Task: Search for issues related to ferry features not being available in a mapping service and investigate potential solutions.
Action: Mouse moved to (300, 85)
Screenshot: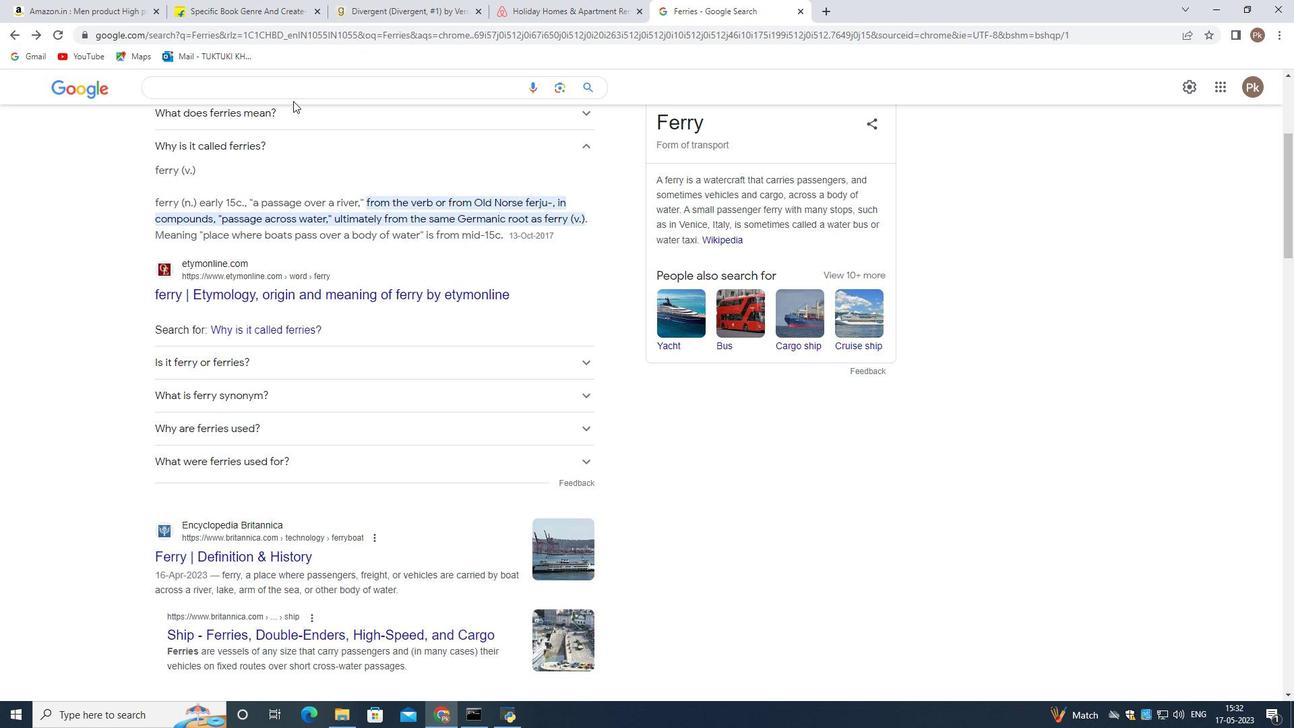 
Action: Mouse pressed left at (300, 85)
Screenshot: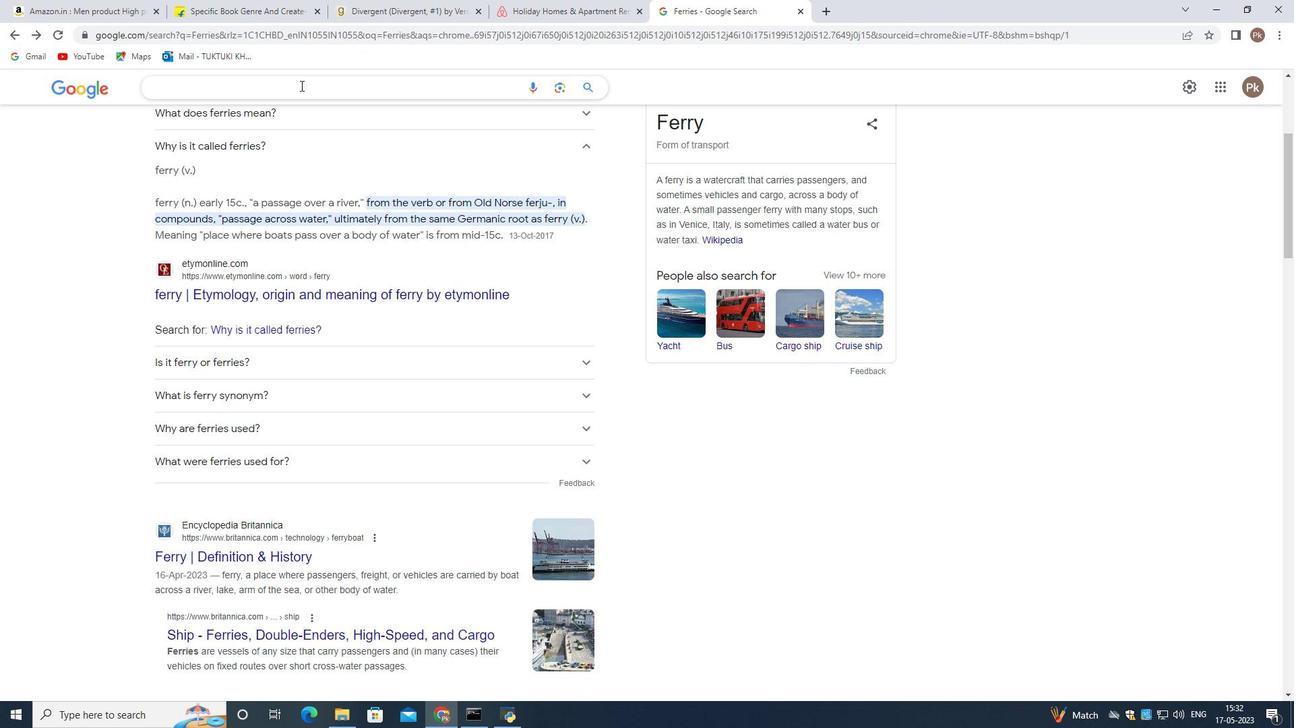 
Action: Mouse moved to (310, 87)
Screenshot: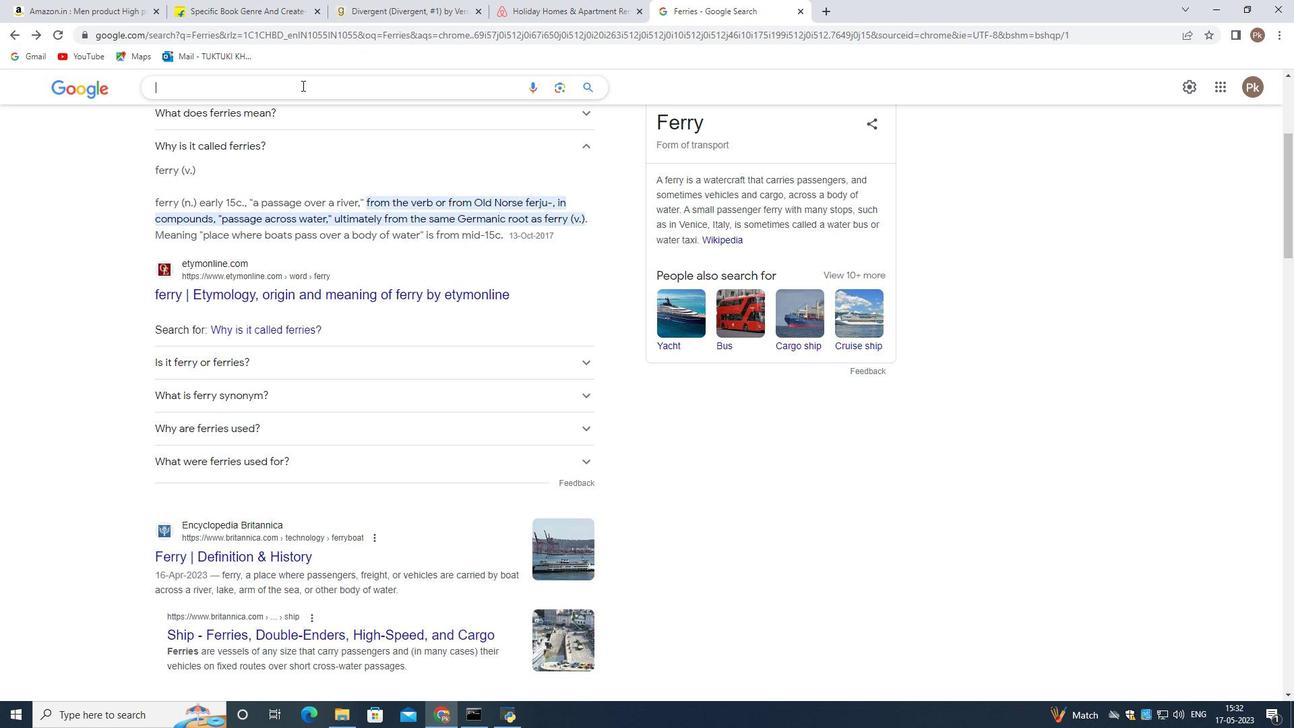 
Action: Key pressed <Key.shift>Whwn<Key.space>fe<Key.shift>R<Key.backspace>rries<Key.space>feature<Key.space>are<Key.space>not<Key.space>available<Key.enter>
Screenshot: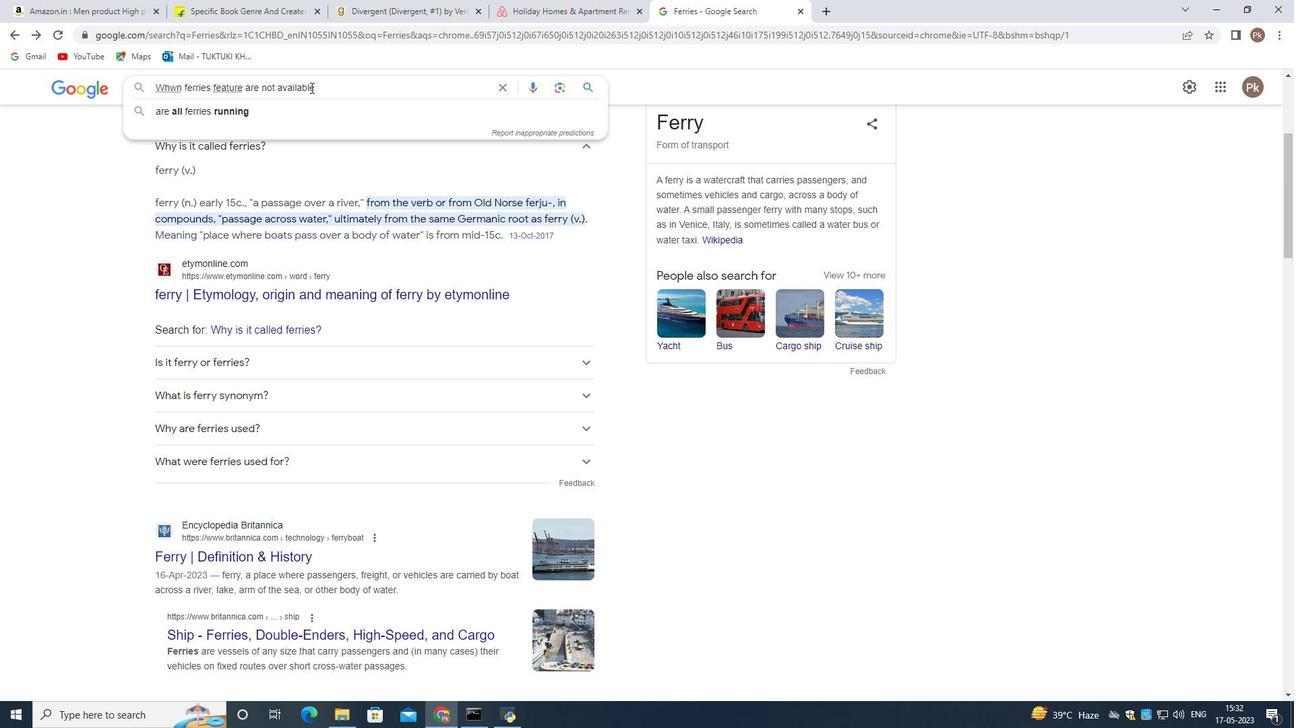 
Action: Mouse moved to (333, 355)
Screenshot: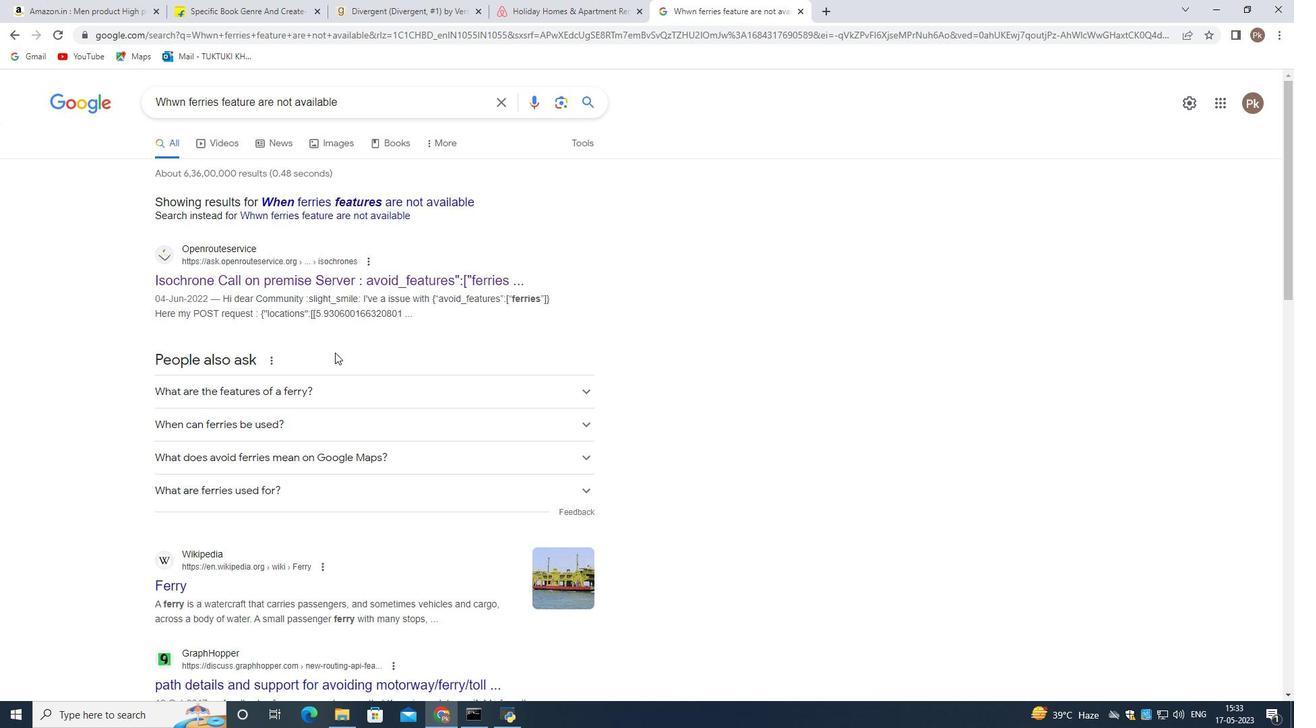 
Action: Mouse scrolled (333, 355) with delta (0, 0)
Screenshot: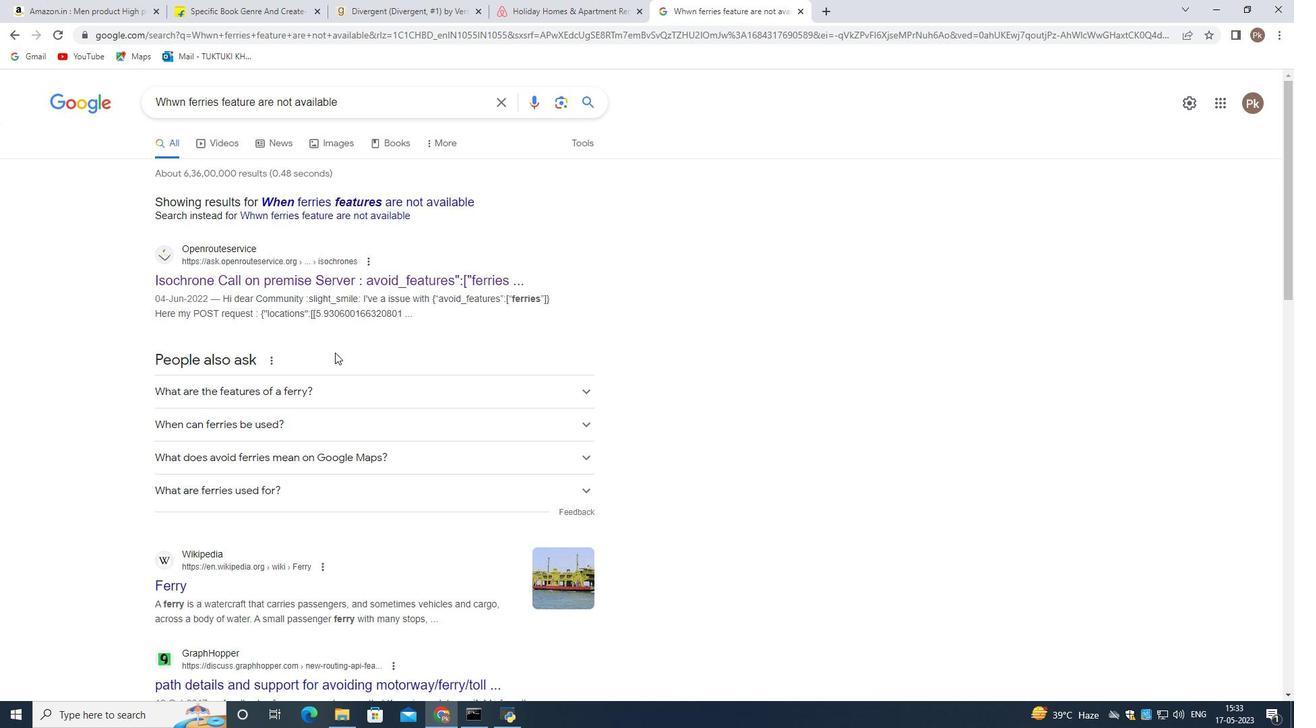 
Action: Mouse scrolled (333, 355) with delta (0, 0)
Screenshot: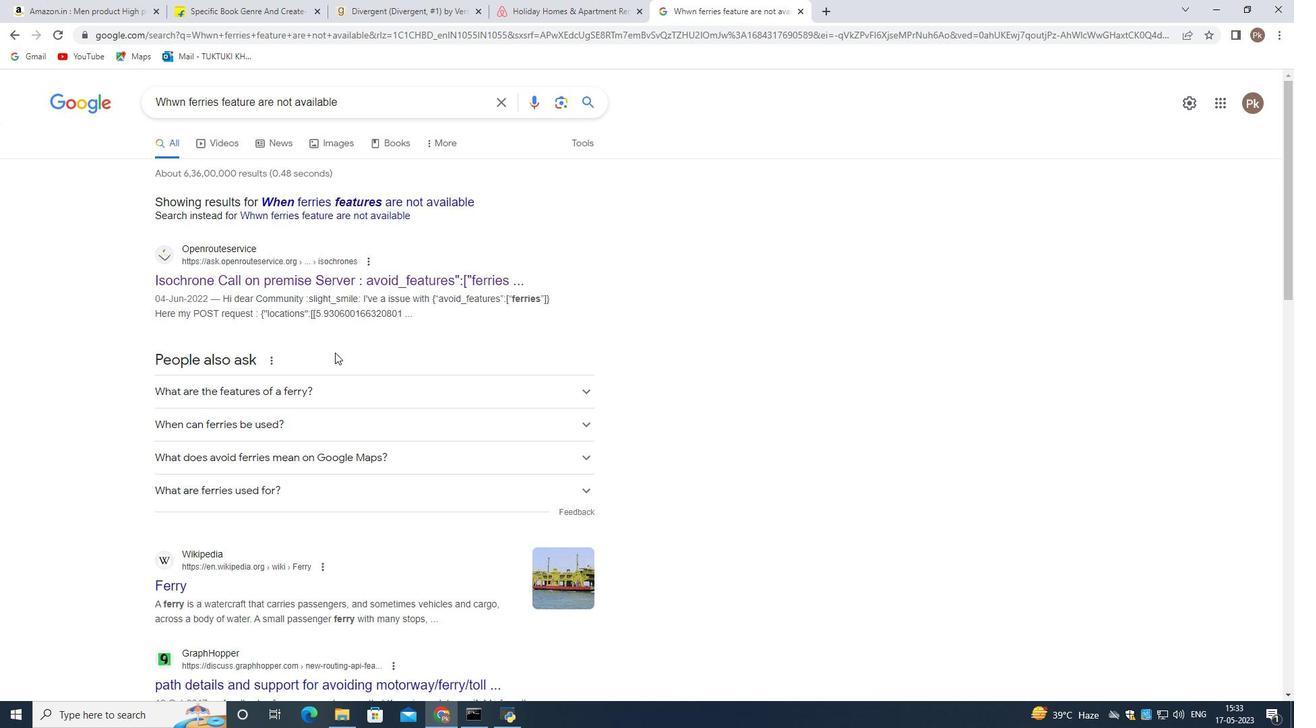 
Action: Mouse moved to (333, 357)
Screenshot: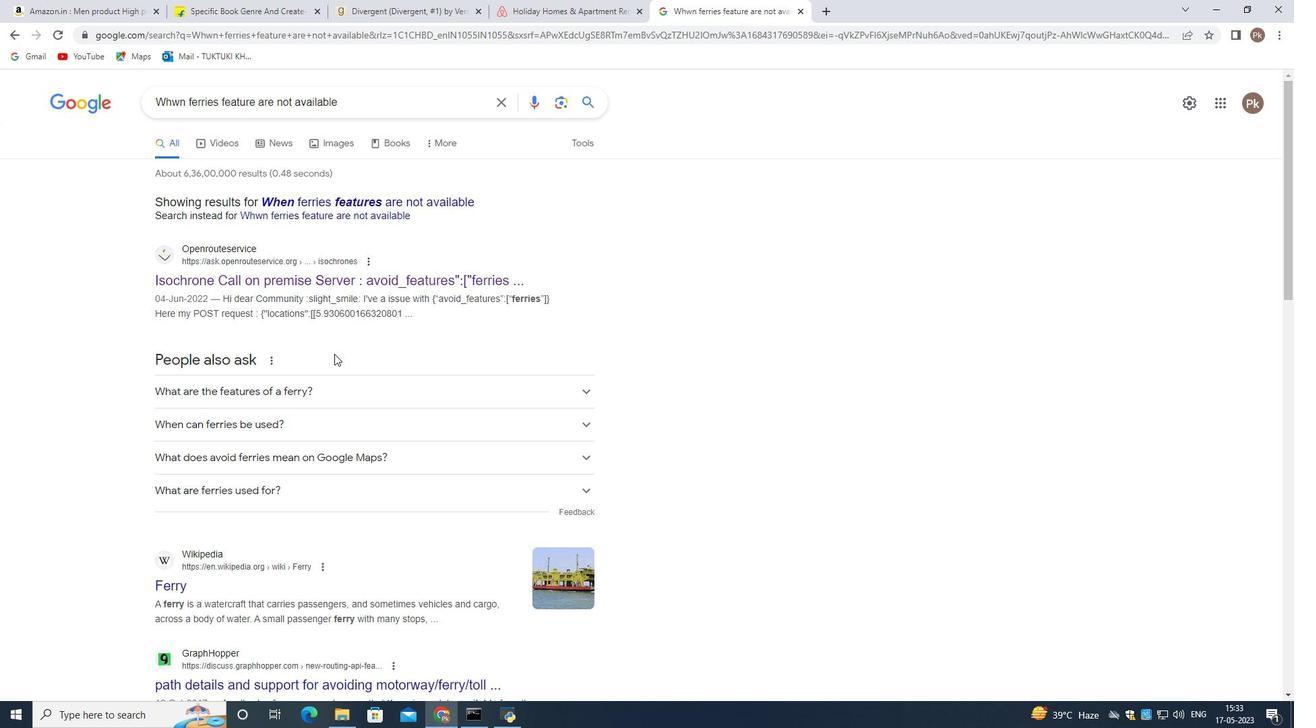 
Action: Mouse scrolled (333, 356) with delta (0, 0)
Screenshot: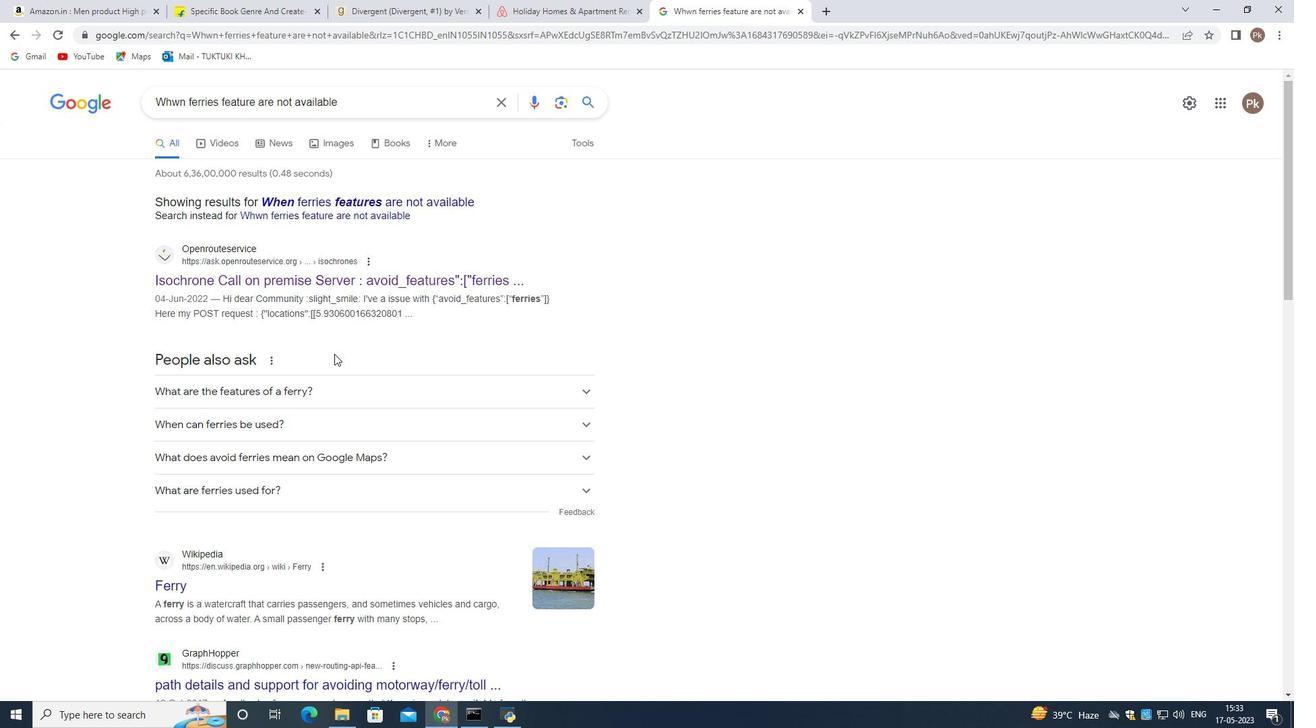 
Action: Mouse moved to (252, 443)
Screenshot: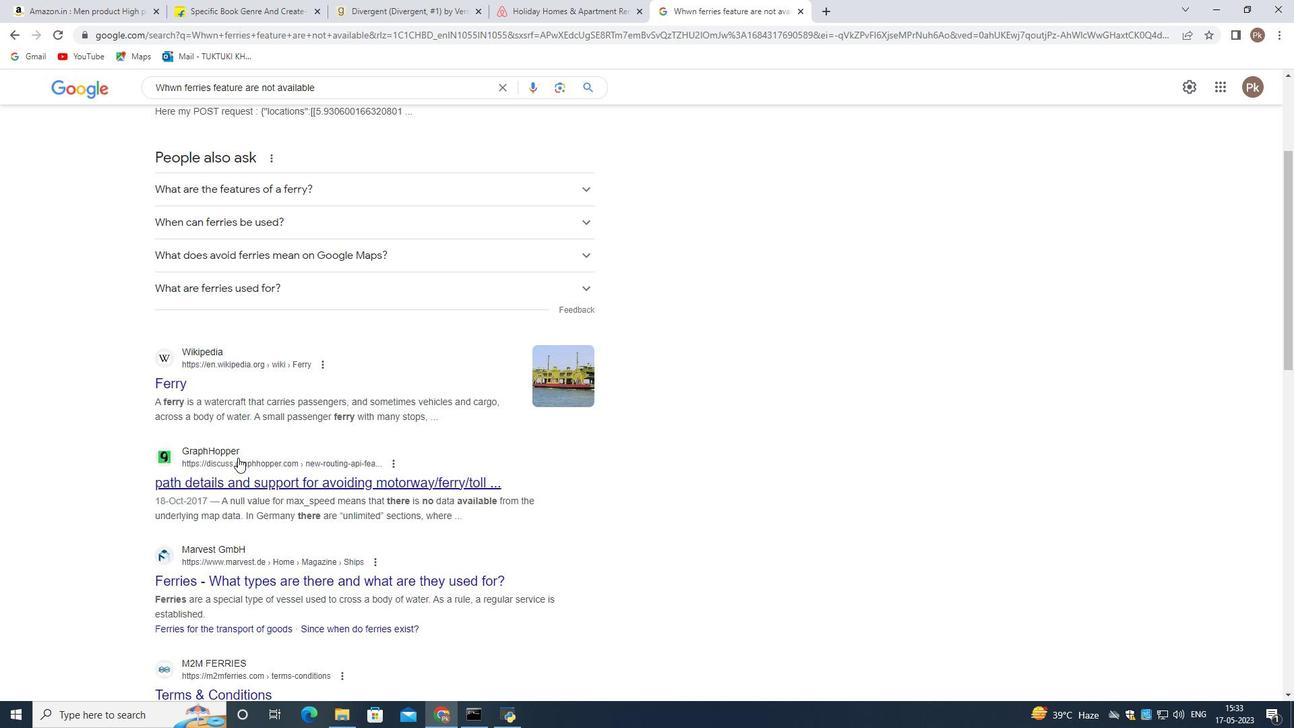 
Action: Mouse scrolled (252, 444) with delta (0, 0)
Screenshot: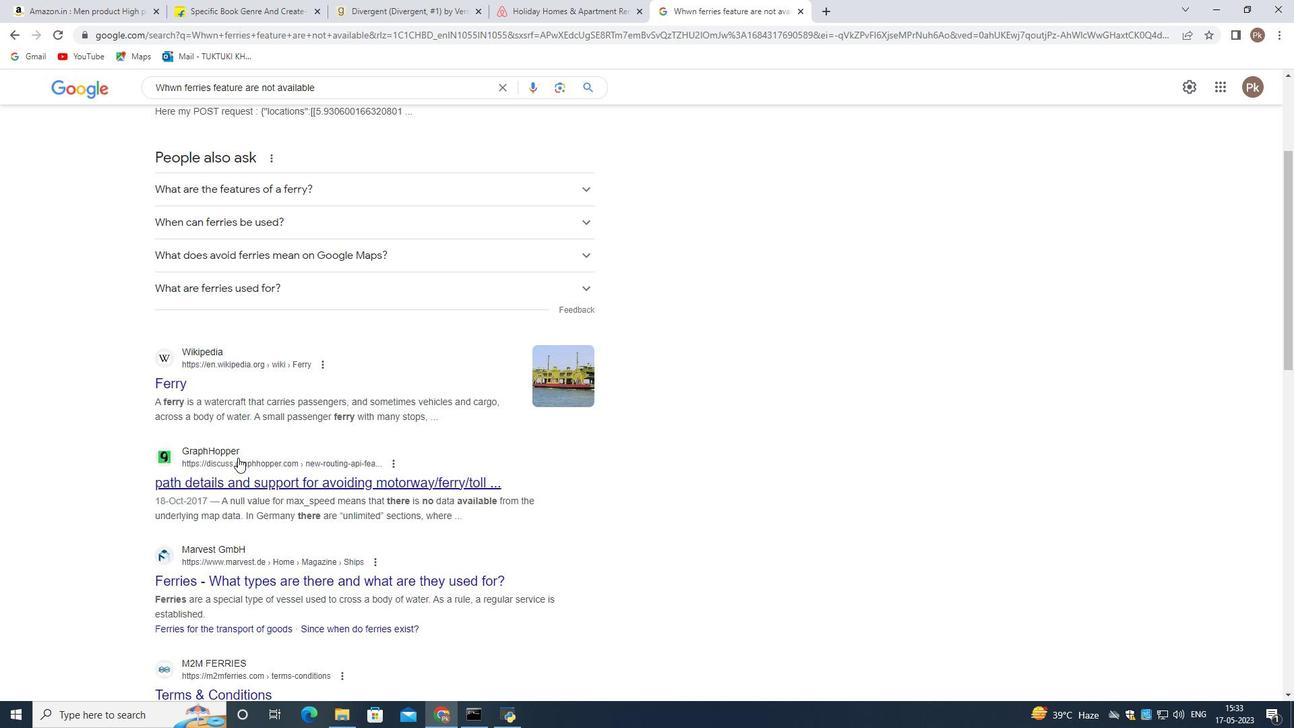 
Action: Mouse moved to (252, 442)
Screenshot: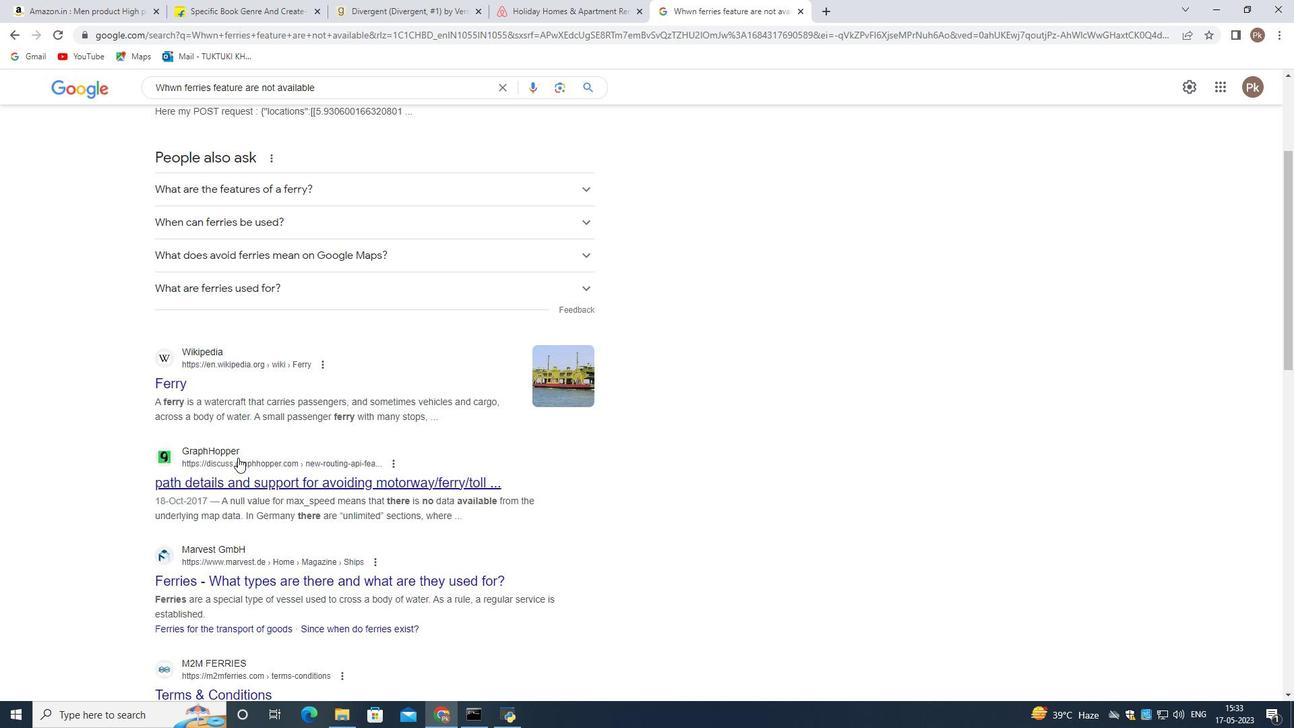 
Action: Mouse scrolled (252, 443) with delta (0, 0)
Screenshot: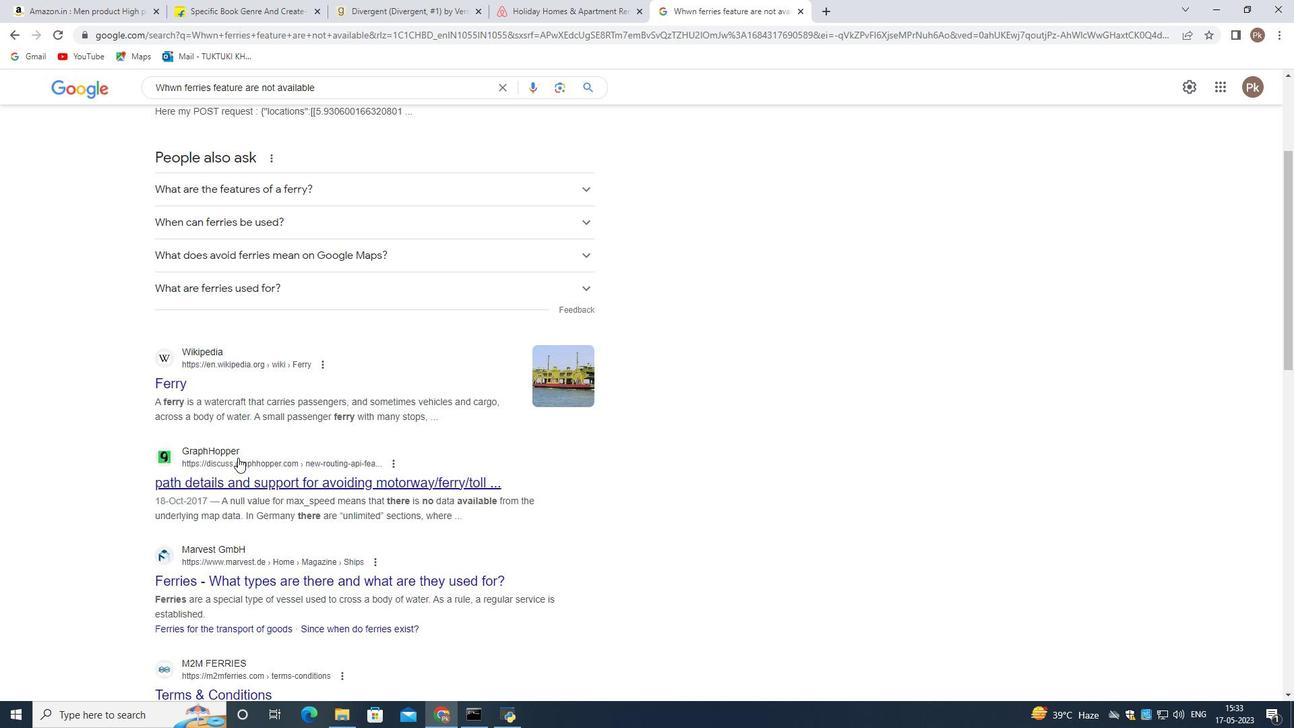 
Action: Mouse moved to (252, 442)
Screenshot: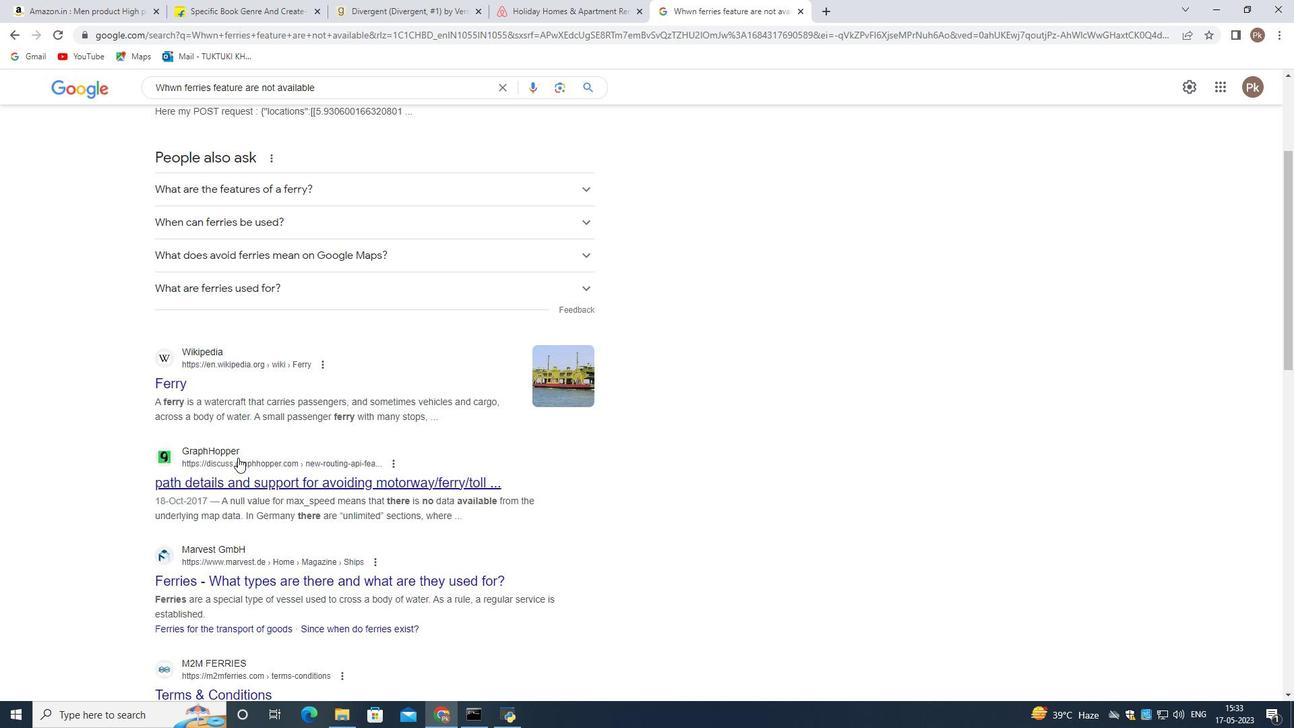 
Action: Mouse scrolled (252, 443) with delta (0, 0)
Screenshot: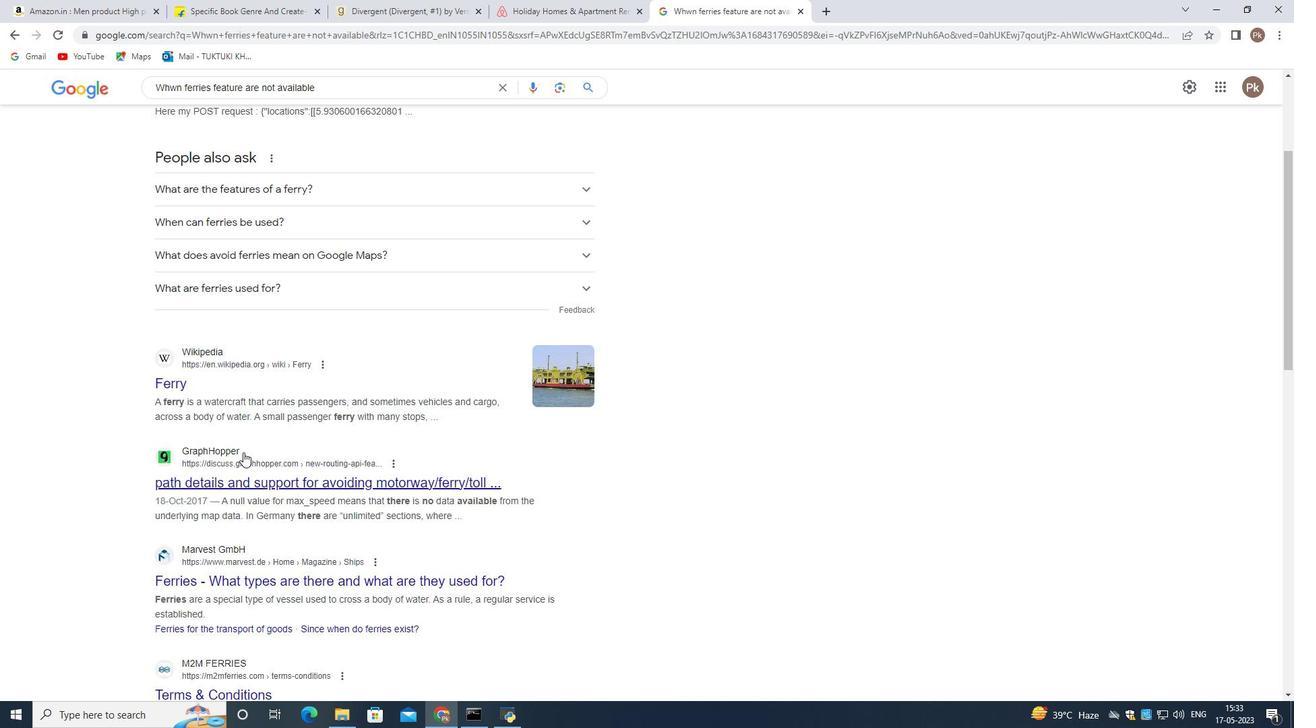 
Action: Mouse moved to (253, 442)
Screenshot: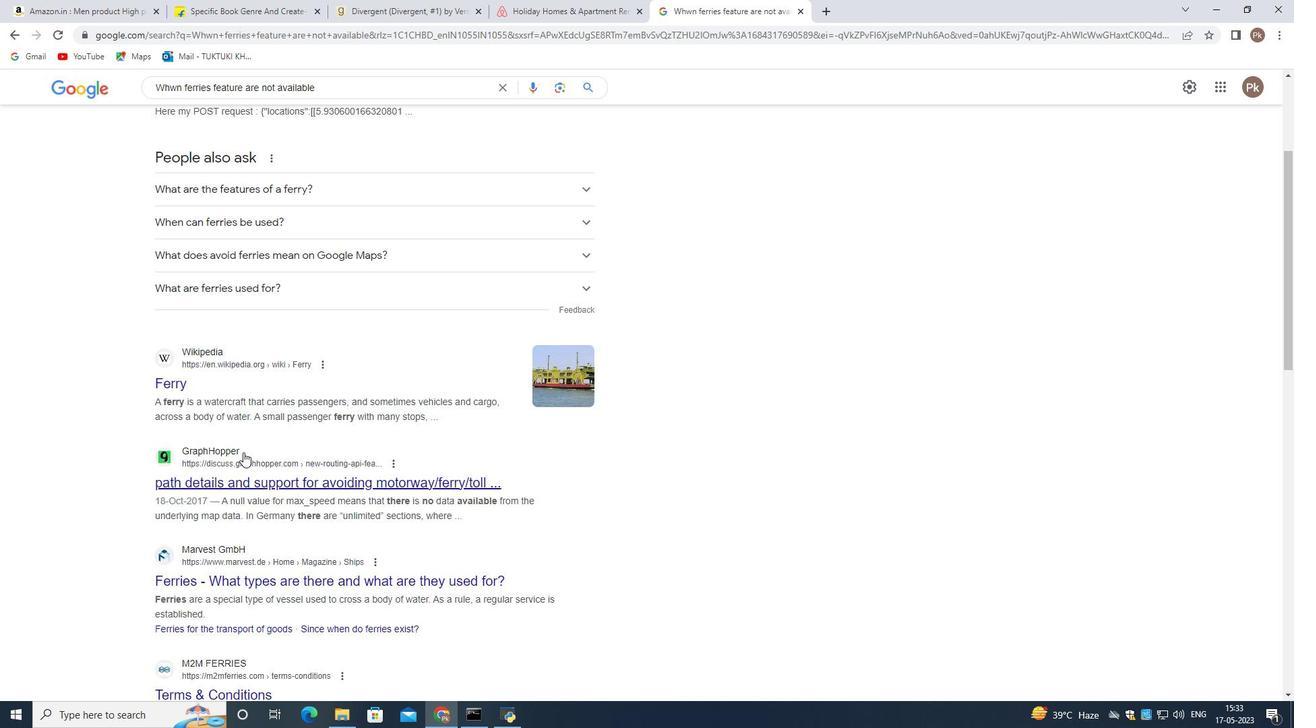 
Action: Mouse scrolled (253, 442) with delta (0, 0)
Screenshot: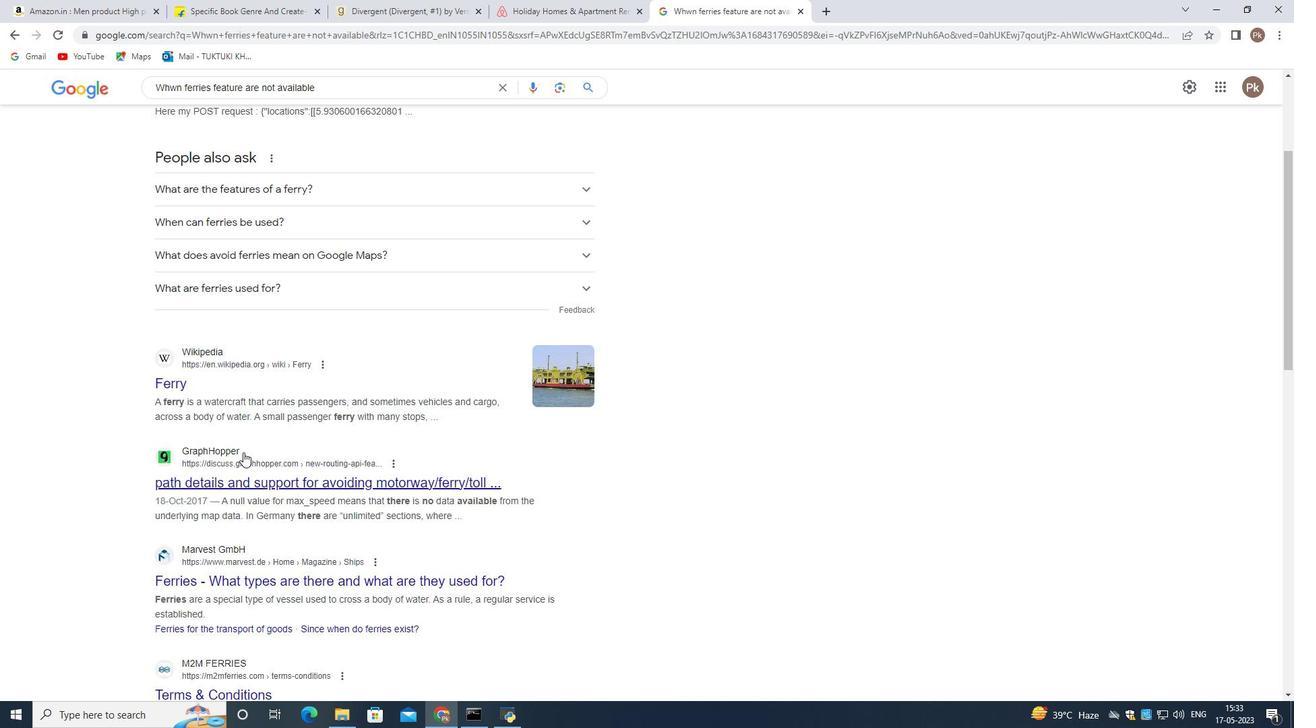 
Action: Mouse moved to (238, 279)
Screenshot: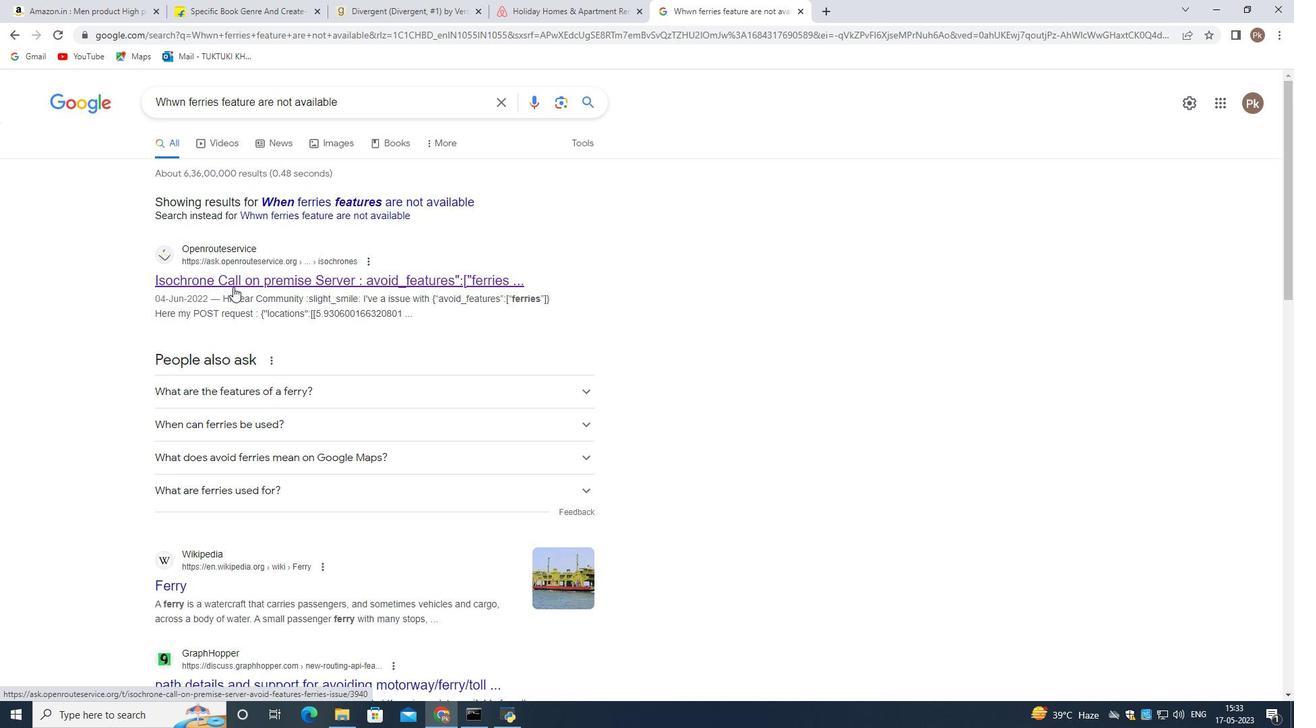 
Action: Mouse pressed left at (238, 279)
Screenshot: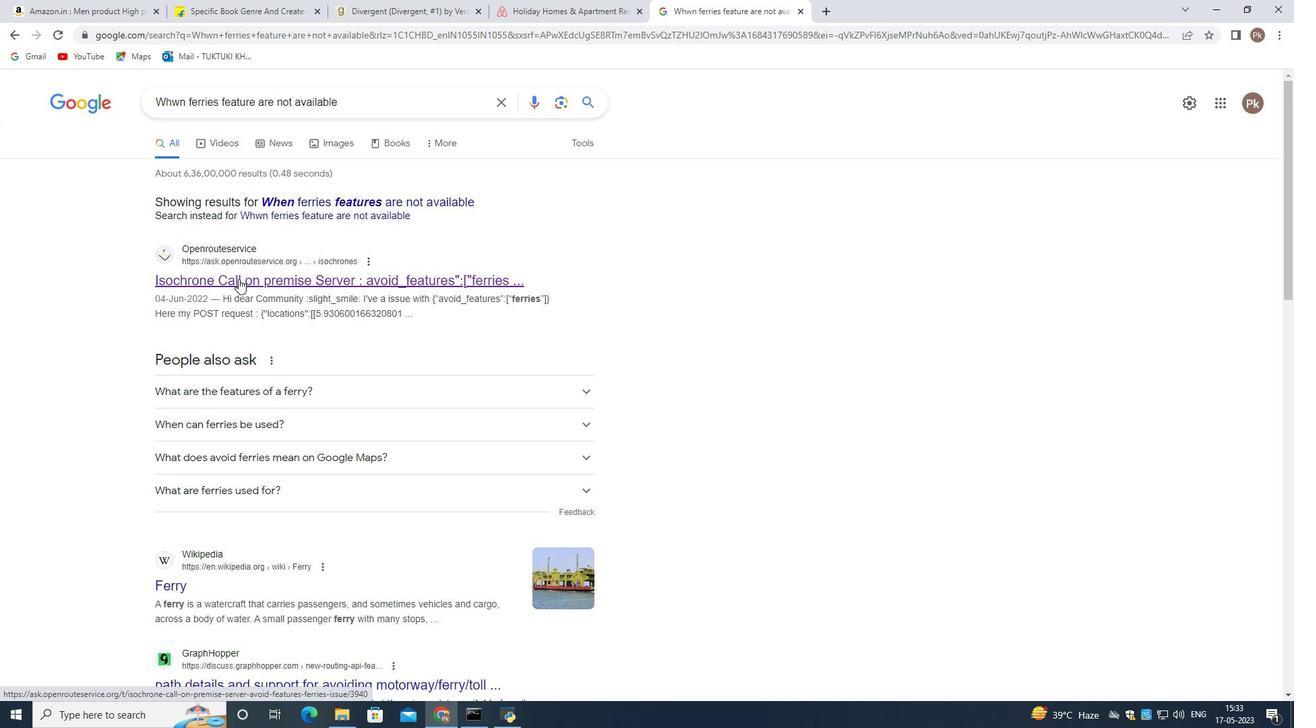 
Action: Mouse moved to (653, 278)
Screenshot: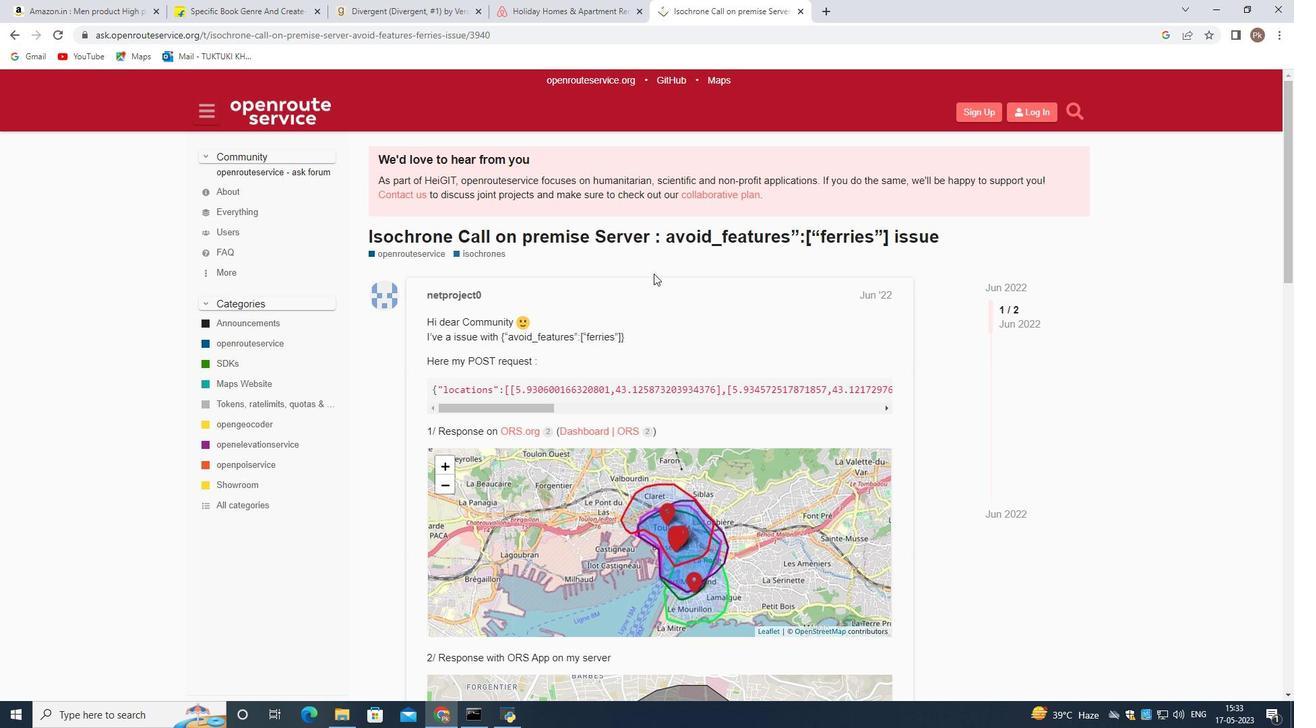 
Action: Mouse scrolled (653, 277) with delta (0, 0)
Screenshot: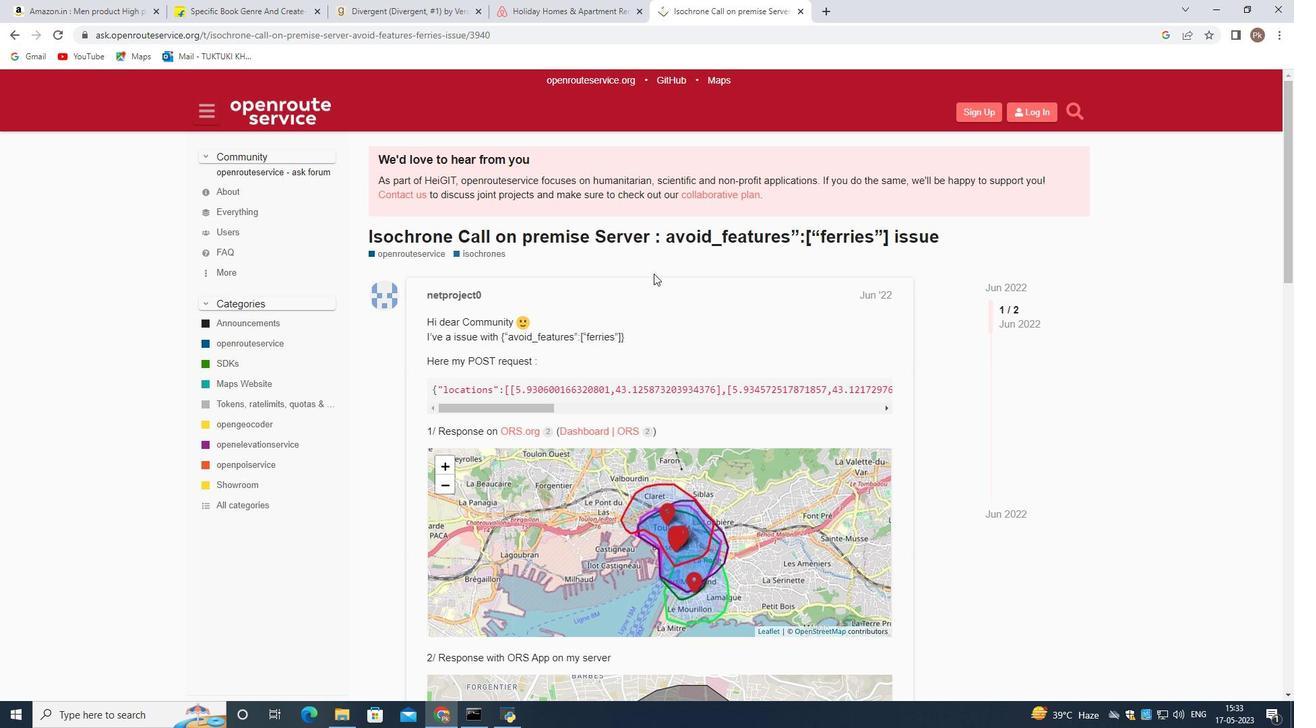 
Action: Mouse moved to (647, 298)
Screenshot: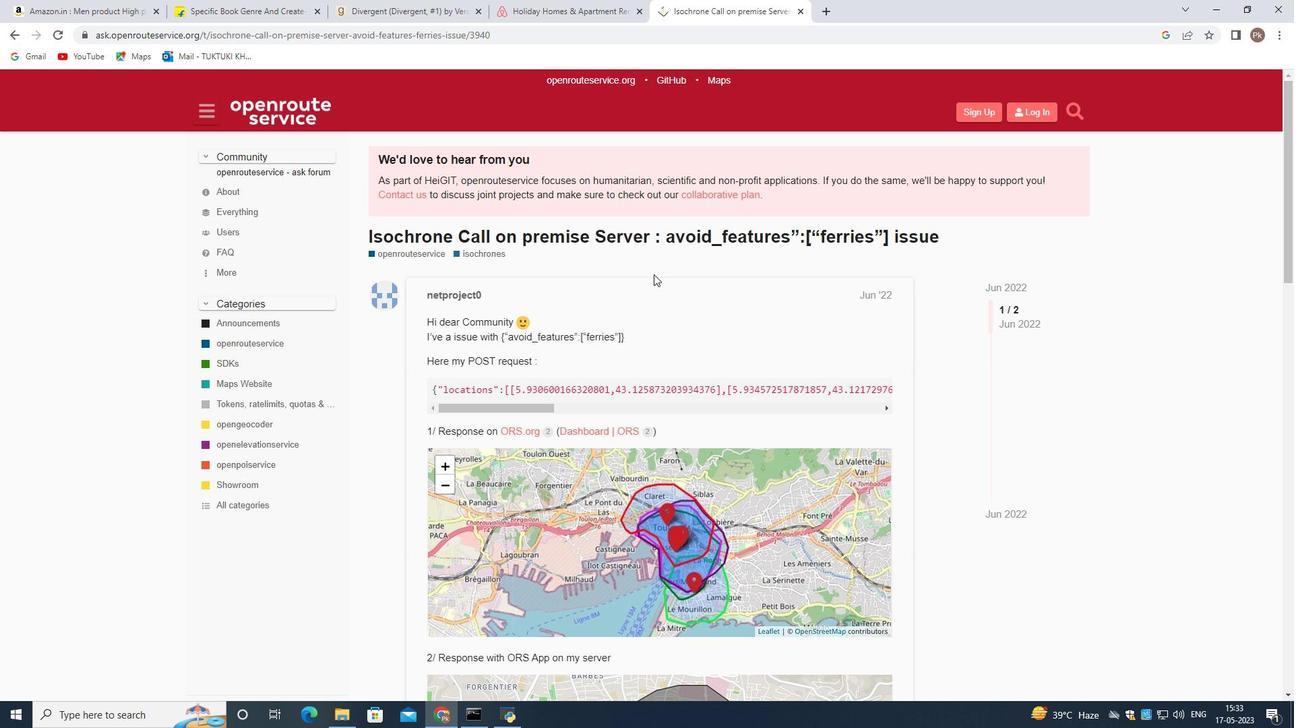 
Action: Mouse scrolled (647, 297) with delta (0, 0)
Screenshot: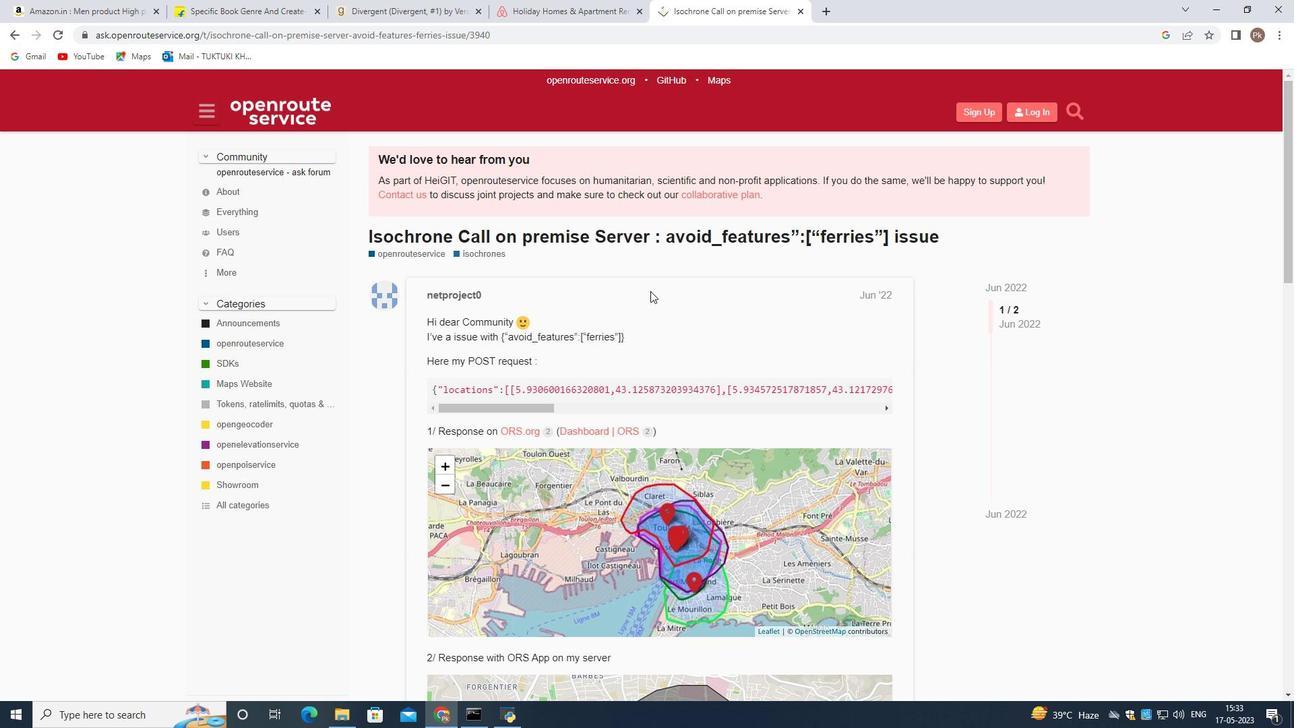 
Action: Mouse moved to (602, 376)
Screenshot: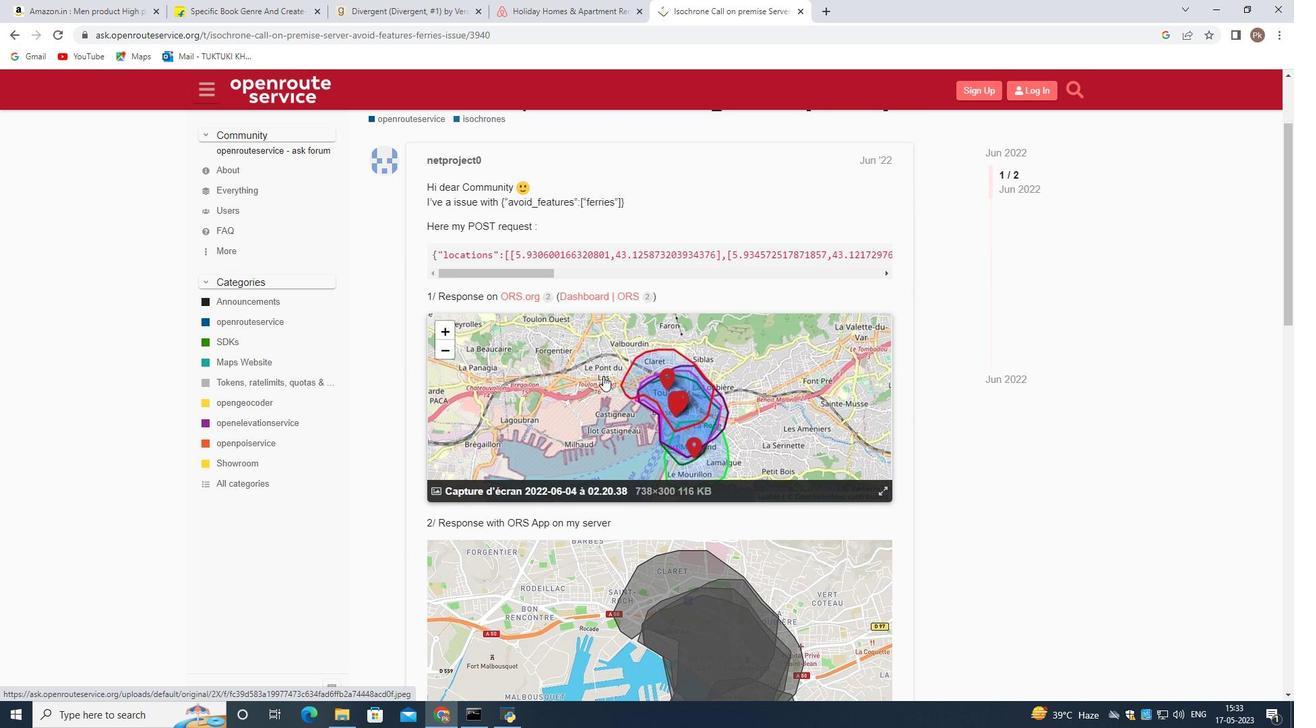 
Action: Mouse pressed left at (602, 376)
Screenshot: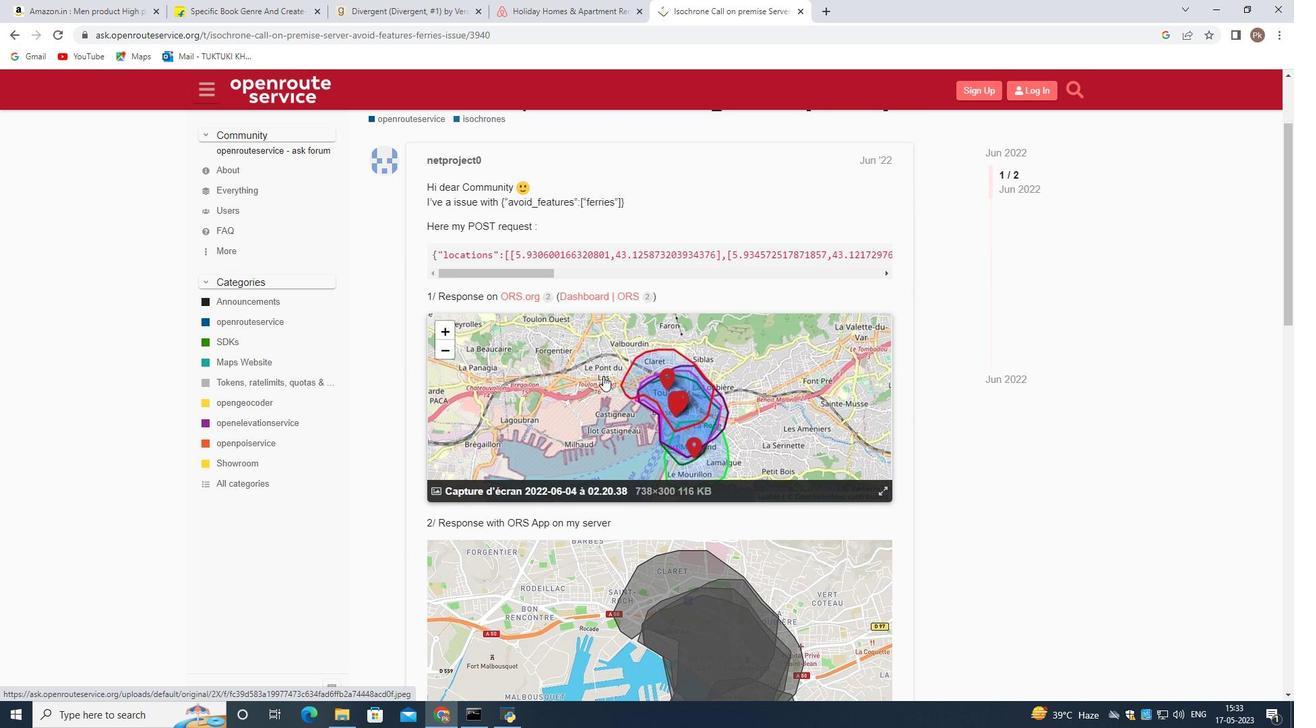 
Action: Mouse moved to (593, 372)
Screenshot: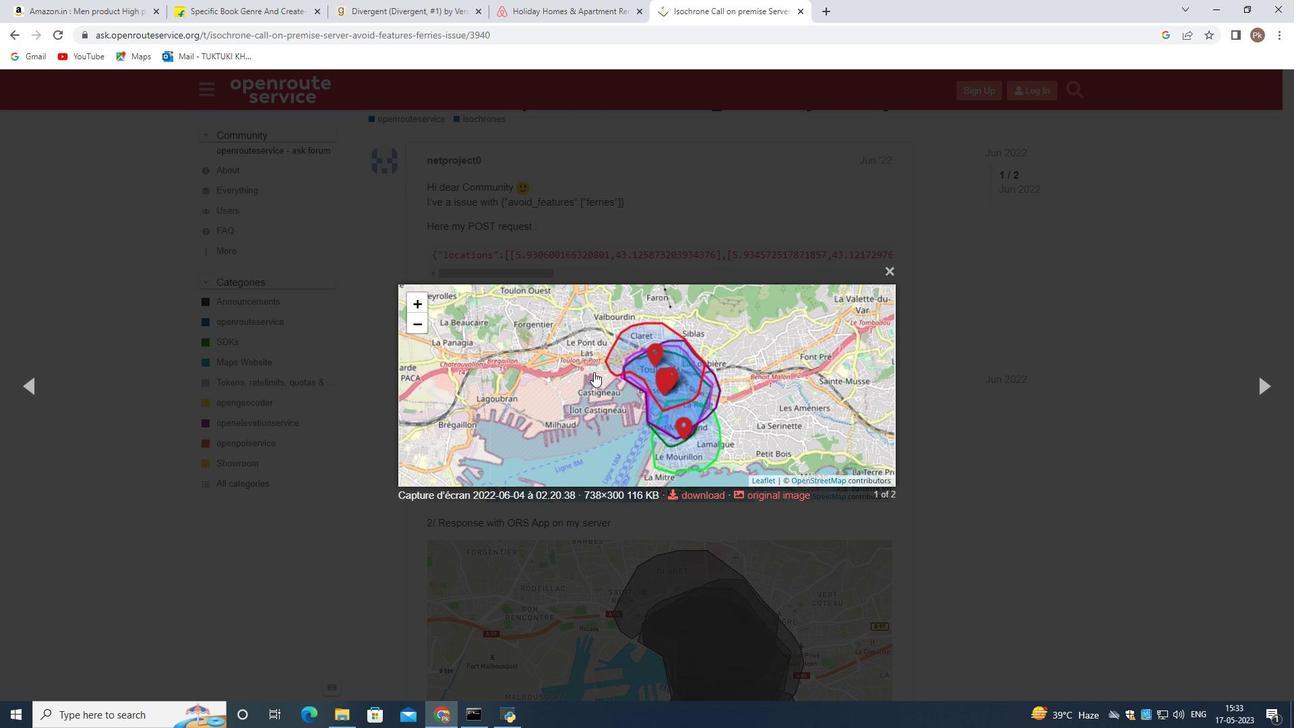 
Action: Mouse pressed left at (593, 372)
Screenshot: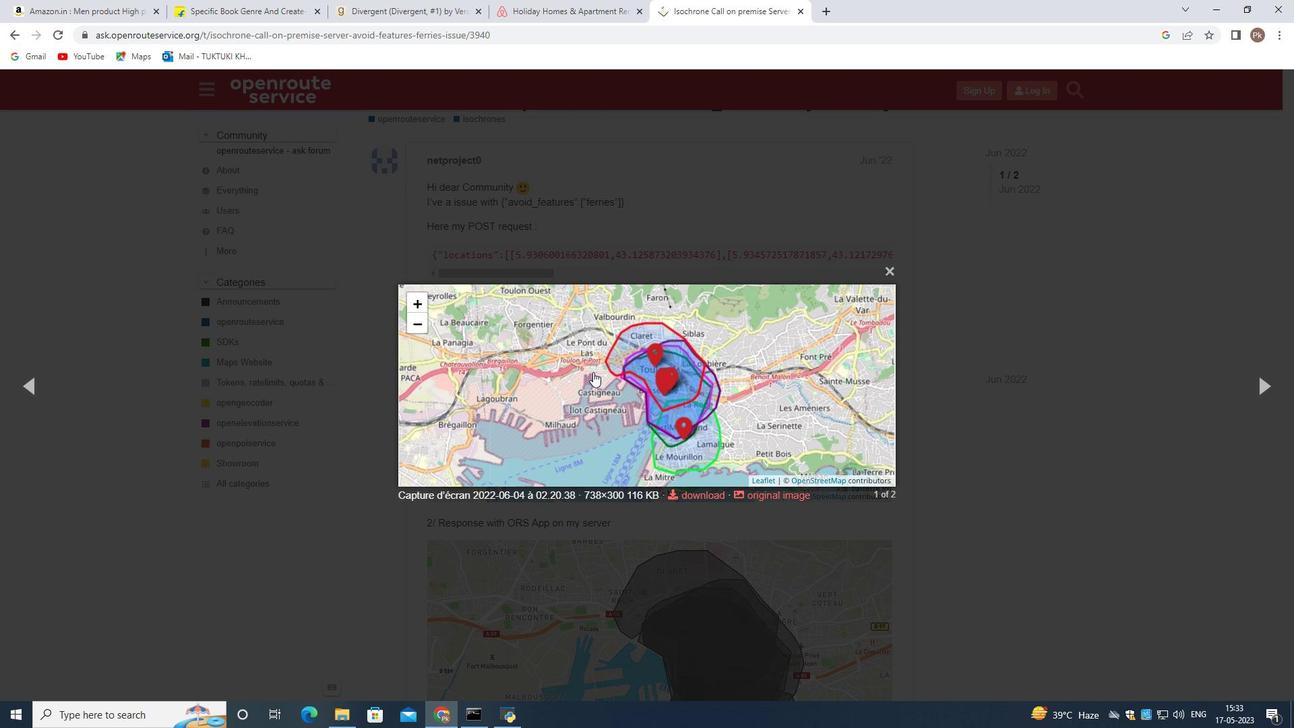 
Action: Mouse moved to (1020, 338)
Screenshot: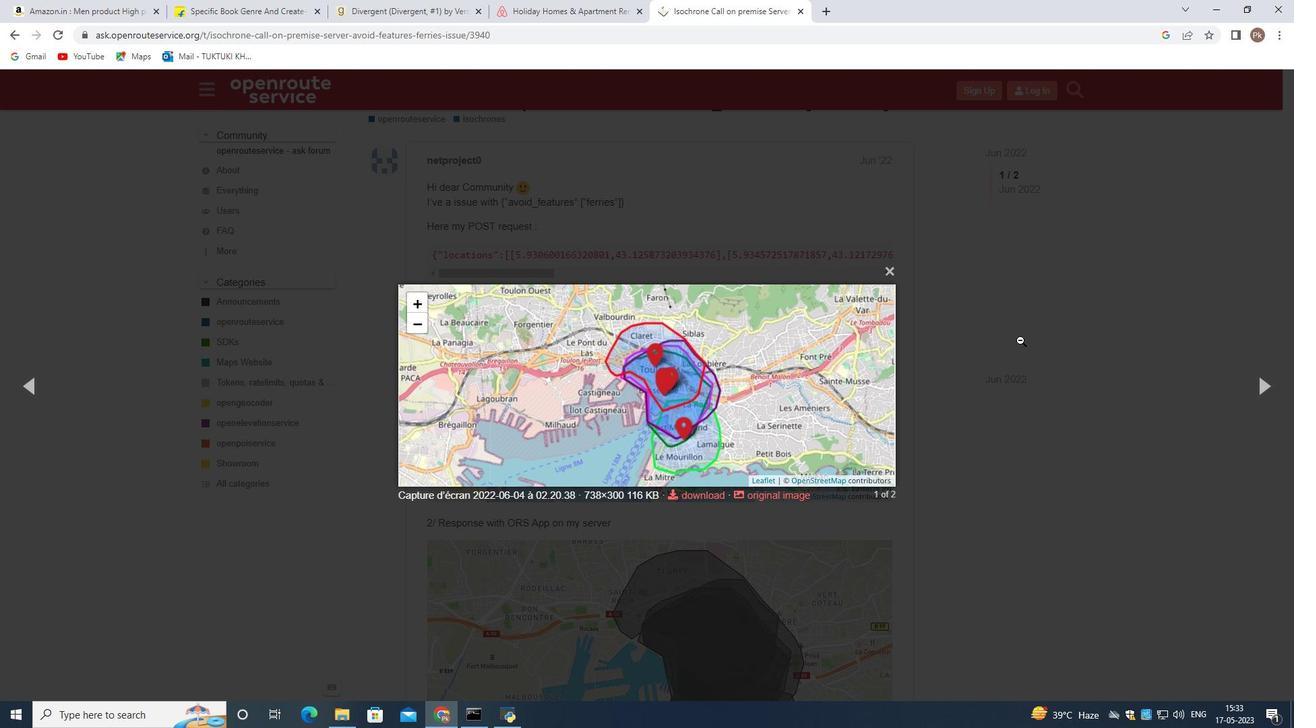 
Action: Mouse pressed left at (1020, 338)
Screenshot: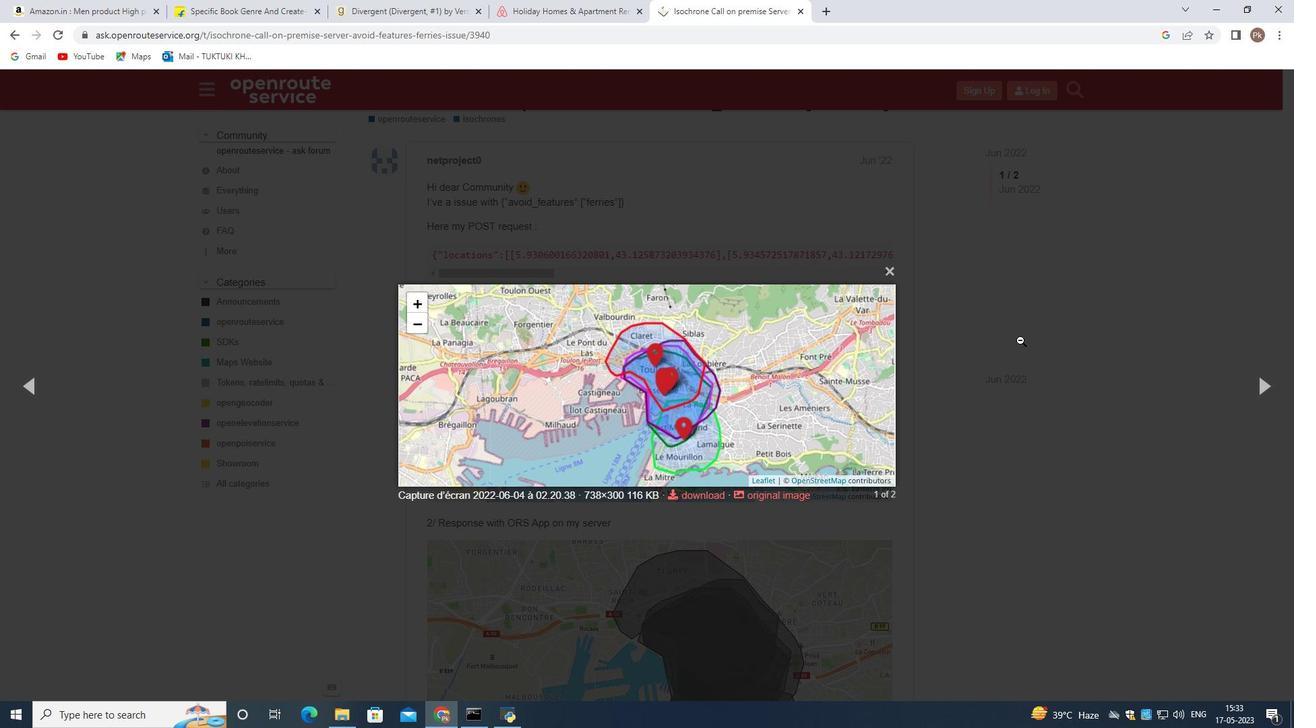 
Action: Mouse moved to (582, 471)
Screenshot: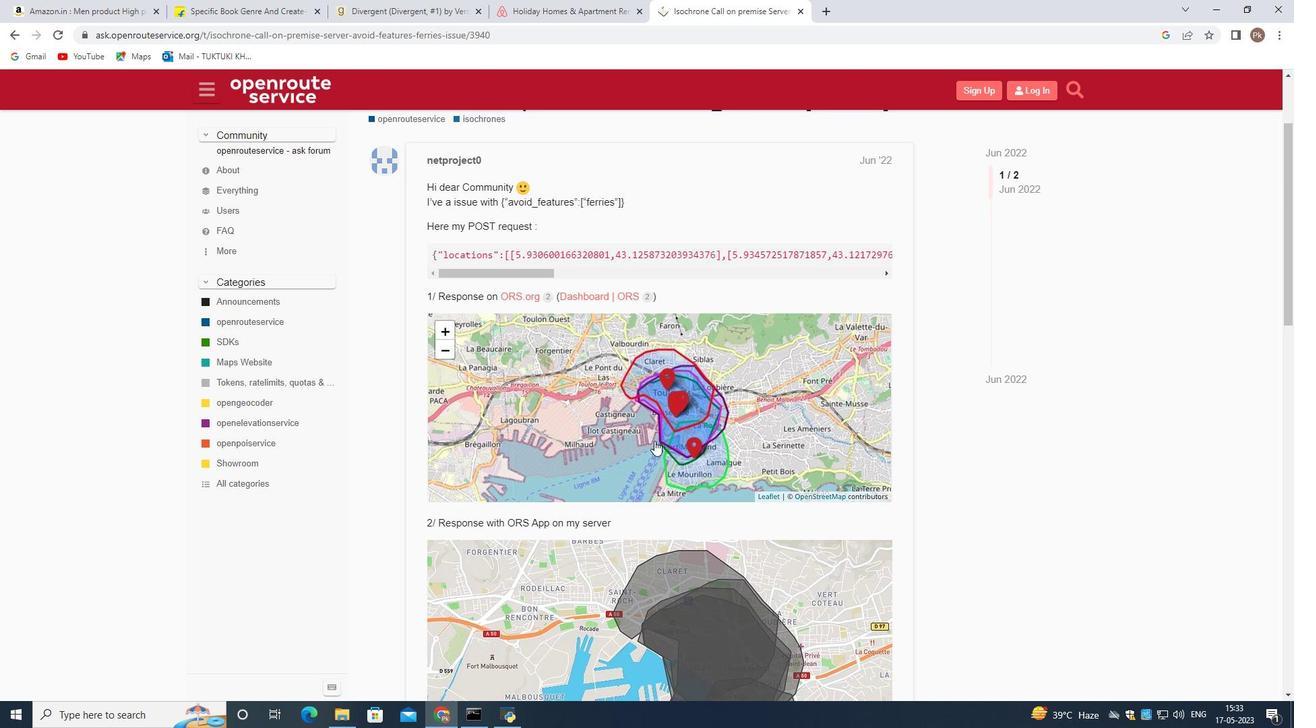 
Action: Mouse scrolled (582, 470) with delta (0, 0)
Screenshot: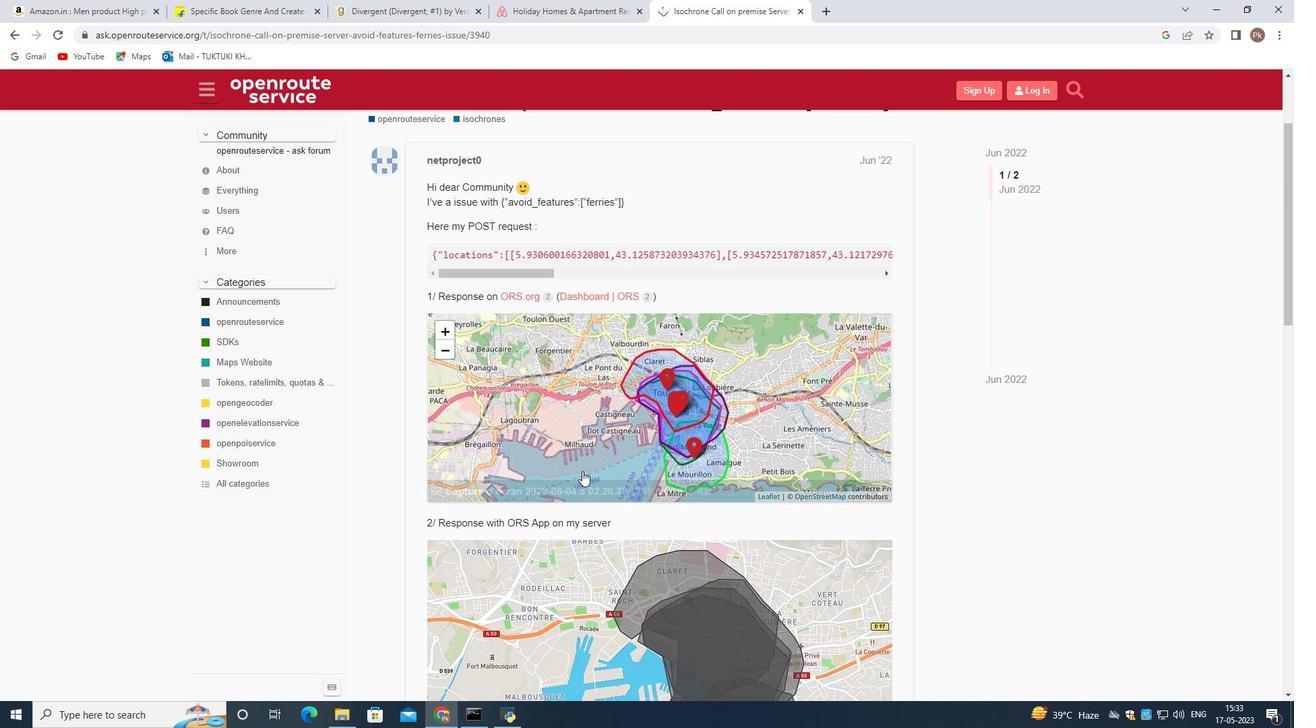 
Action: Mouse scrolled (582, 470) with delta (0, 0)
Screenshot: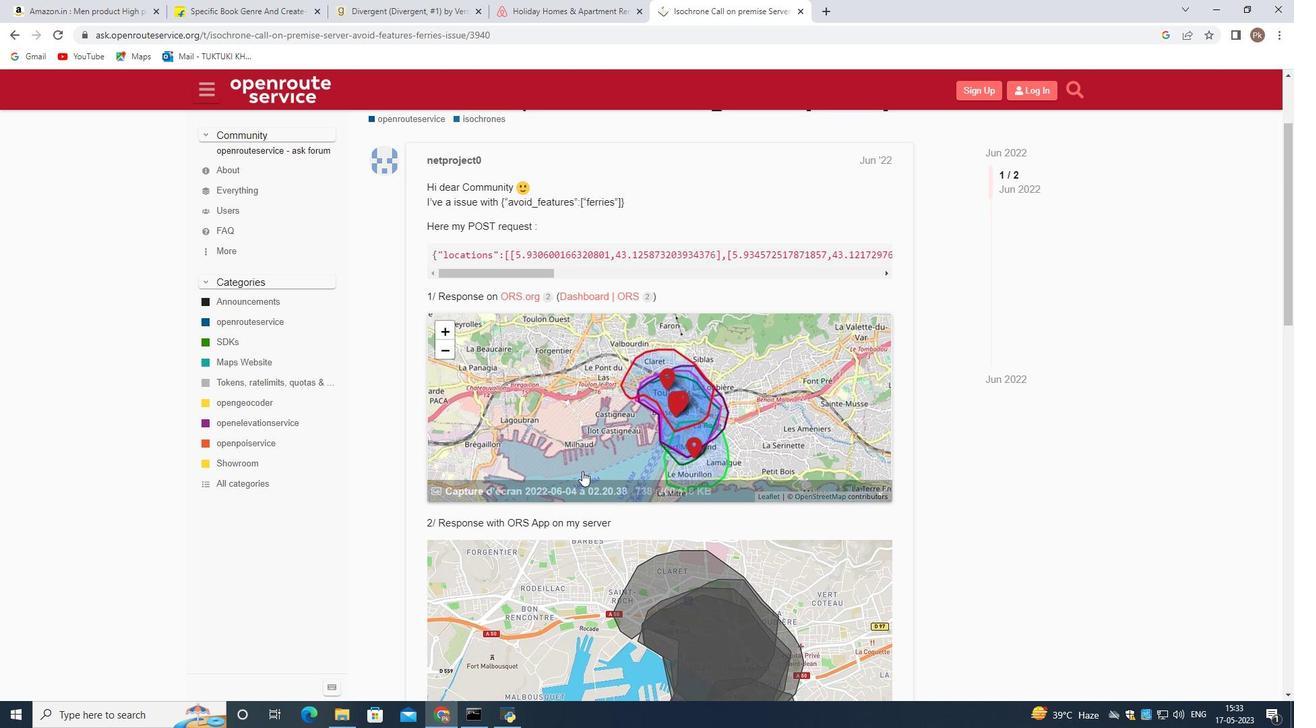 
Action: Mouse scrolled (582, 470) with delta (0, 0)
Screenshot: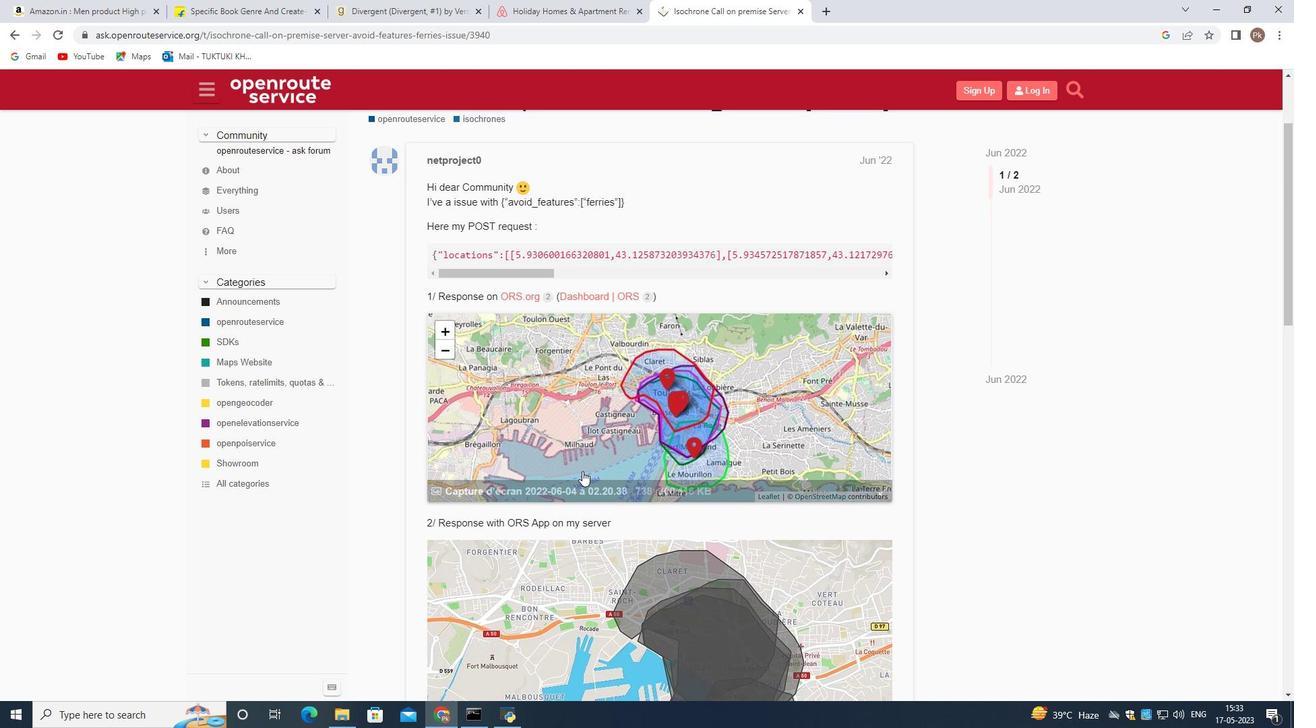 
Action: Mouse scrolled (582, 470) with delta (0, 0)
Screenshot: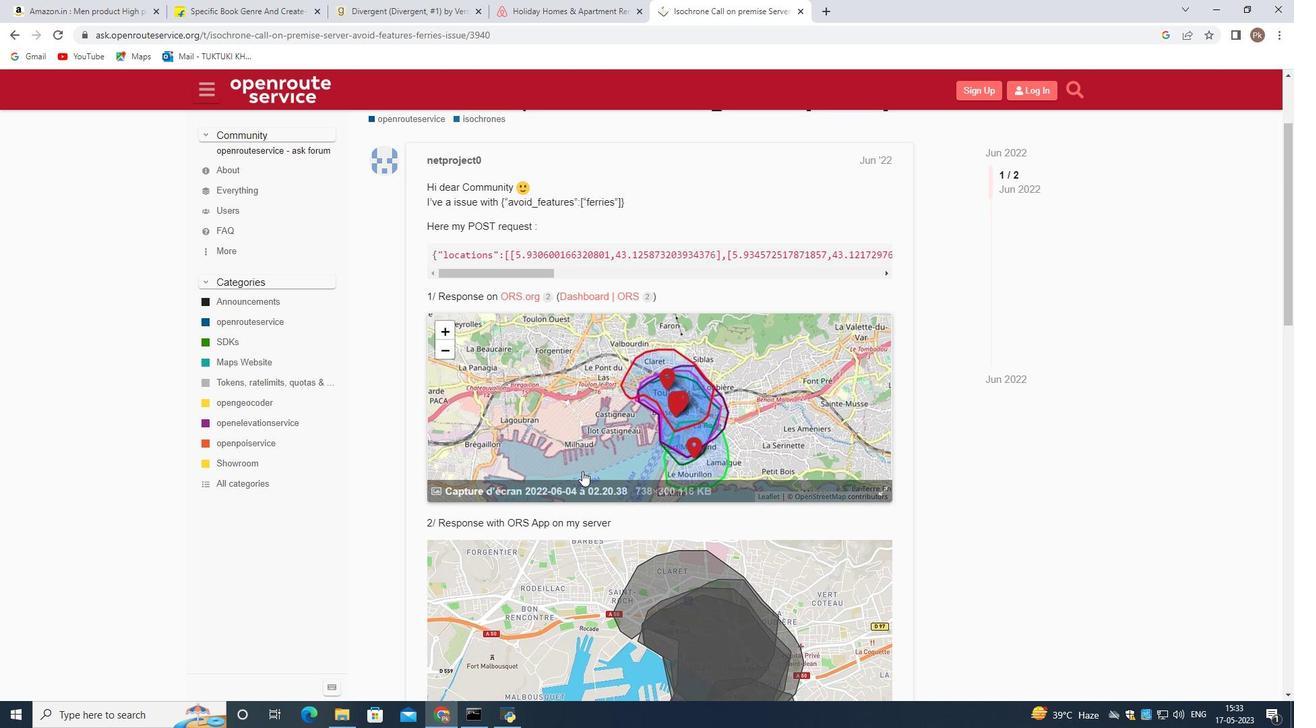 
Action: Mouse scrolled (582, 470) with delta (0, 0)
Screenshot: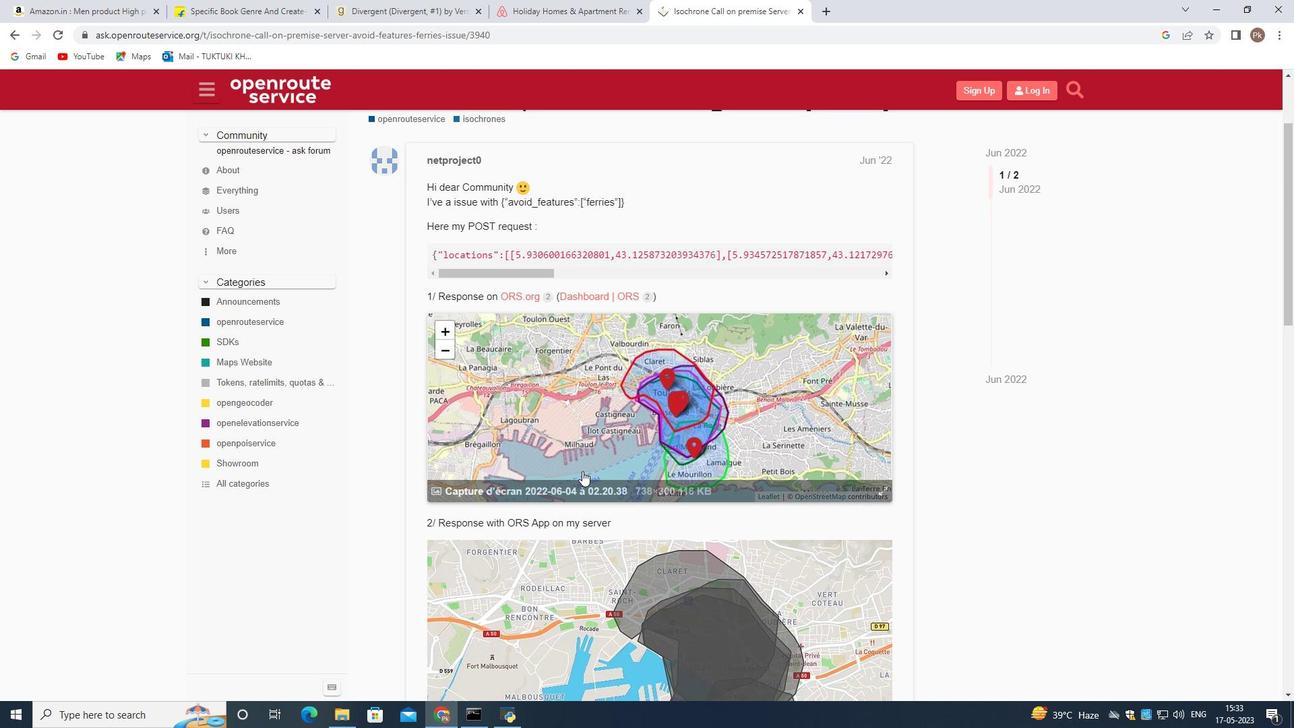 
Action: Mouse moved to (554, 364)
Screenshot: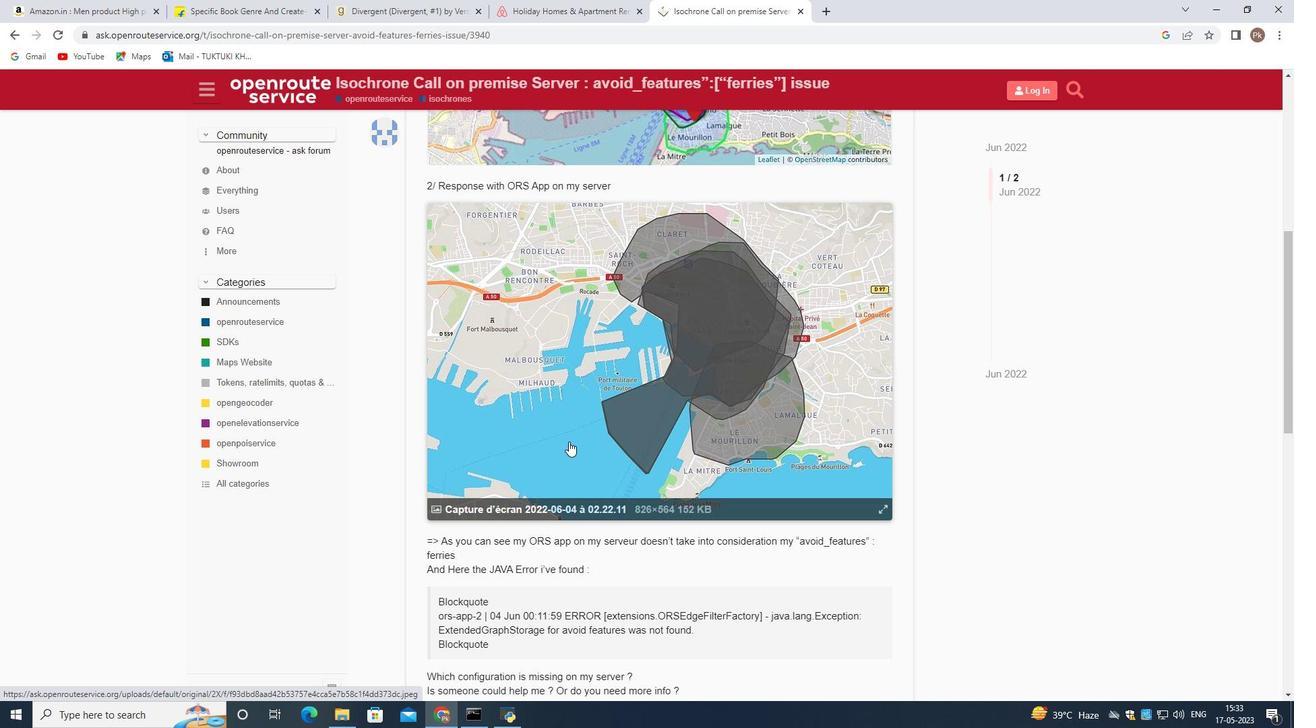 
Action: Mouse pressed left at (554, 364)
Screenshot: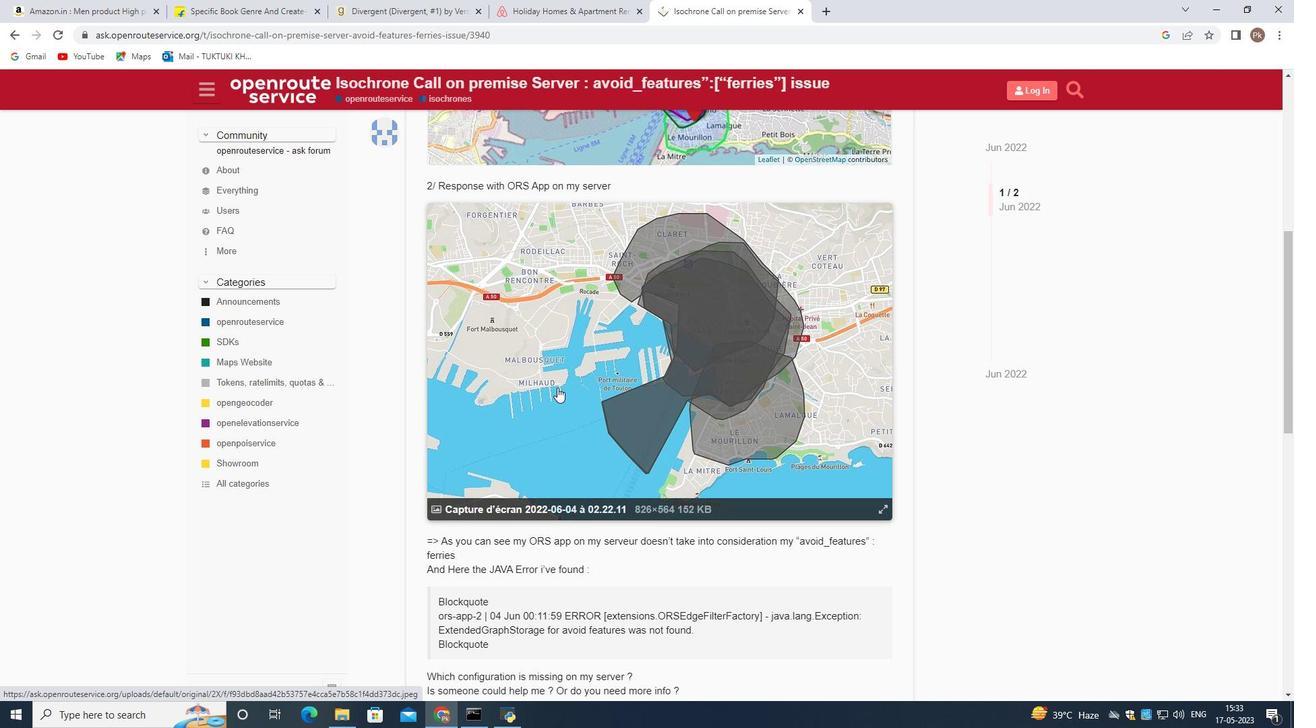 
Action: Mouse moved to (969, 380)
Screenshot: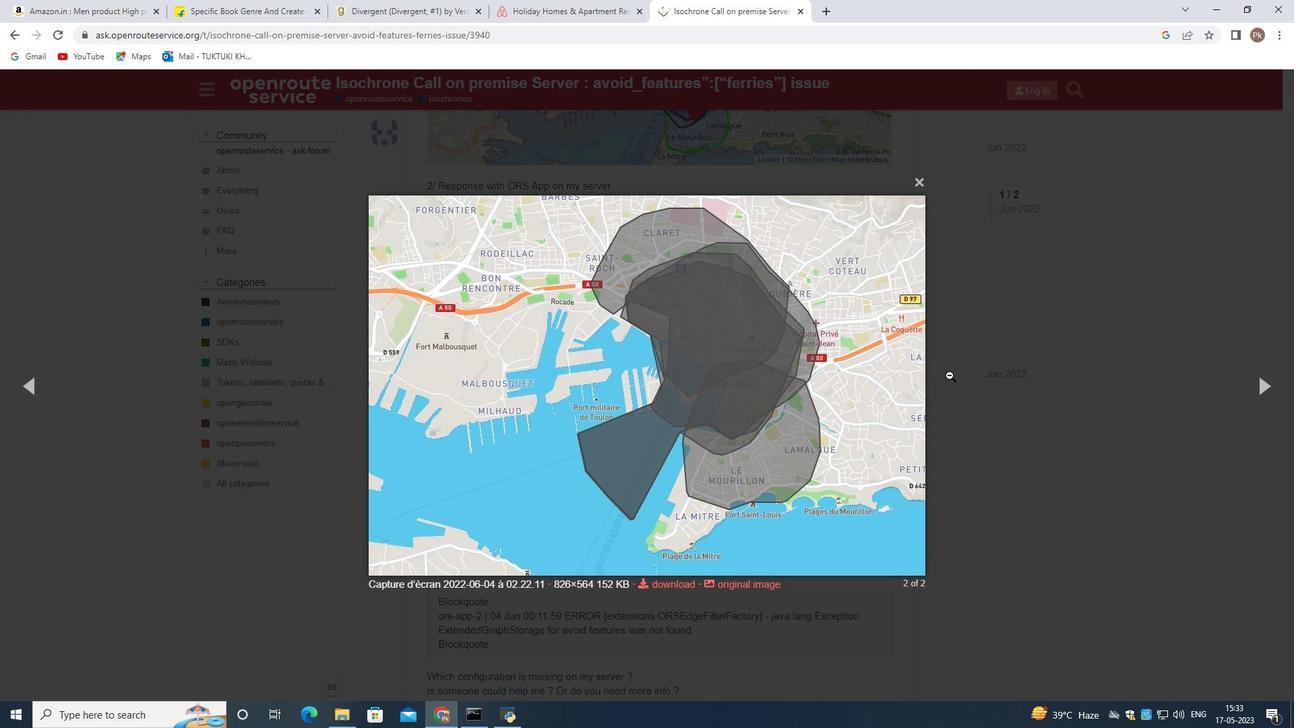 
Action: Mouse pressed left at (969, 380)
Screenshot: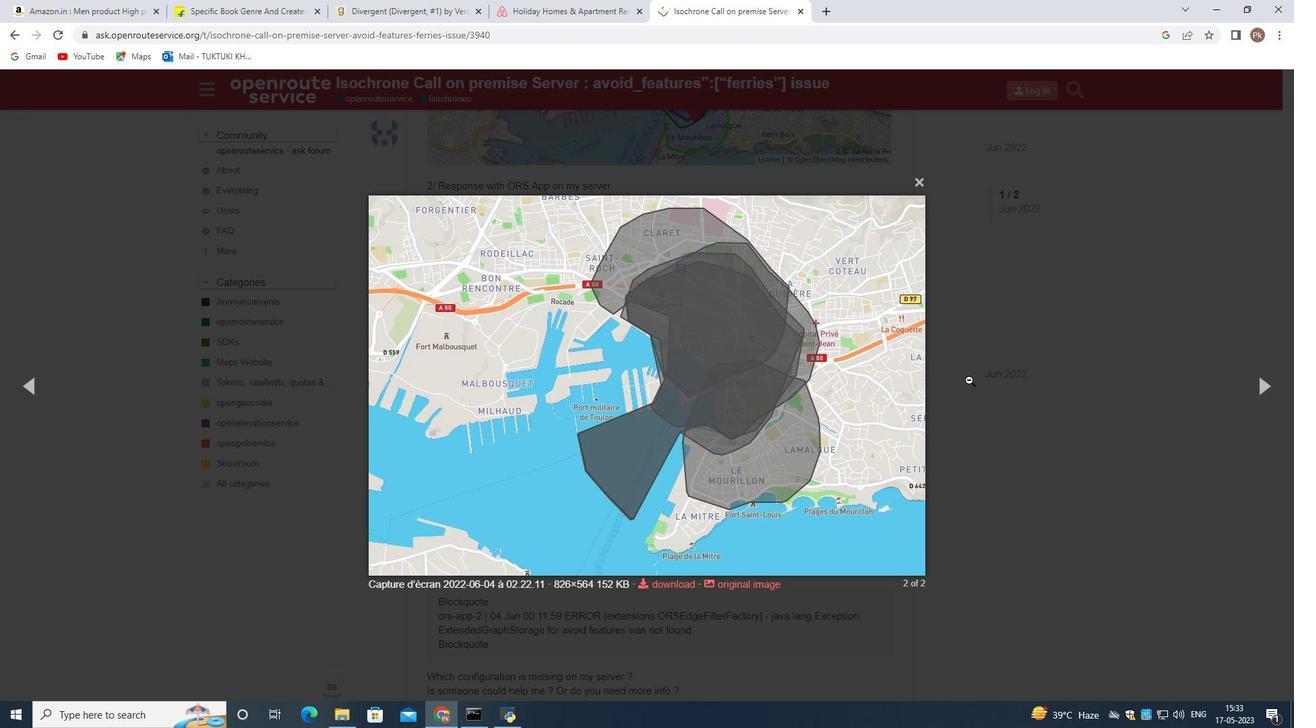 
Action: Mouse moved to (595, 537)
Screenshot: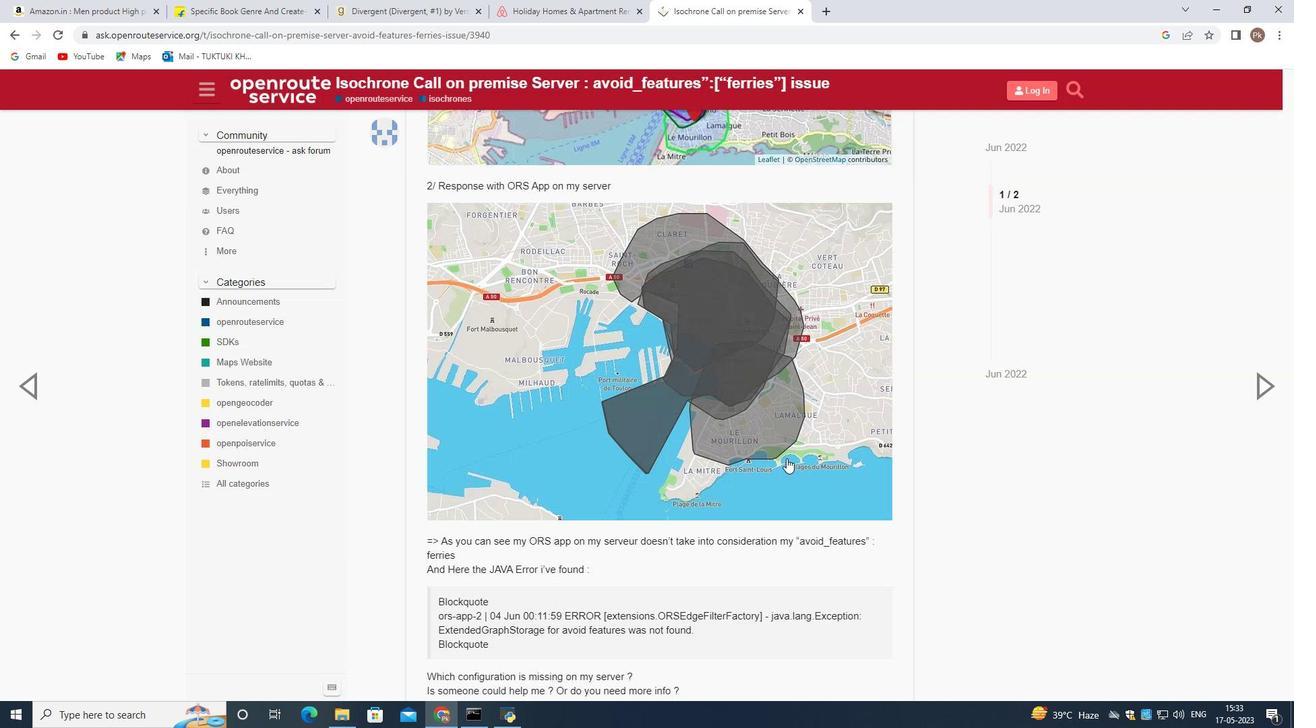 
Action: Mouse scrolled (595, 536) with delta (0, 0)
Screenshot: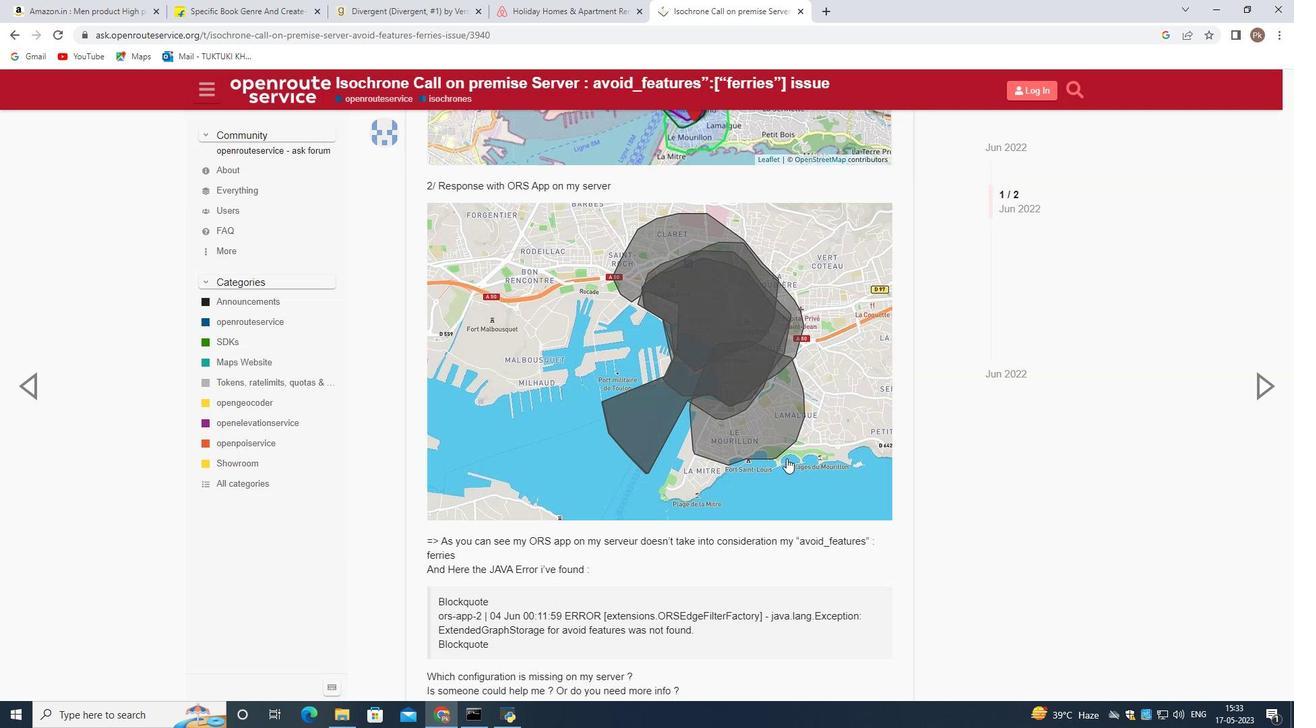 
Action: Mouse scrolled (595, 536) with delta (0, 0)
Screenshot: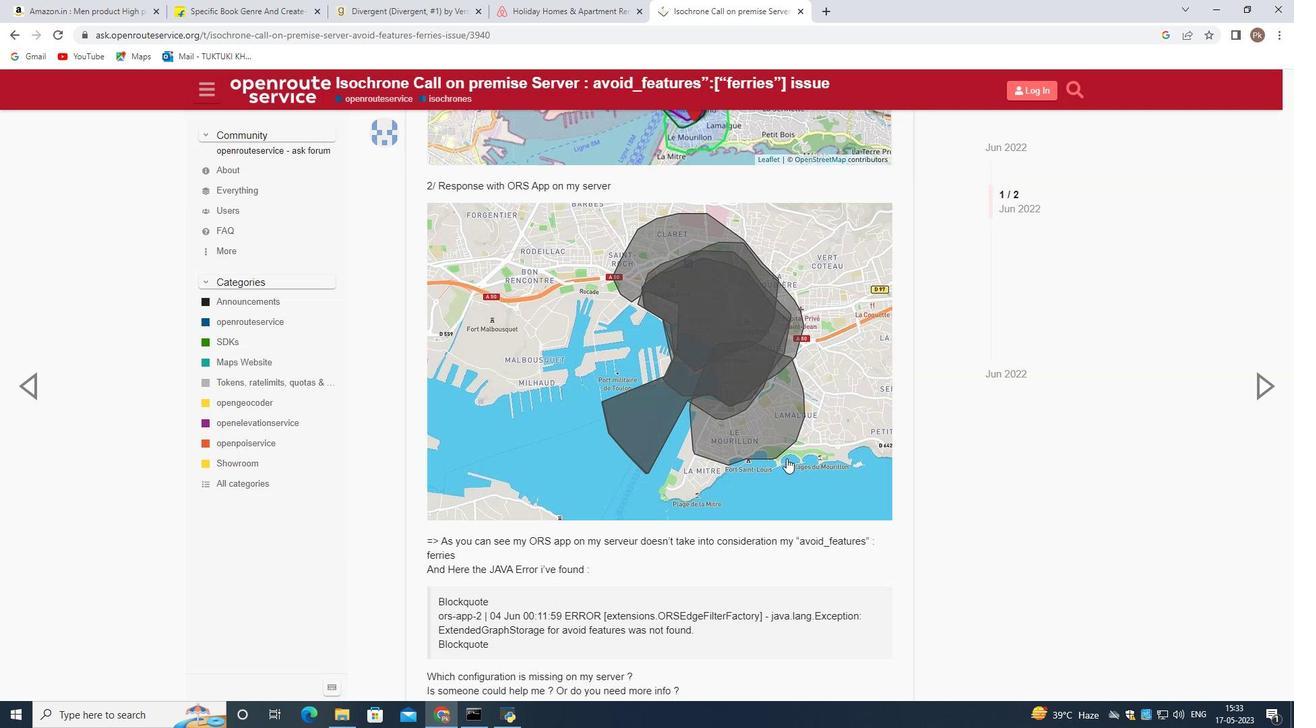 
Action: Mouse scrolled (595, 536) with delta (0, 0)
Screenshot: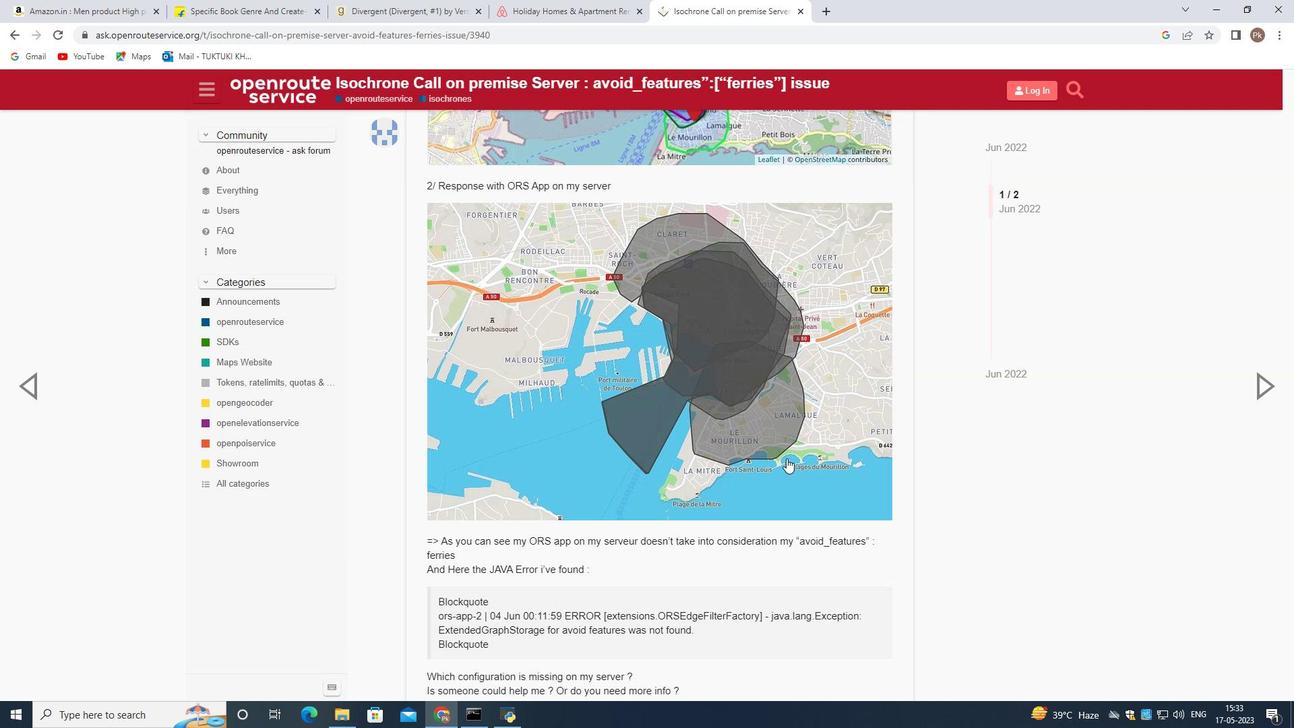 
Action: Mouse moved to (594, 537)
Screenshot: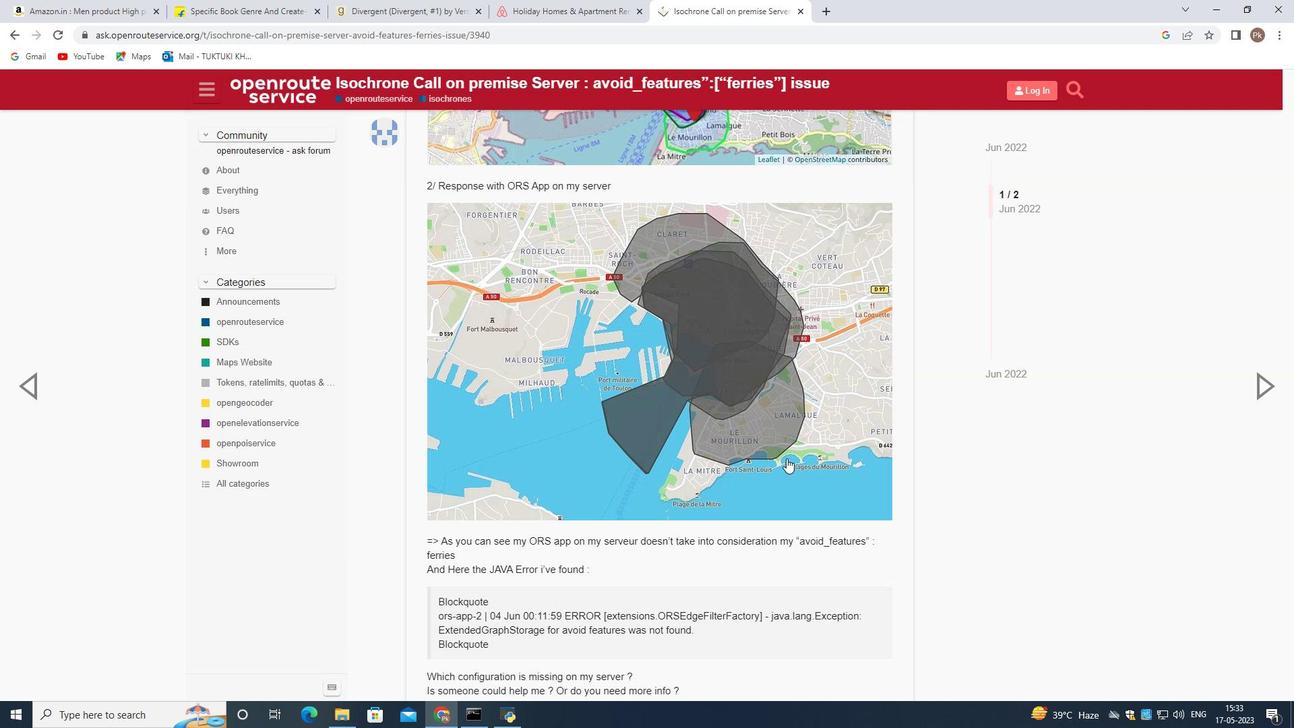 
Action: Mouse scrolled (594, 536) with delta (0, 0)
Screenshot: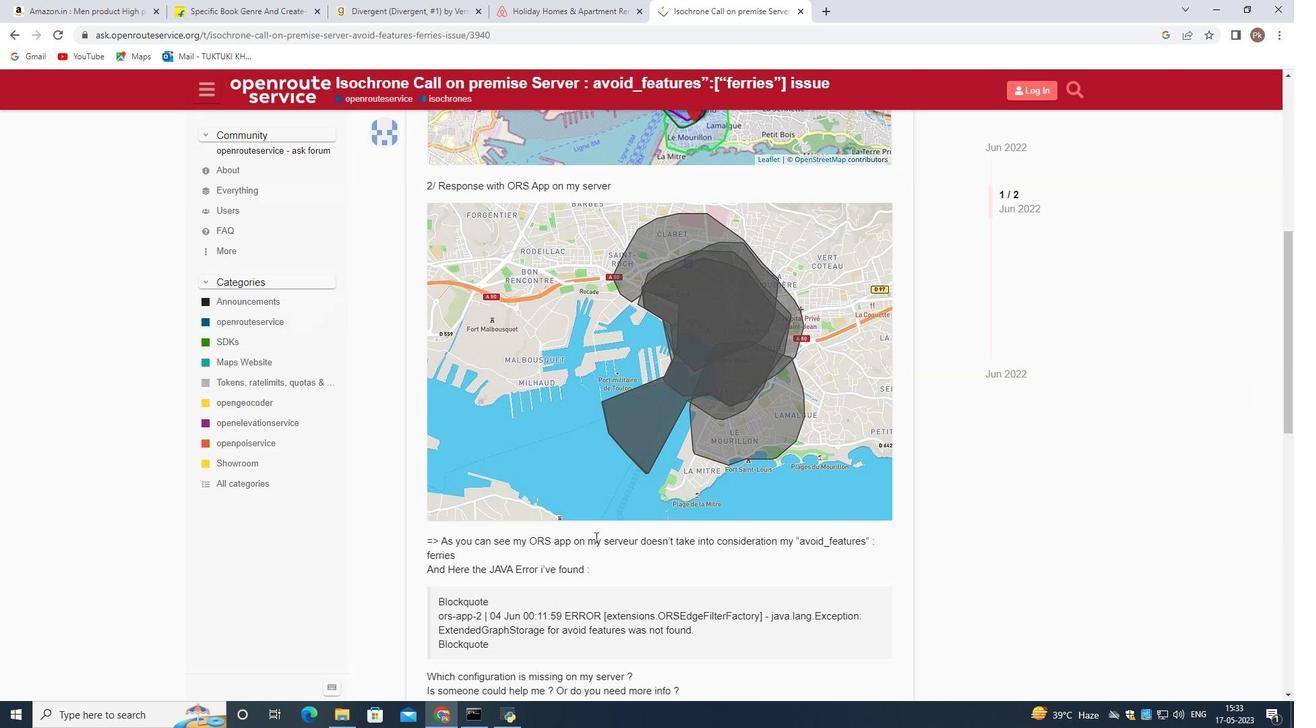
Action: Mouse scrolled (594, 536) with delta (0, 0)
Screenshot: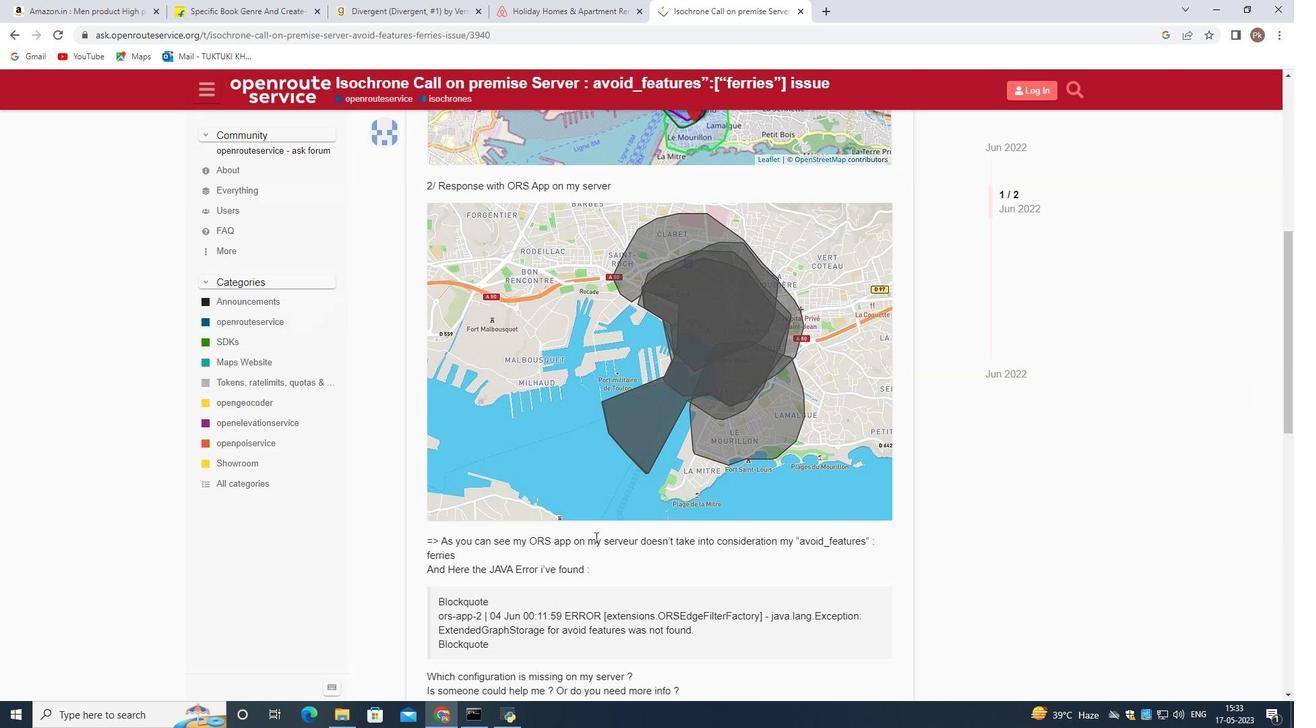 
Action: Mouse moved to (615, 510)
Screenshot: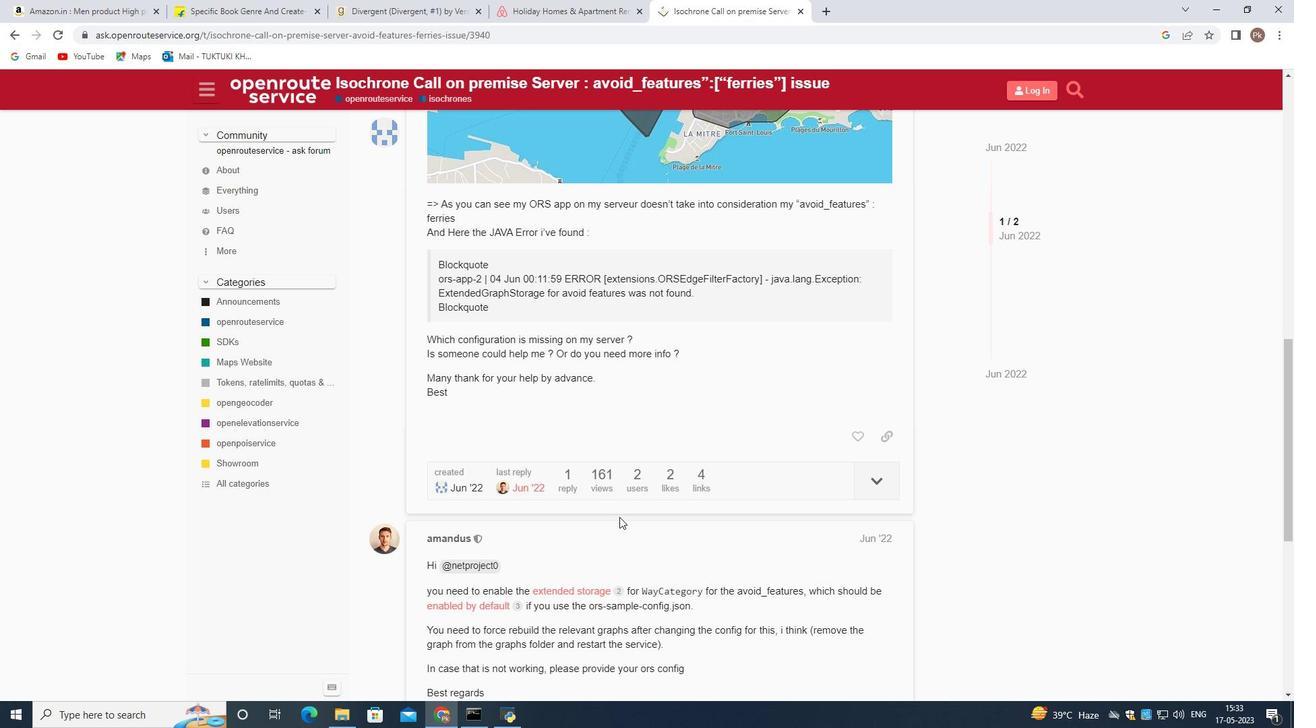 
Action: Mouse scrolled (615, 509) with delta (0, 0)
Screenshot: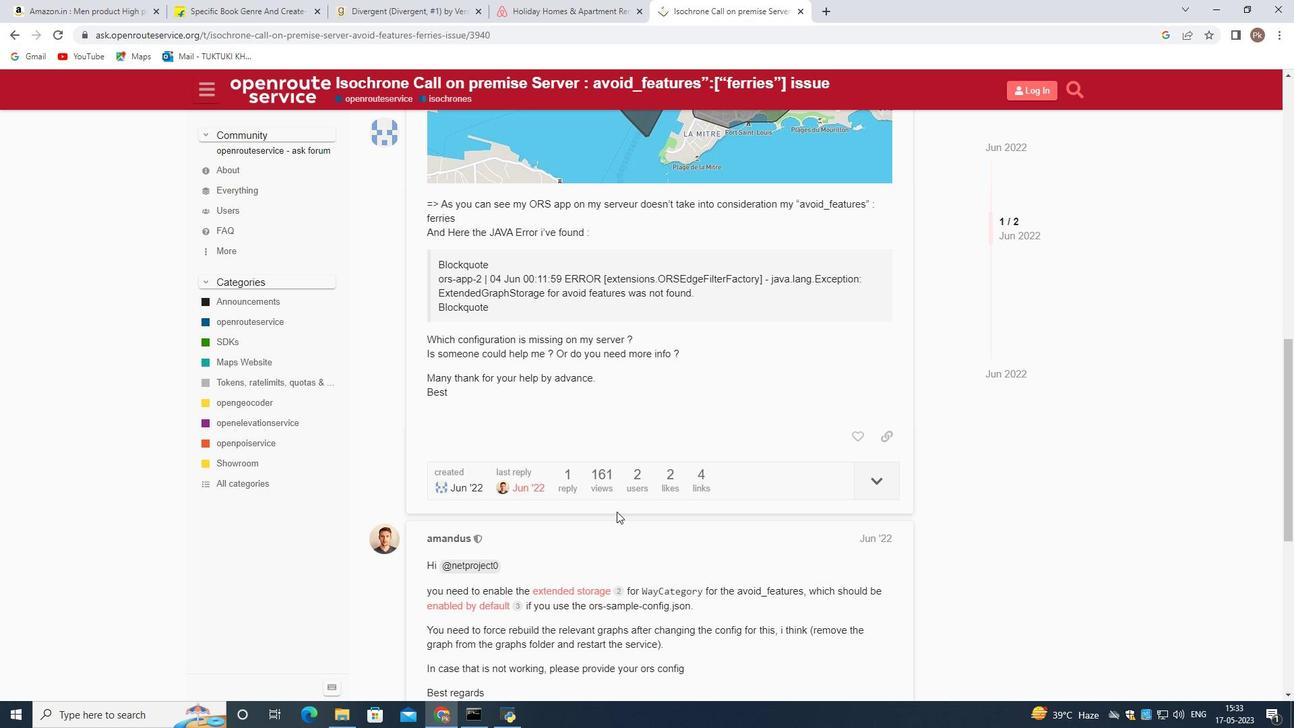 
Action: Mouse scrolled (615, 509) with delta (0, 0)
Screenshot: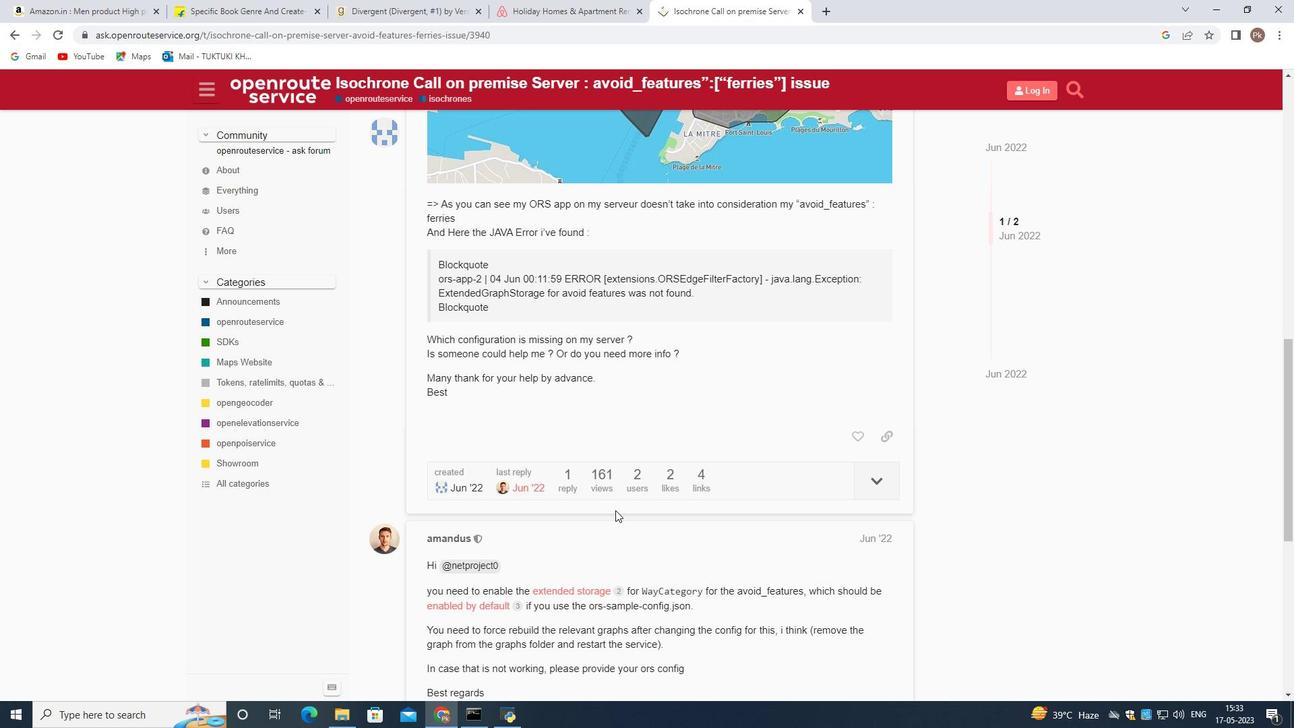 
Action: Mouse moved to (614, 510)
Screenshot: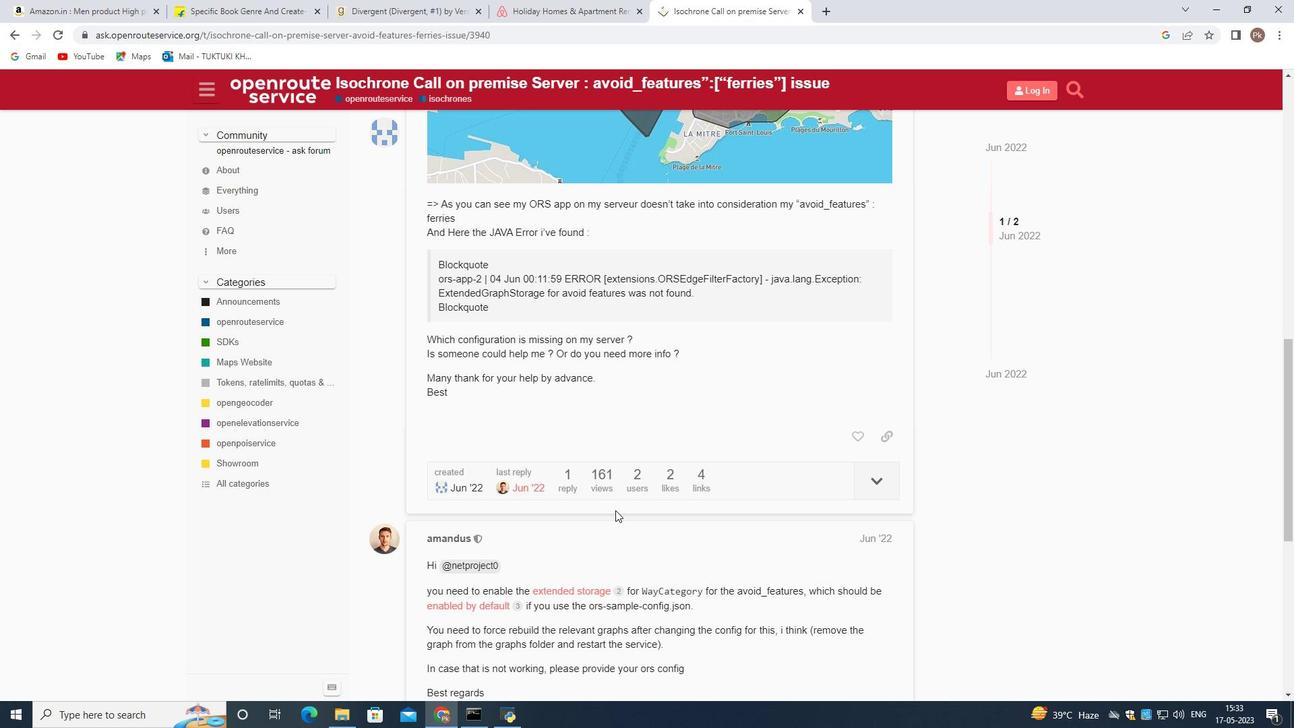 
Action: Mouse scrolled (614, 509) with delta (0, 0)
Screenshot: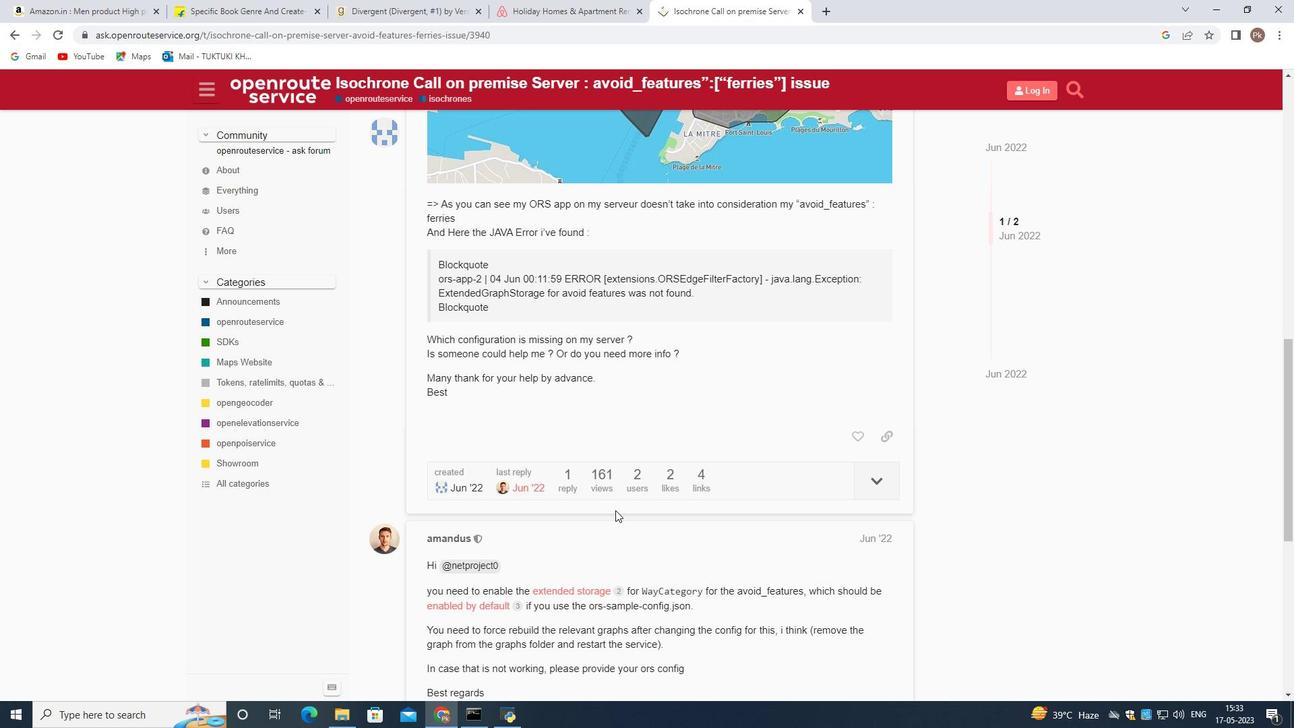 
Action: Mouse moved to (608, 511)
Screenshot: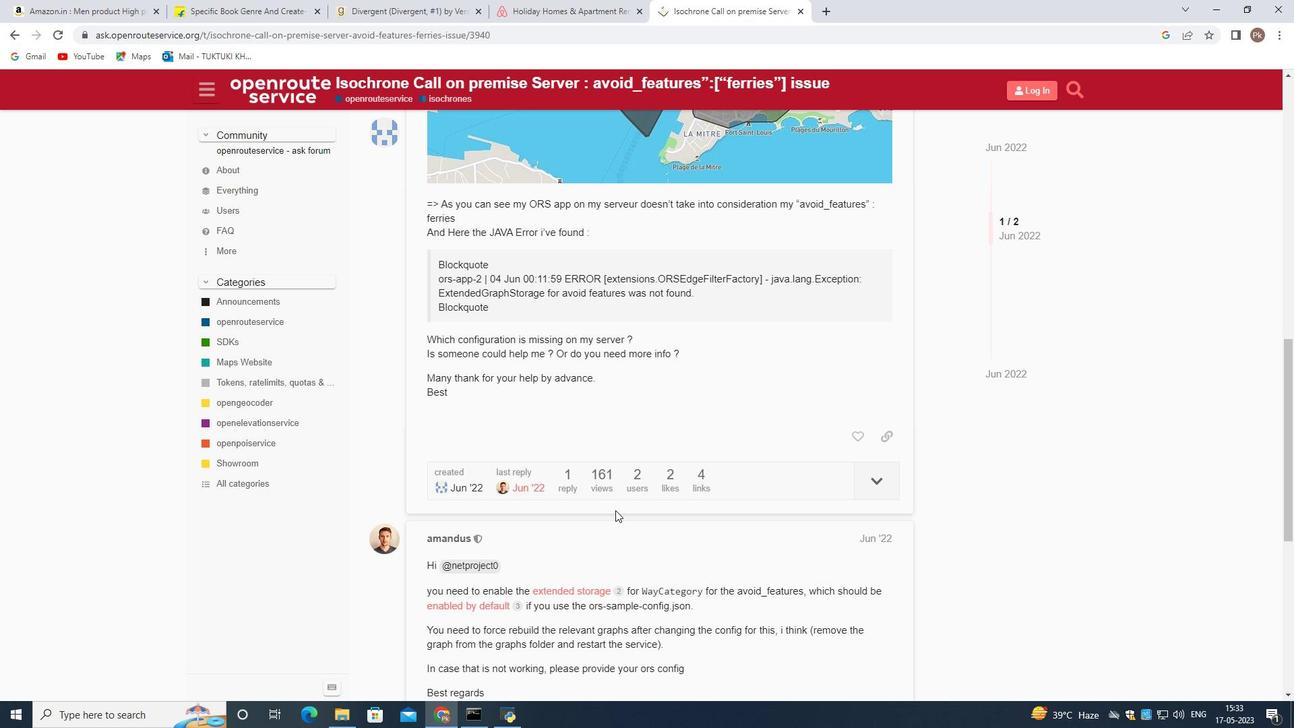 
Action: Mouse scrolled (610, 509) with delta (0, 0)
Screenshot: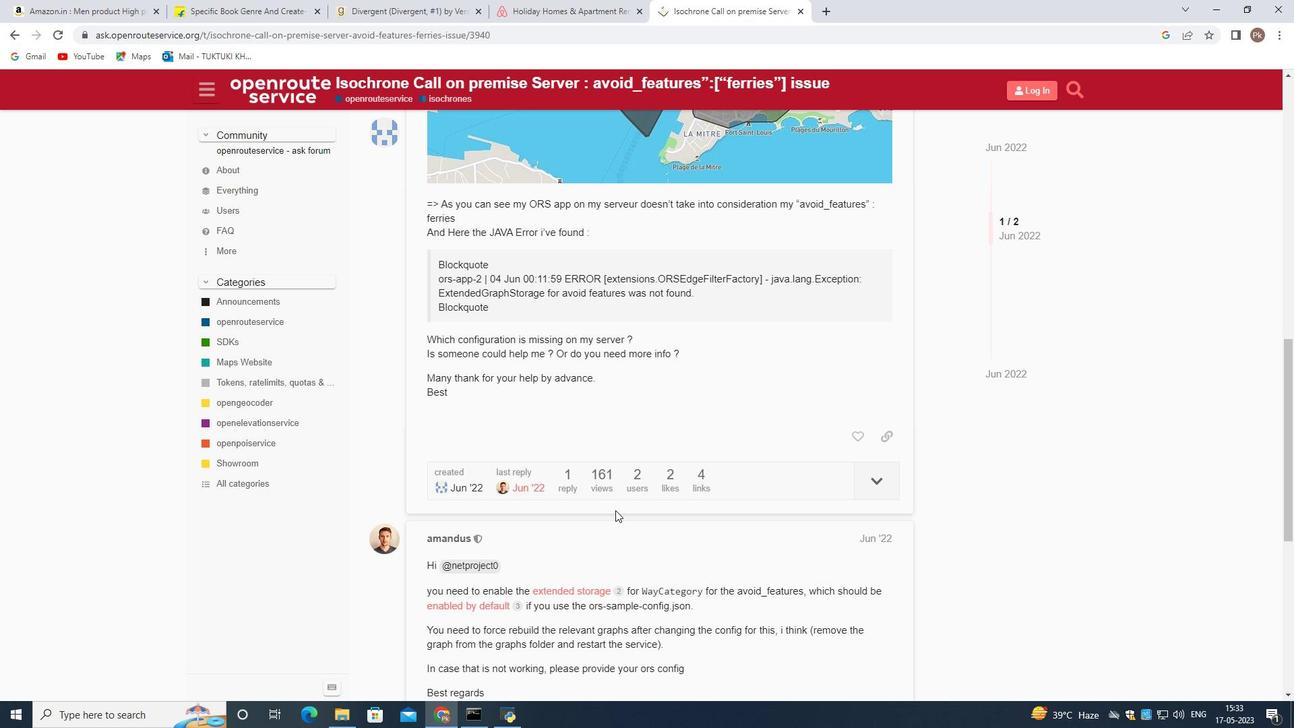 
Action: Mouse moved to (604, 511)
Screenshot: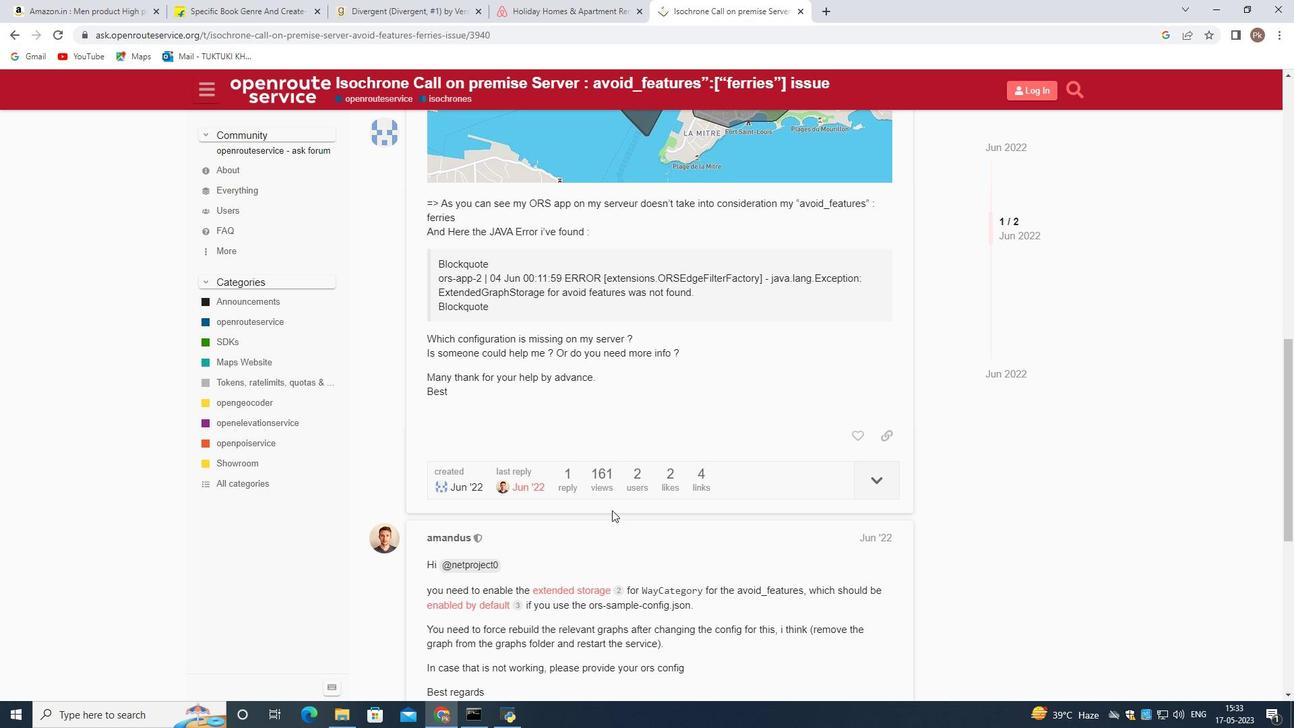 
Action: Mouse scrolled (606, 511) with delta (0, 0)
Screenshot: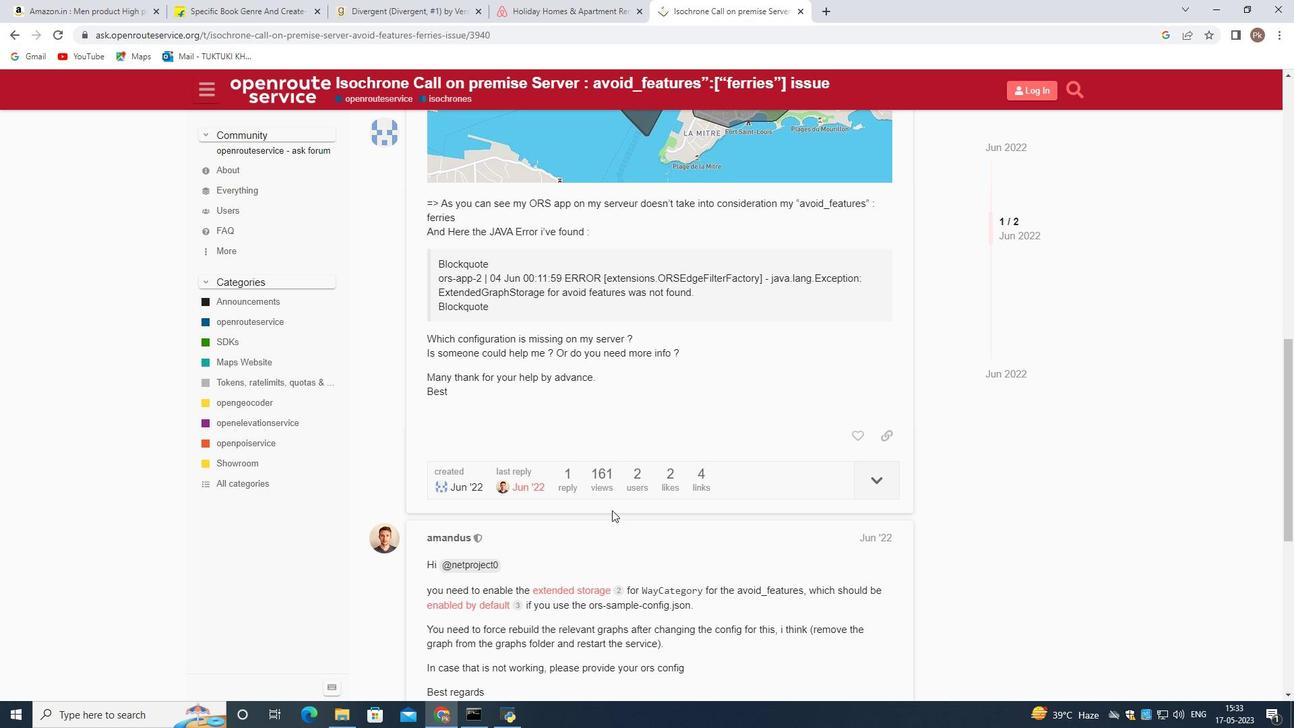 
Action: Mouse moved to (363, 324)
Screenshot: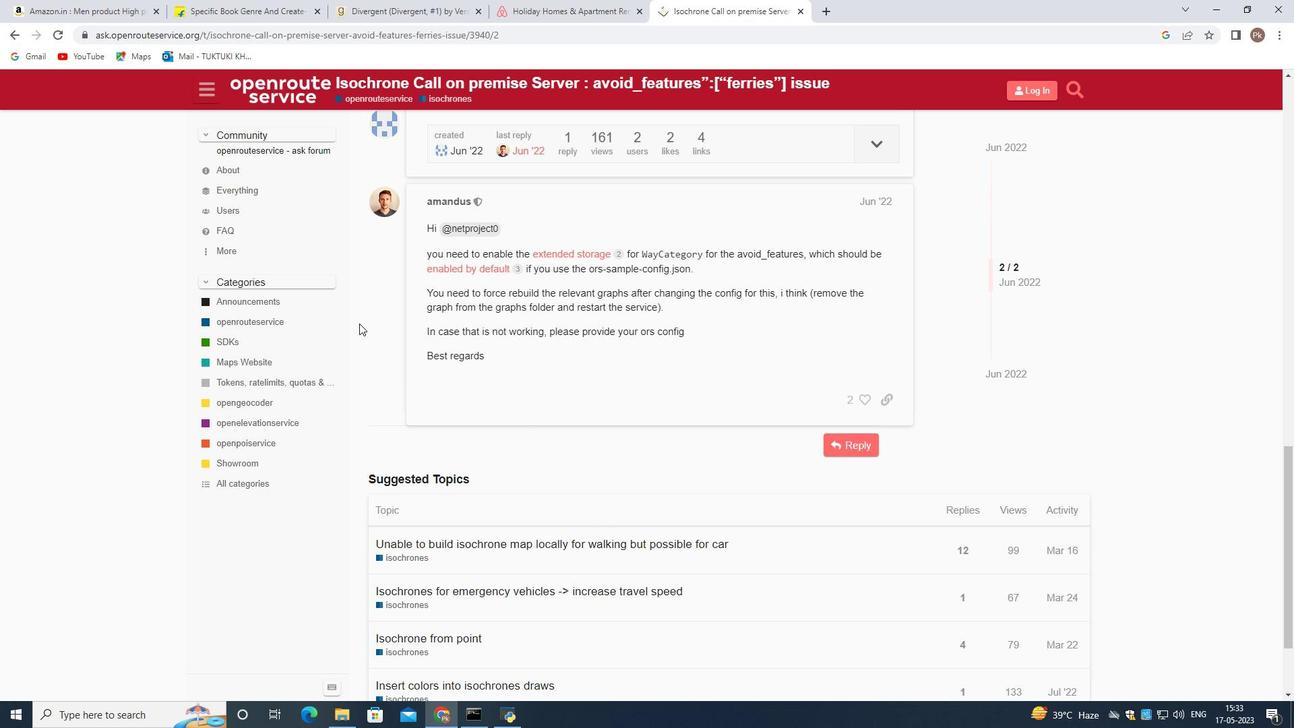 
Action: Mouse scrolled (363, 323) with delta (0, 0)
Screenshot: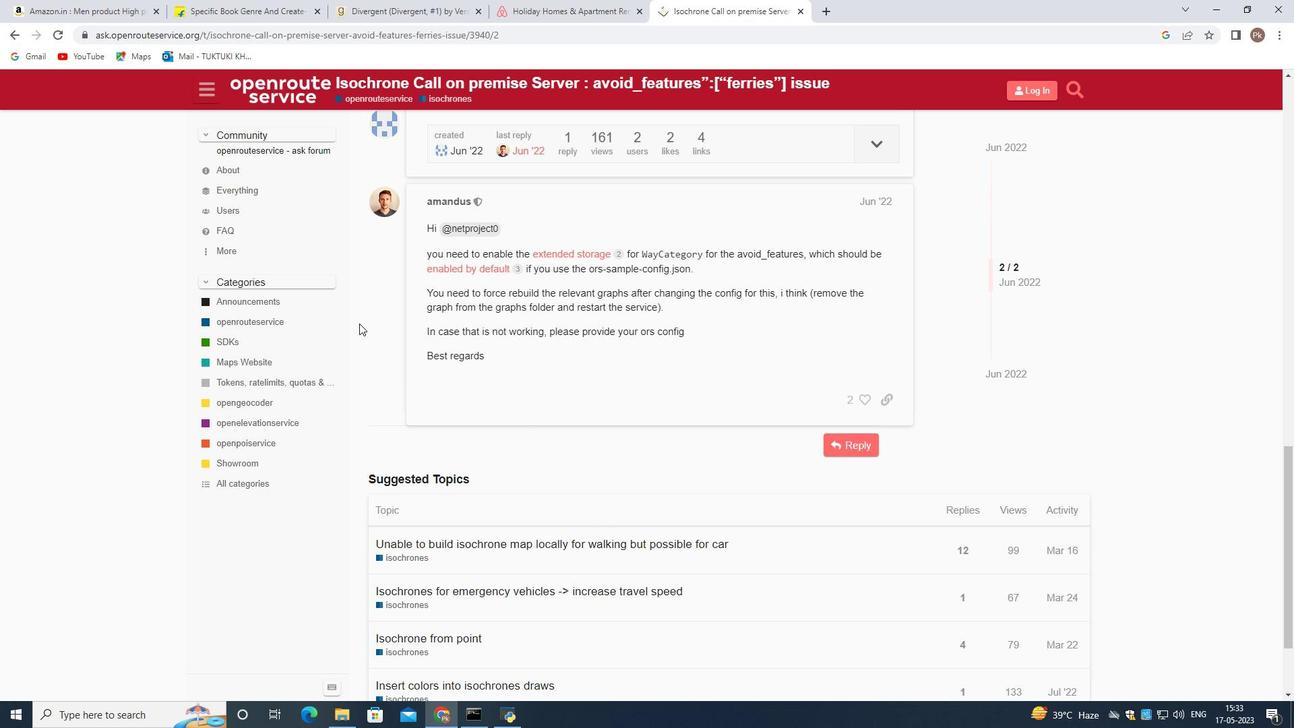 
Action: Mouse moved to (368, 333)
Screenshot: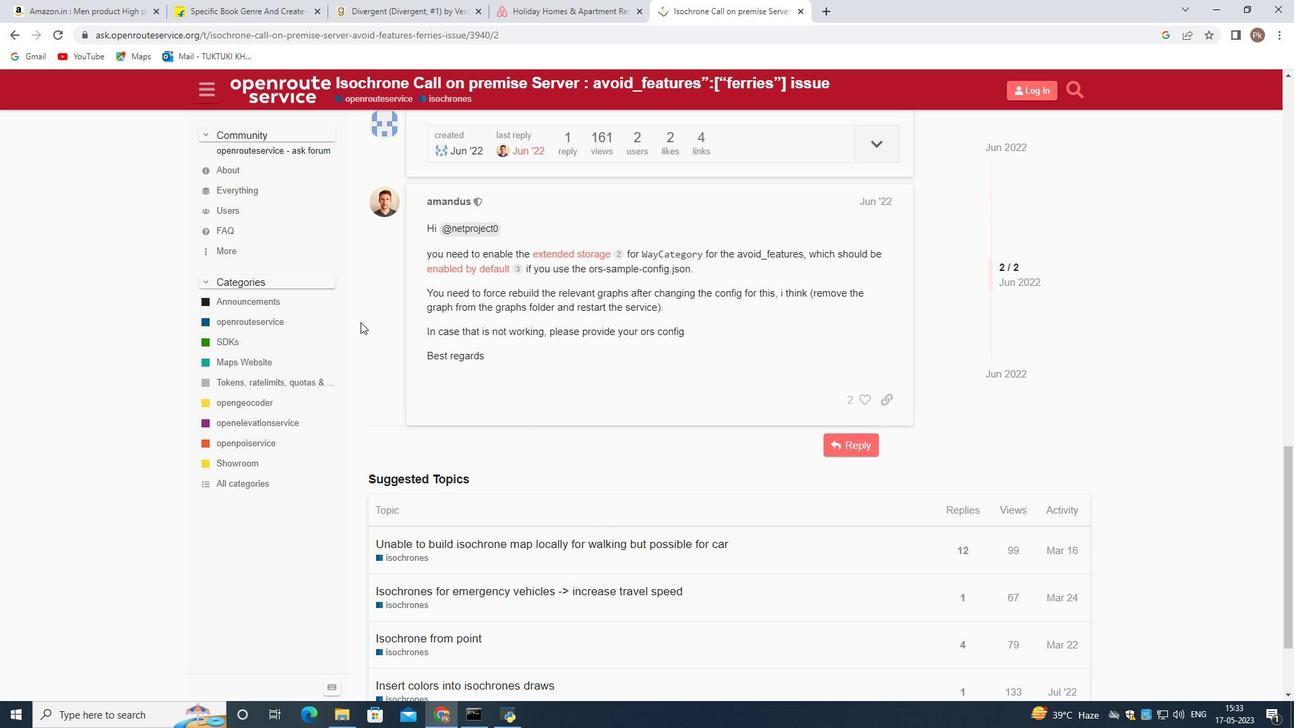 
Action: Mouse scrolled (366, 329) with delta (0, 0)
Screenshot: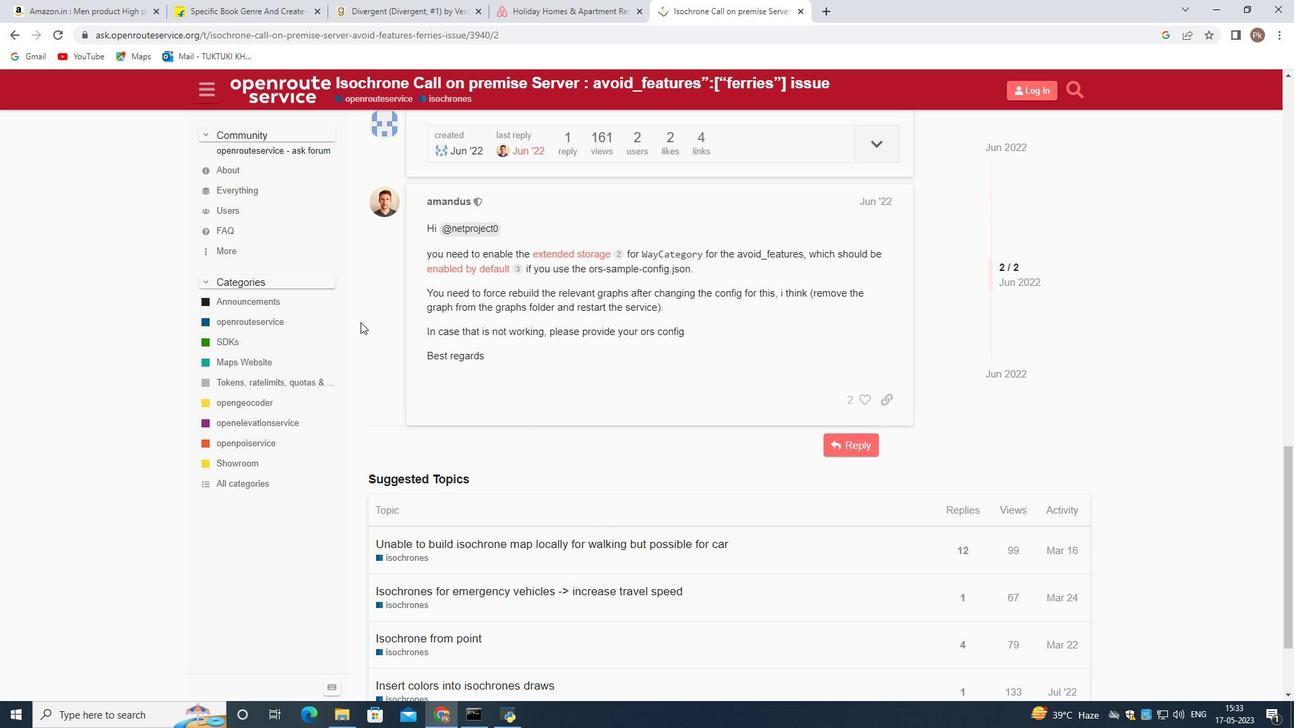 
Action: Mouse moved to (370, 339)
Screenshot: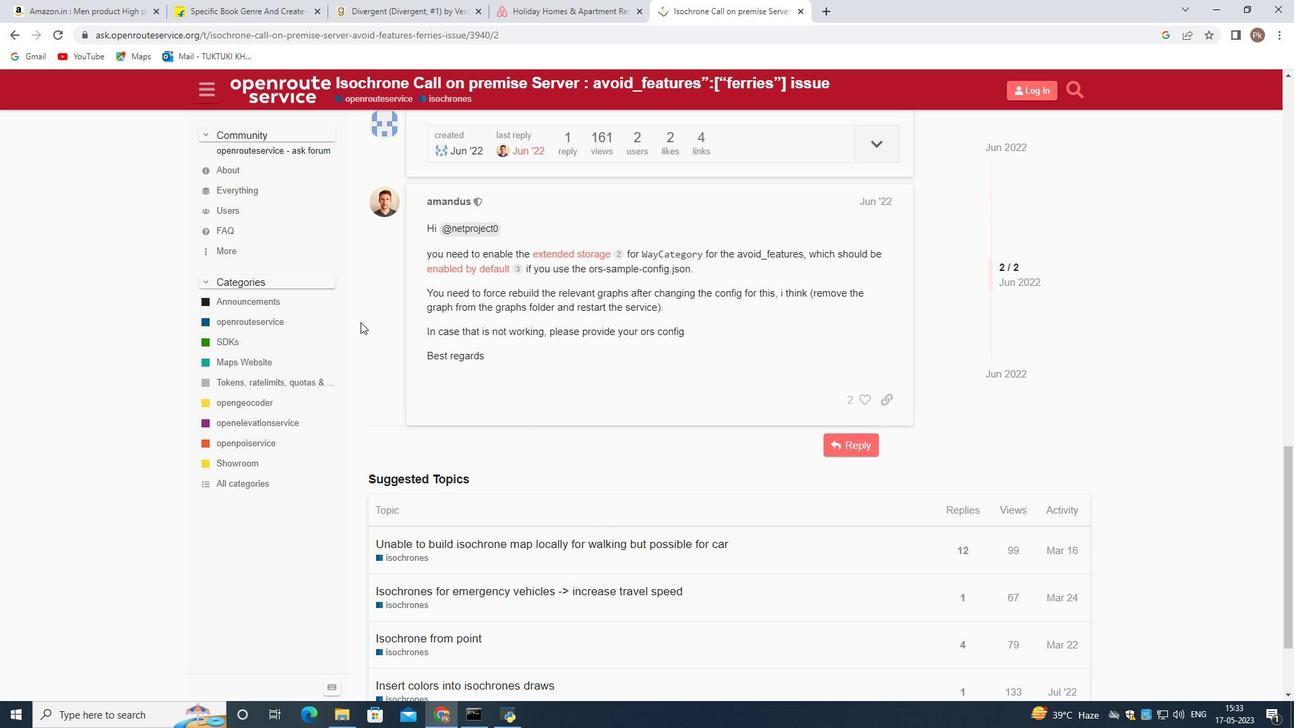 
Action: Mouse scrolled (370, 337) with delta (0, 0)
Screenshot: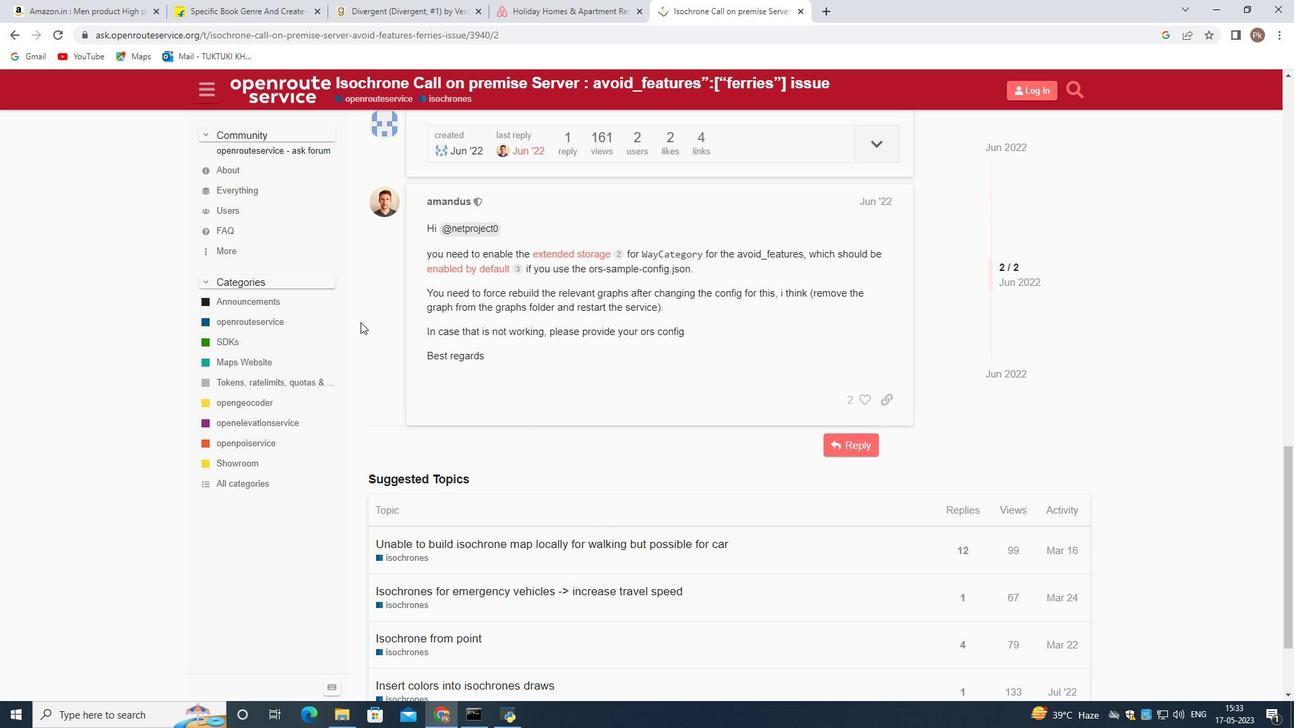 
Action: Mouse moved to (372, 342)
Screenshot: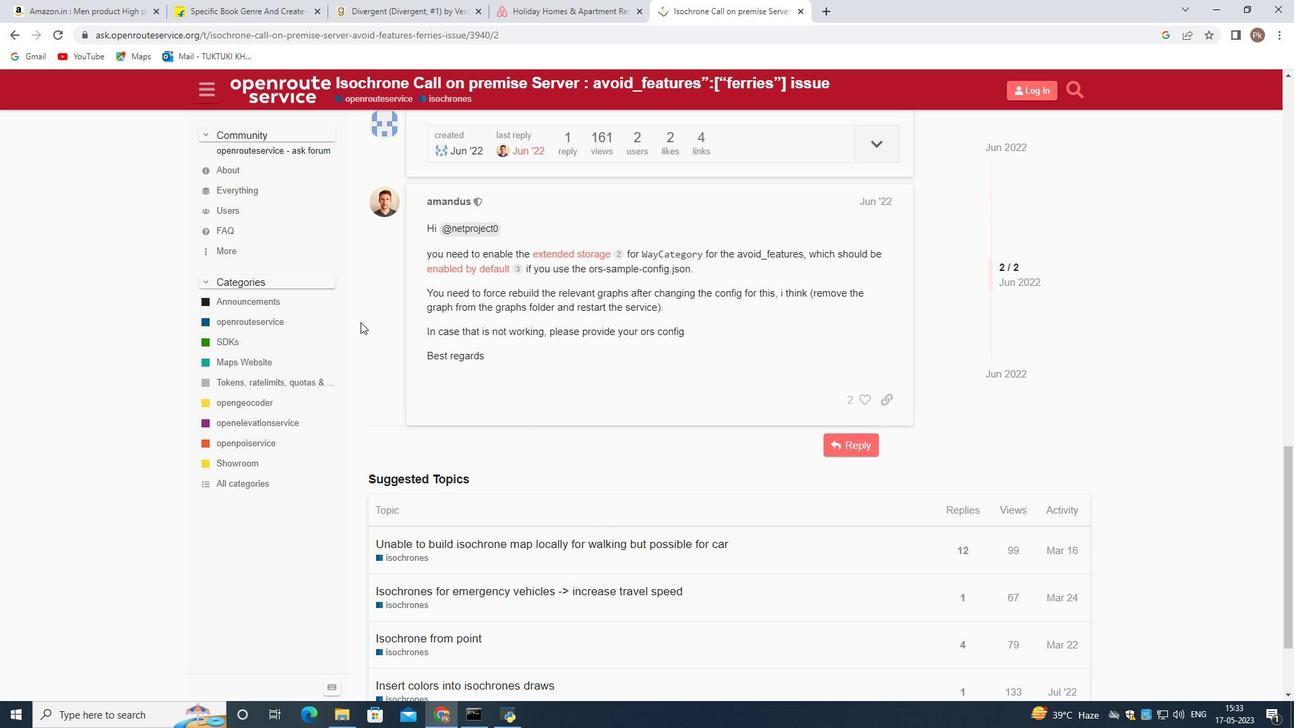 
Action: Mouse scrolled (370, 339) with delta (0, 0)
Screenshot: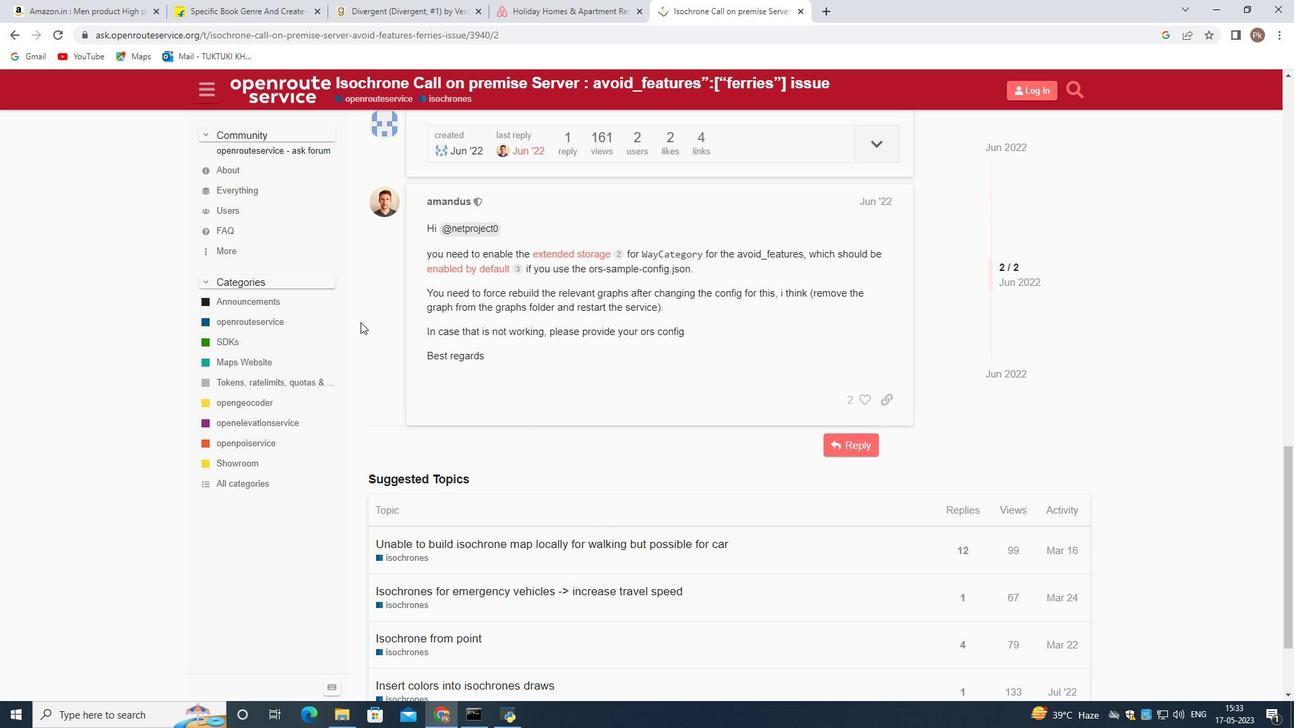 
Action: Mouse moved to (372, 343)
Screenshot: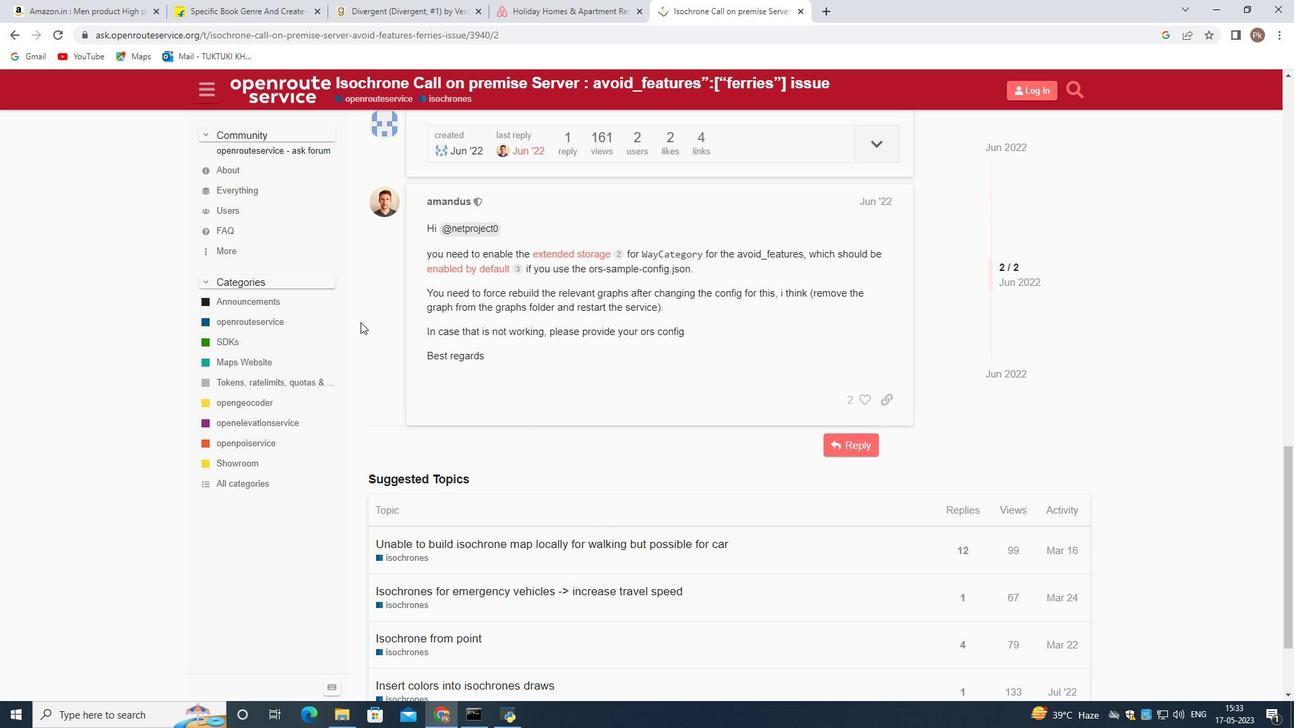 
Action: Mouse scrolled (372, 342) with delta (0, 0)
Screenshot: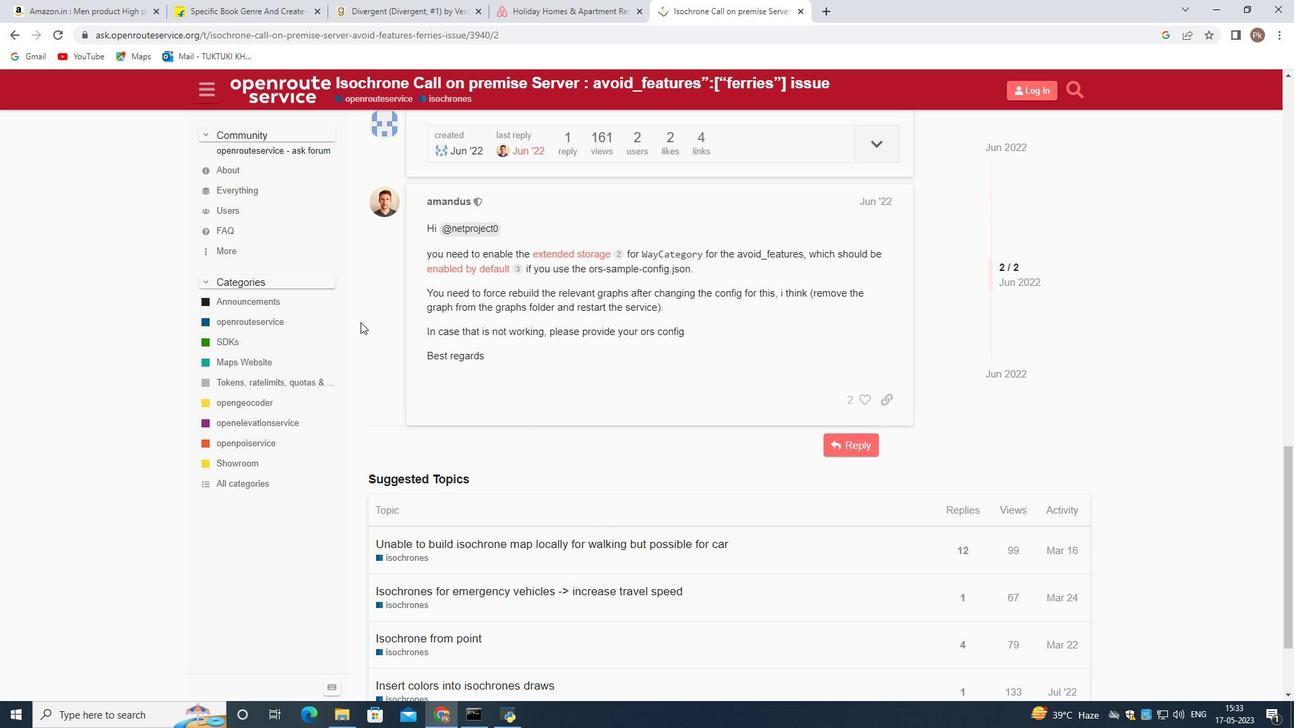 
Action: Mouse moved to (598, 432)
Screenshot: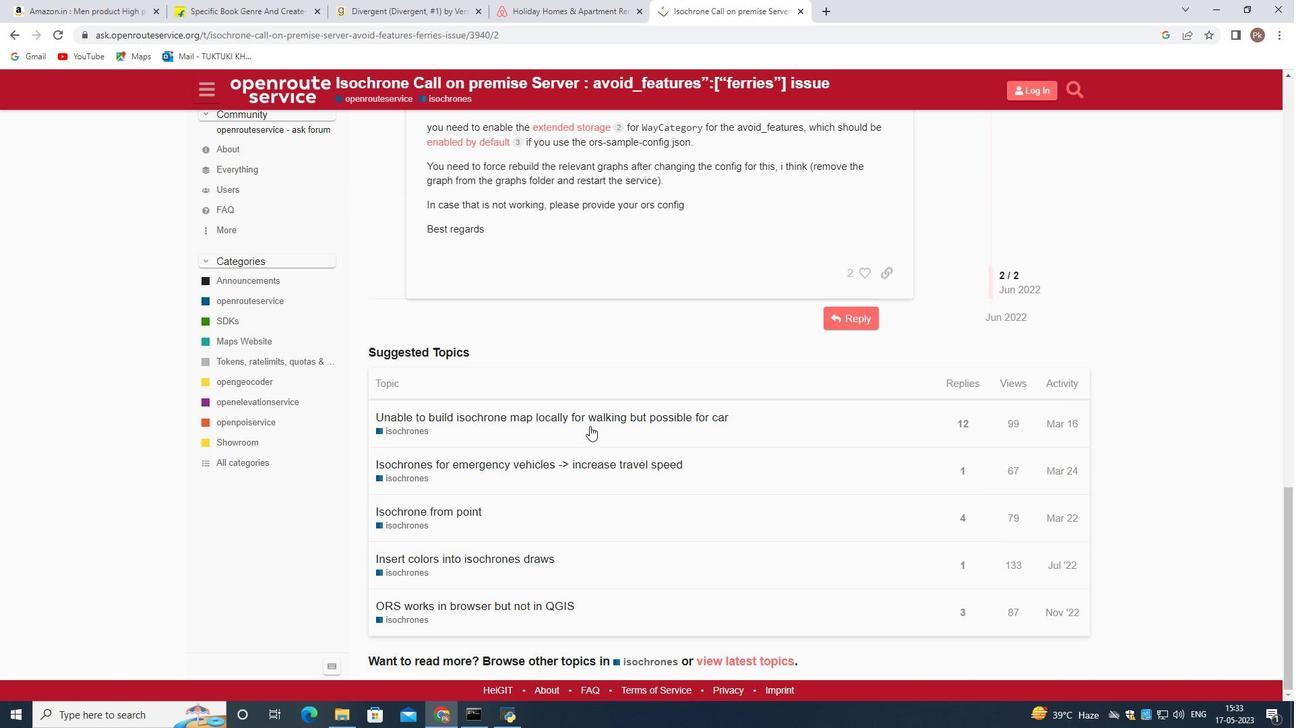 
Action: Mouse scrolled (598, 431) with delta (0, 0)
Screenshot: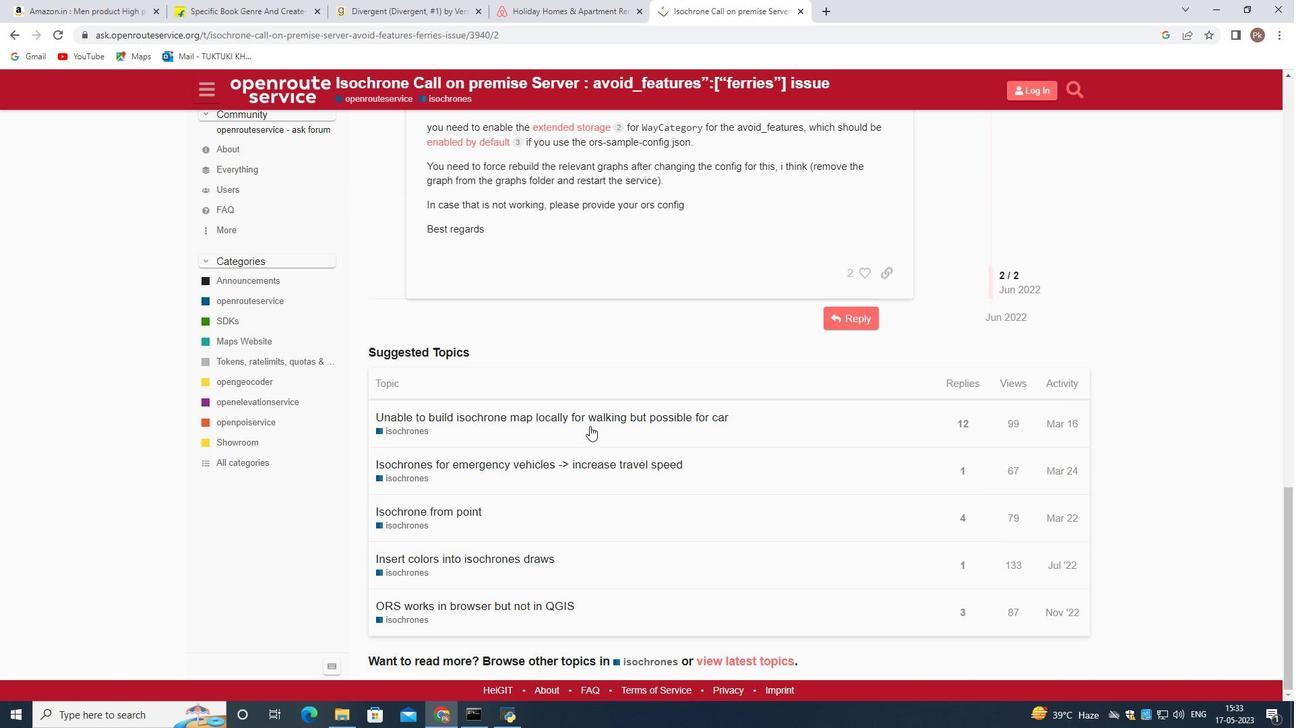 
Action: Mouse moved to (591, 436)
Screenshot: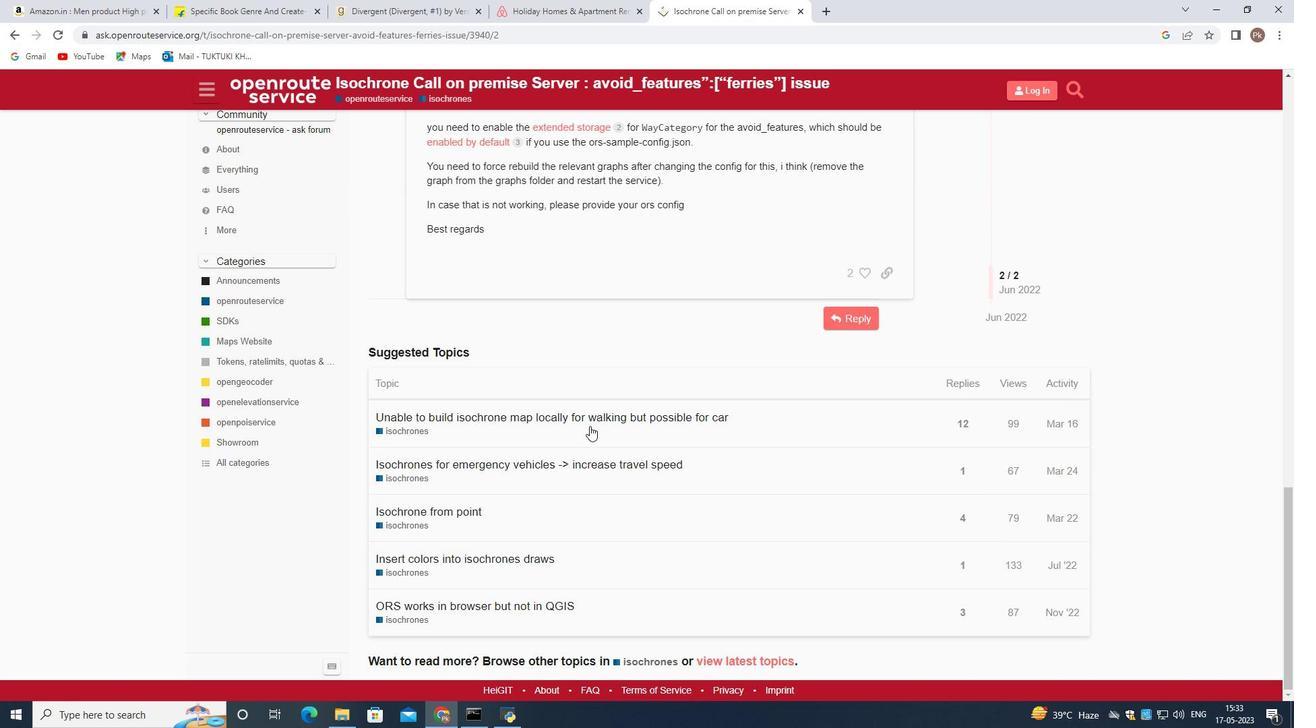 
Action: Mouse scrolled (591, 435) with delta (0, 0)
Screenshot: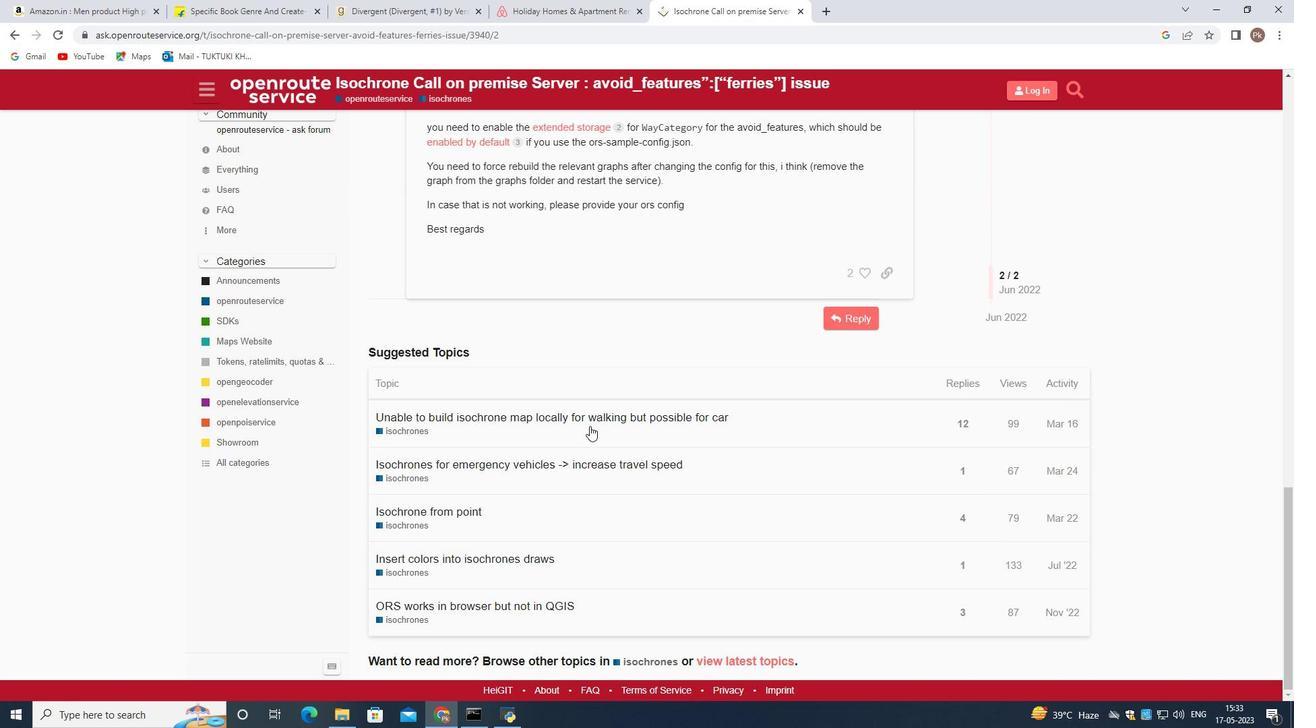 
Action: Mouse moved to (587, 438)
Screenshot: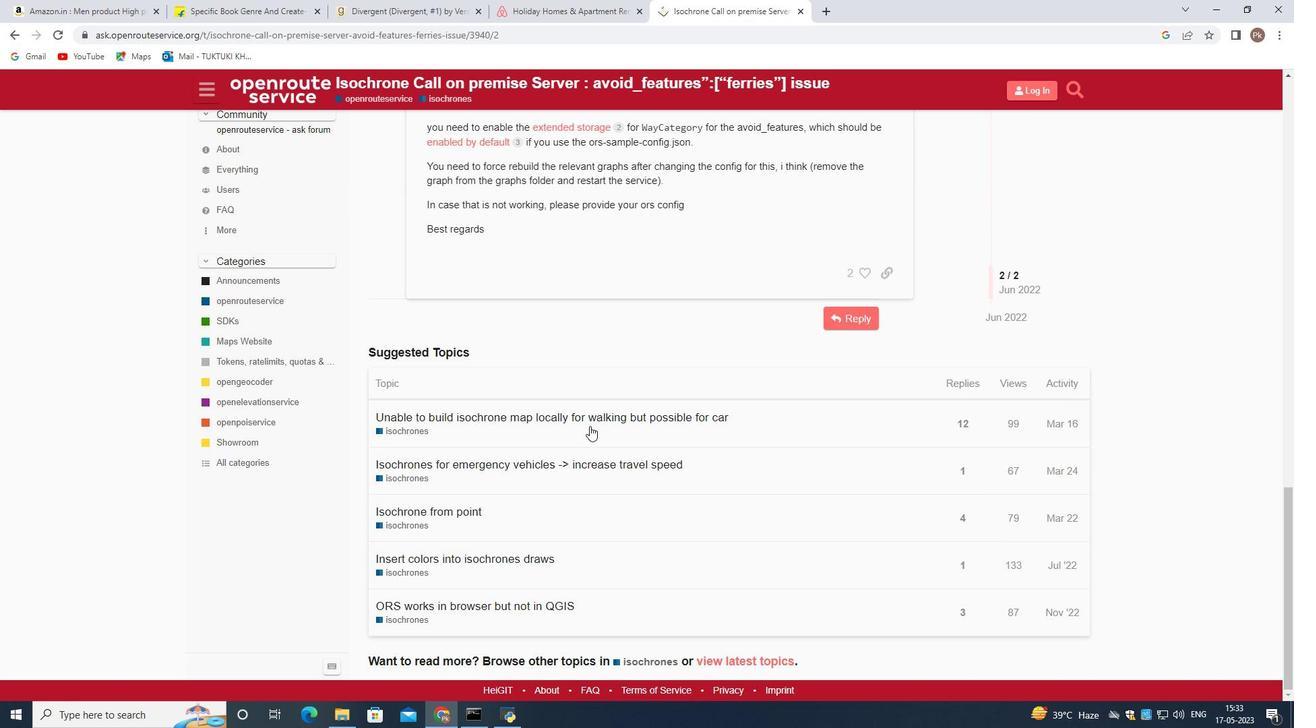 
Action: Mouse scrolled (587, 437) with delta (0, 0)
Screenshot: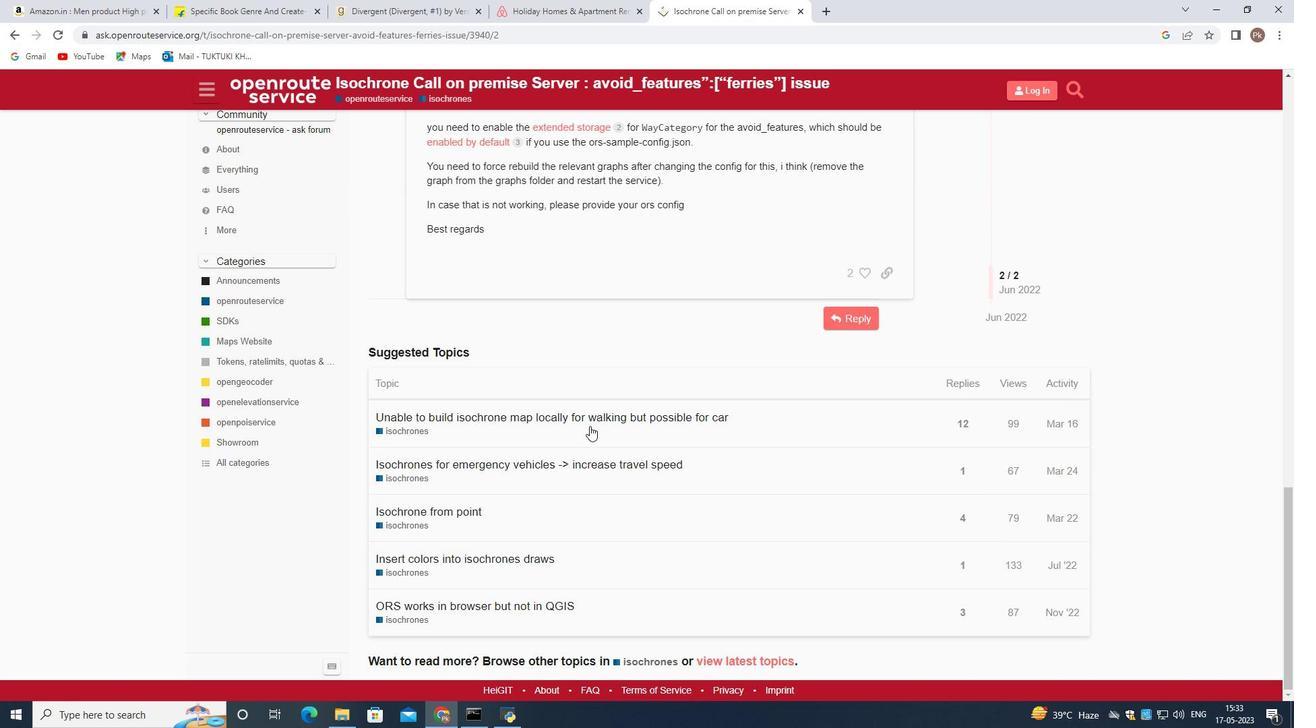 
Action: Mouse moved to (580, 441)
Screenshot: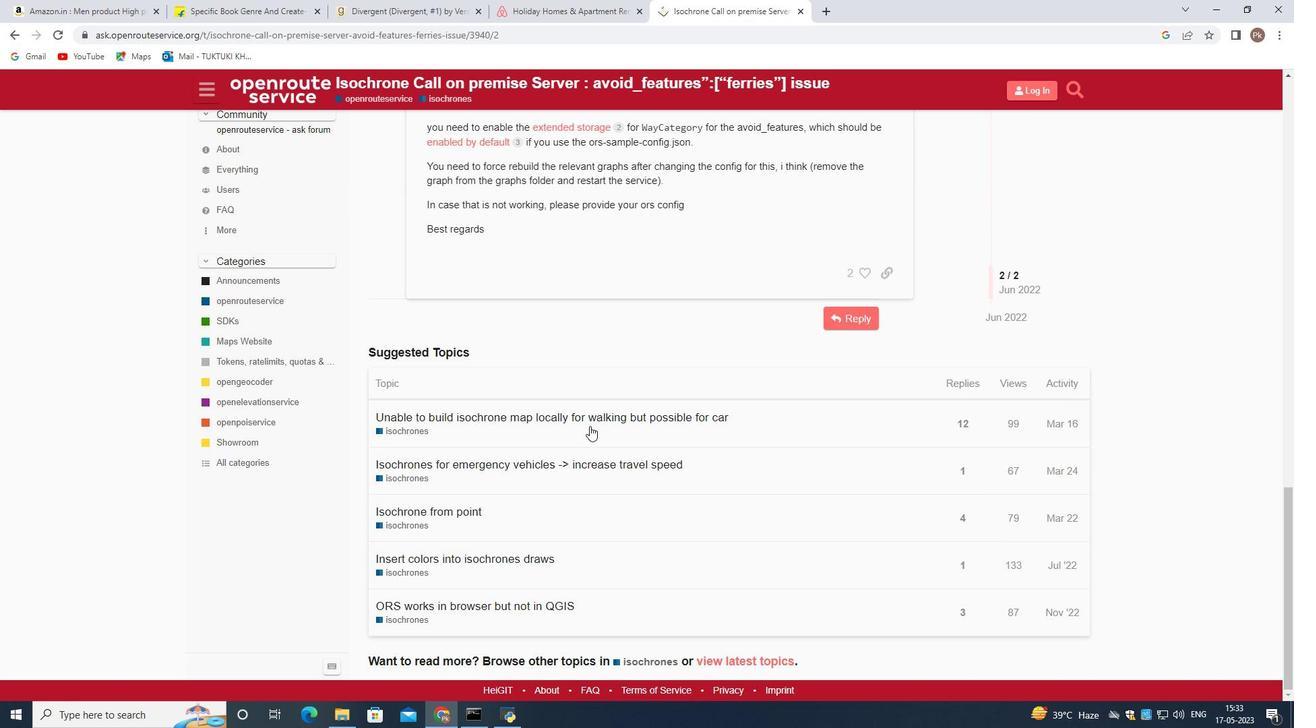 
Action: Mouse scrolled (580, 440) with delta (0, 0)
Screenshot: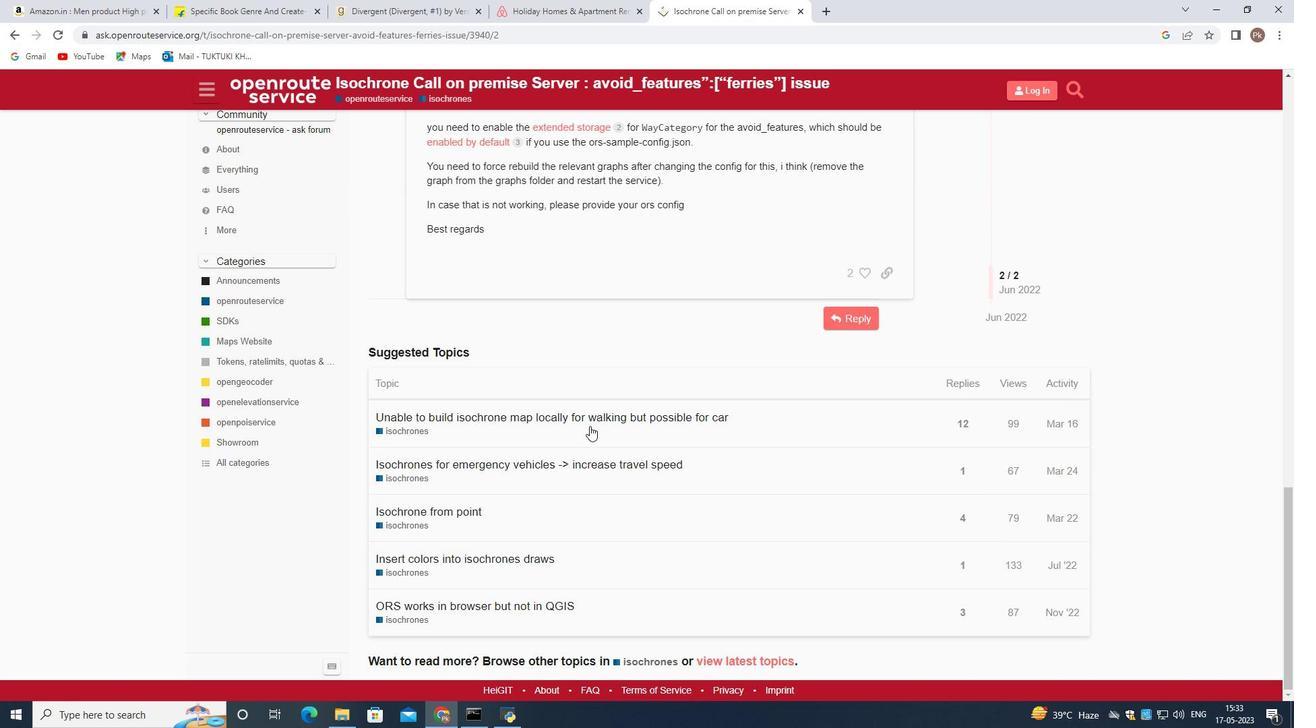 
Action: Mouse moved to (570, 446)
Screenshot: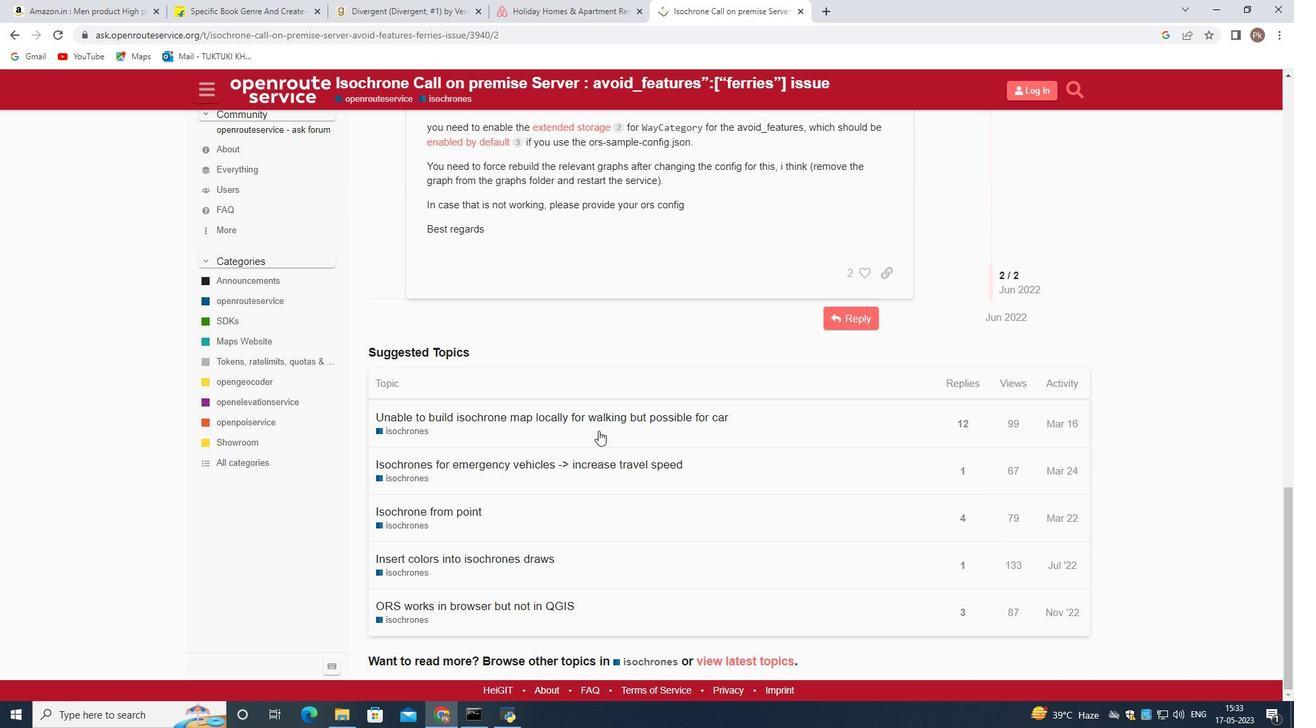 
Action: Mouse scrolled (570, 445) with delta (0, 0)
Screenshot: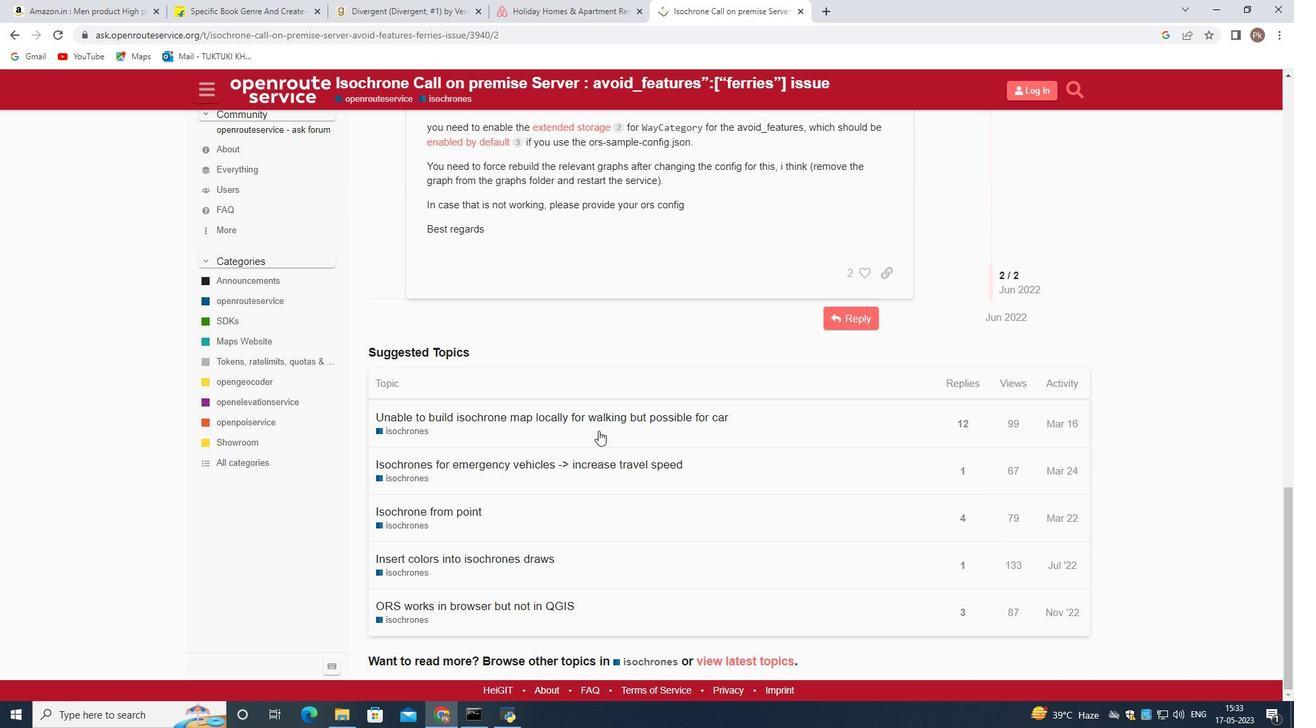 
Action: Mouse moved to (548, 501)
Screenshot: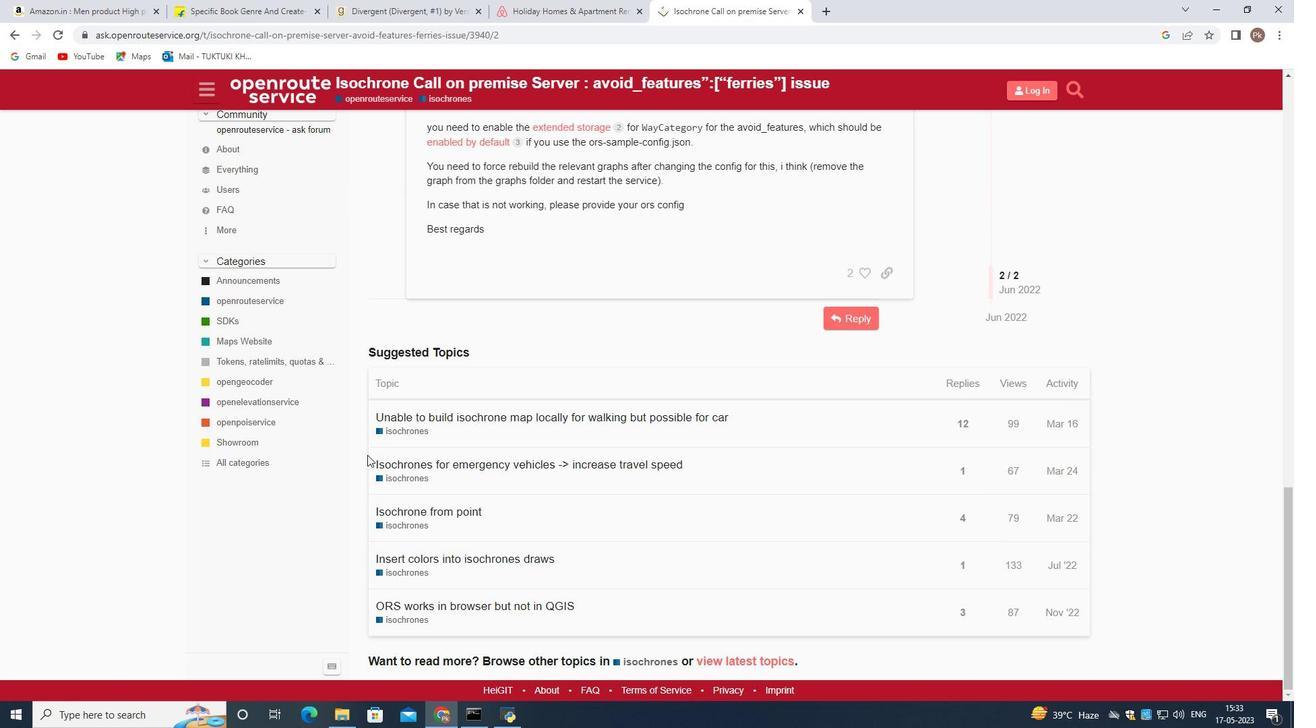 
Action: Mouse scrolled (548, 500) with delta (0, 0)
Screenshot: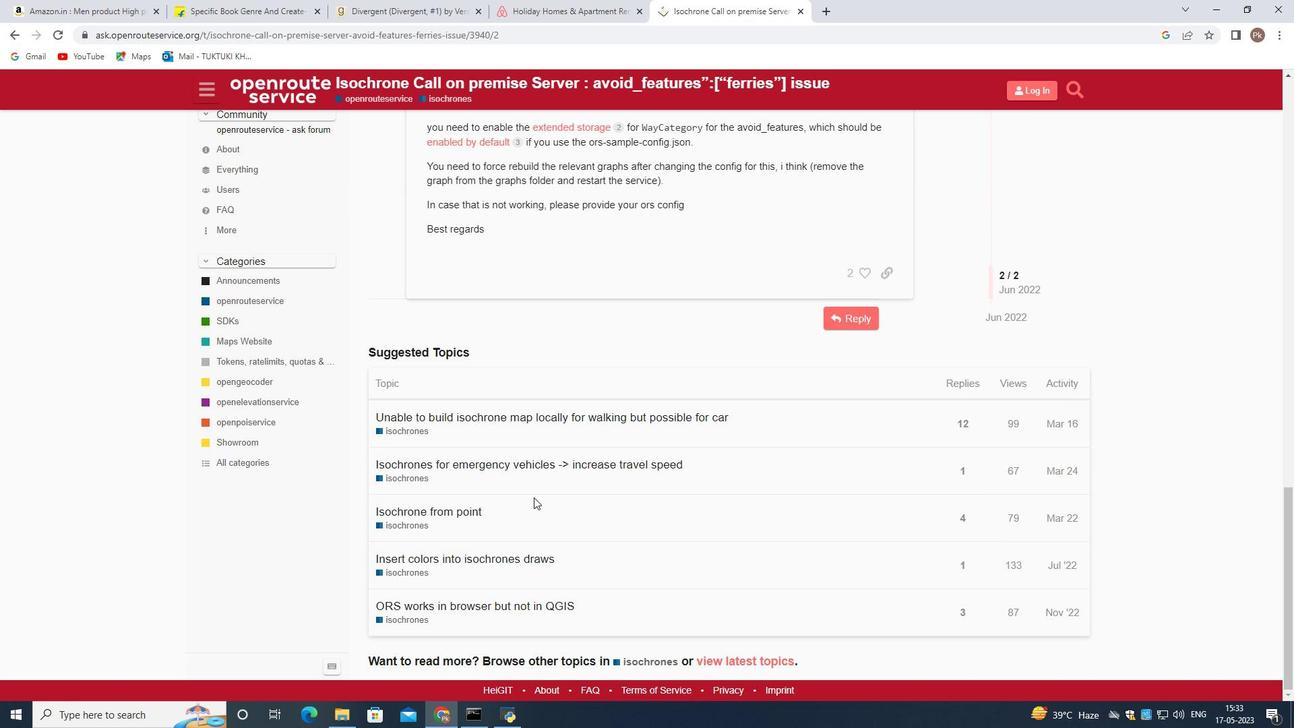 
Action: Mouse moved to (548, 502)
Screenshot: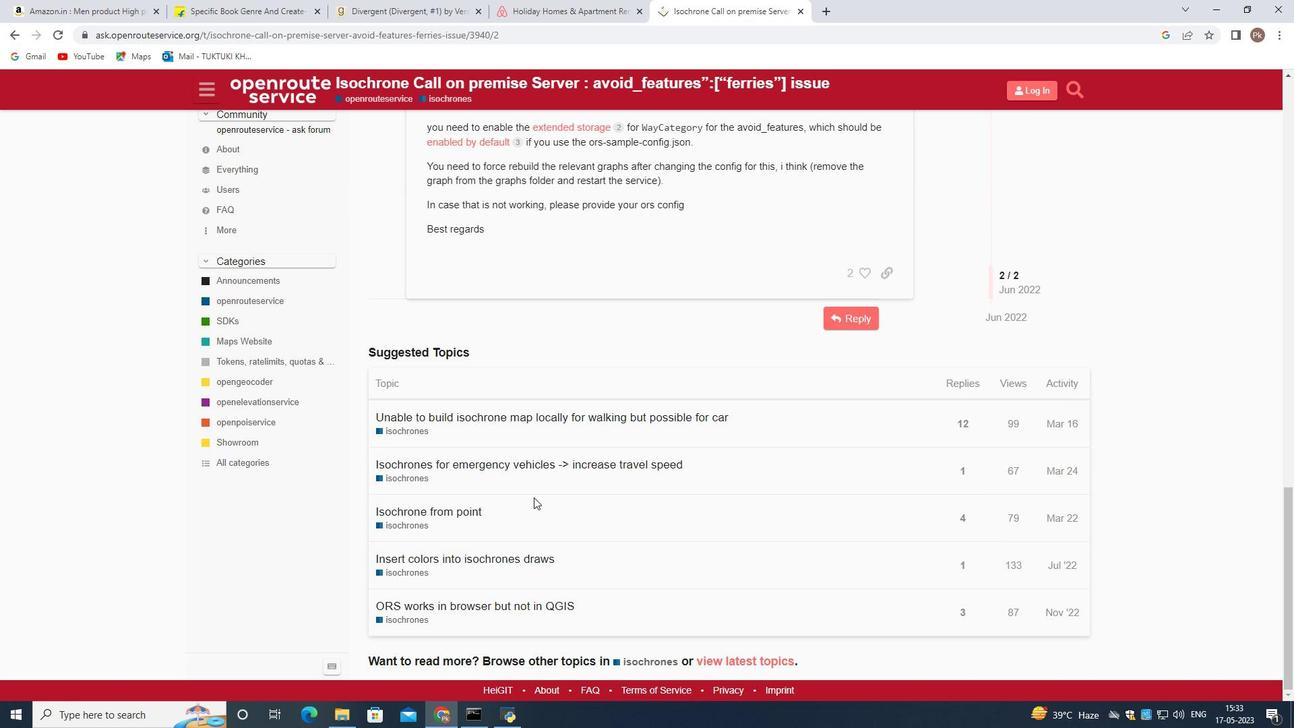 
Action: Mouse scrolled (548, 501) with delta (0, 0)
Screenshot: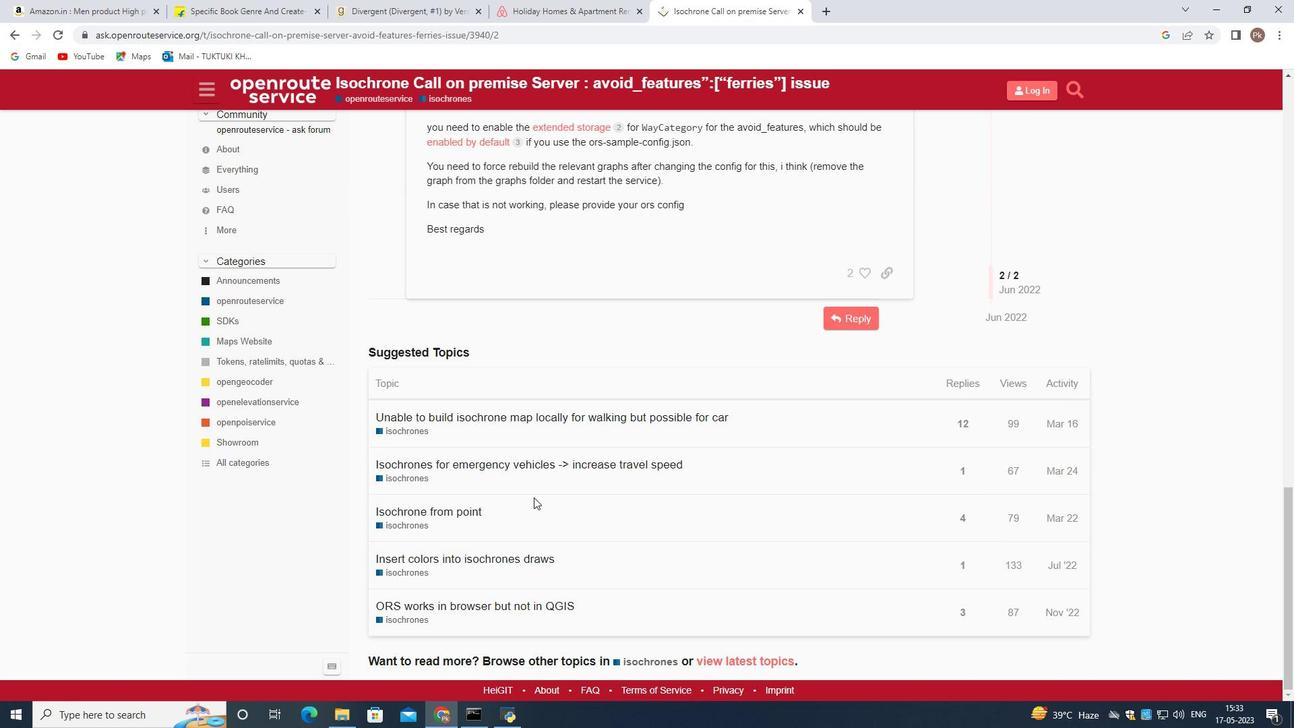 
Action: Mouse moved to (546, 504)
Screenshot: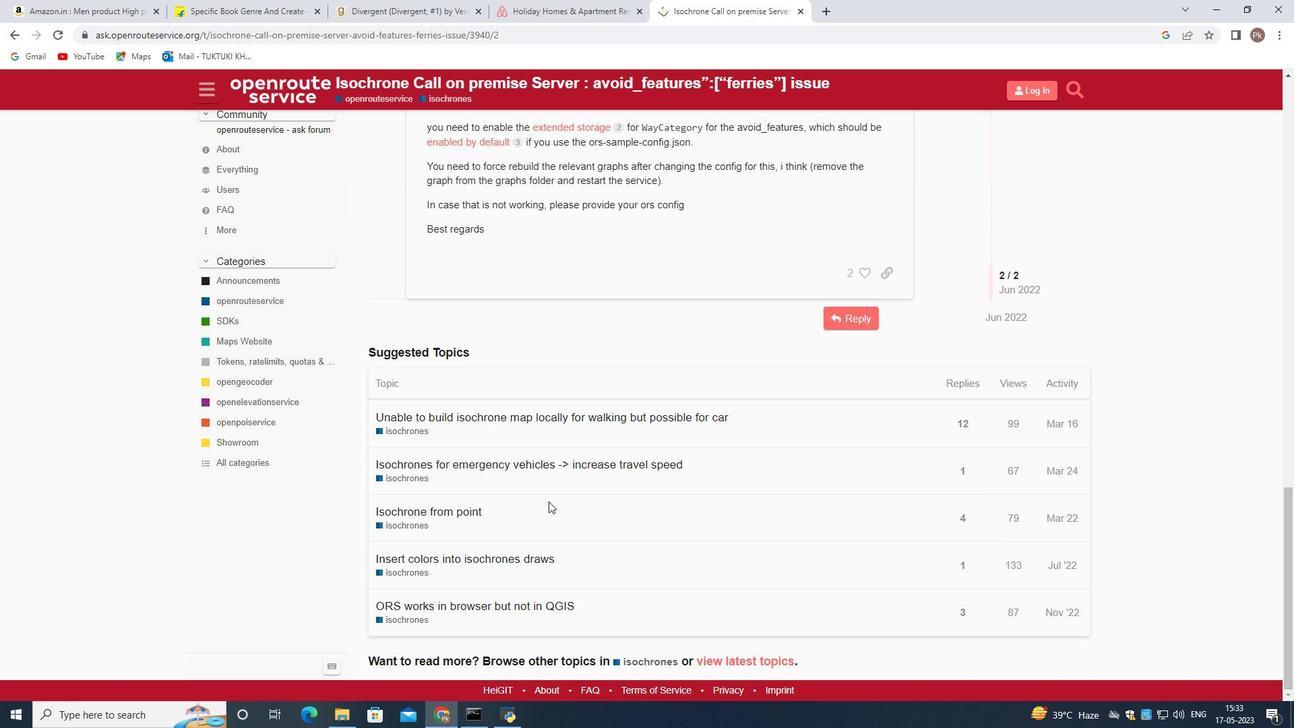 
Action: Mouse scrolled (546, 503) with delta (0, 0)
Screenshot: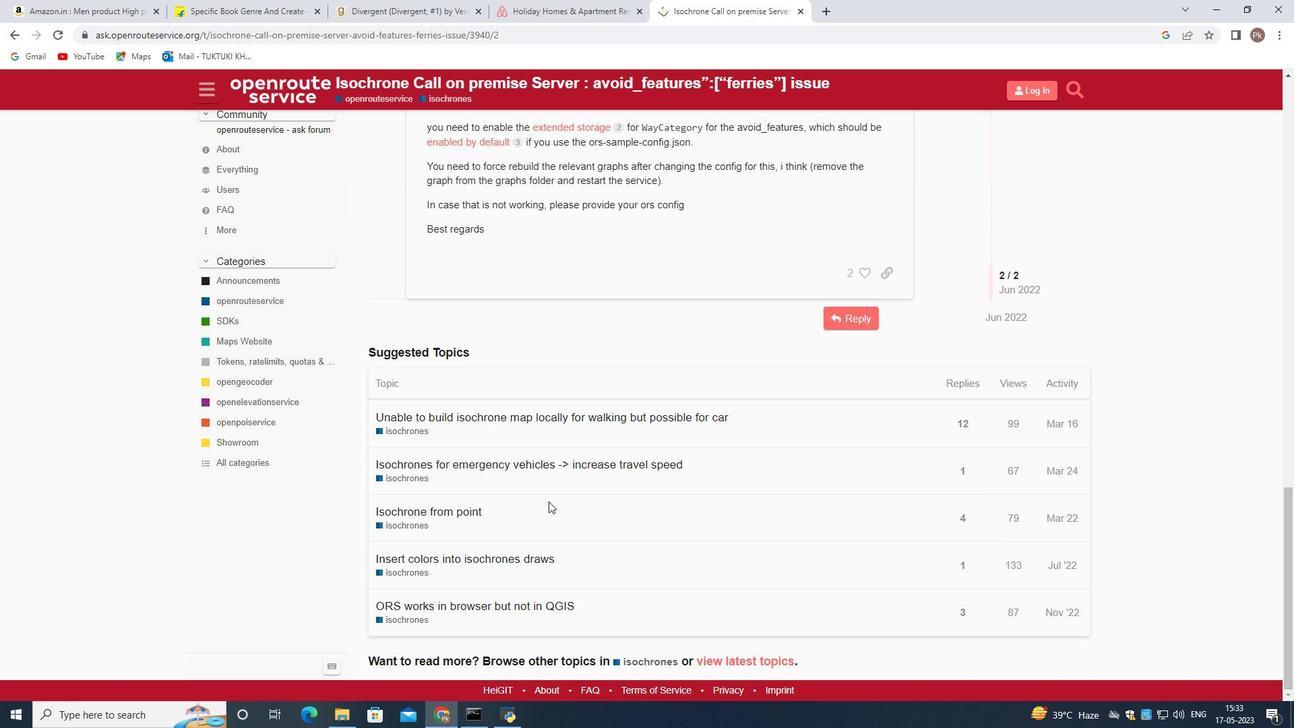 
Action: Mouse moved to (543, 506)
Screenshot: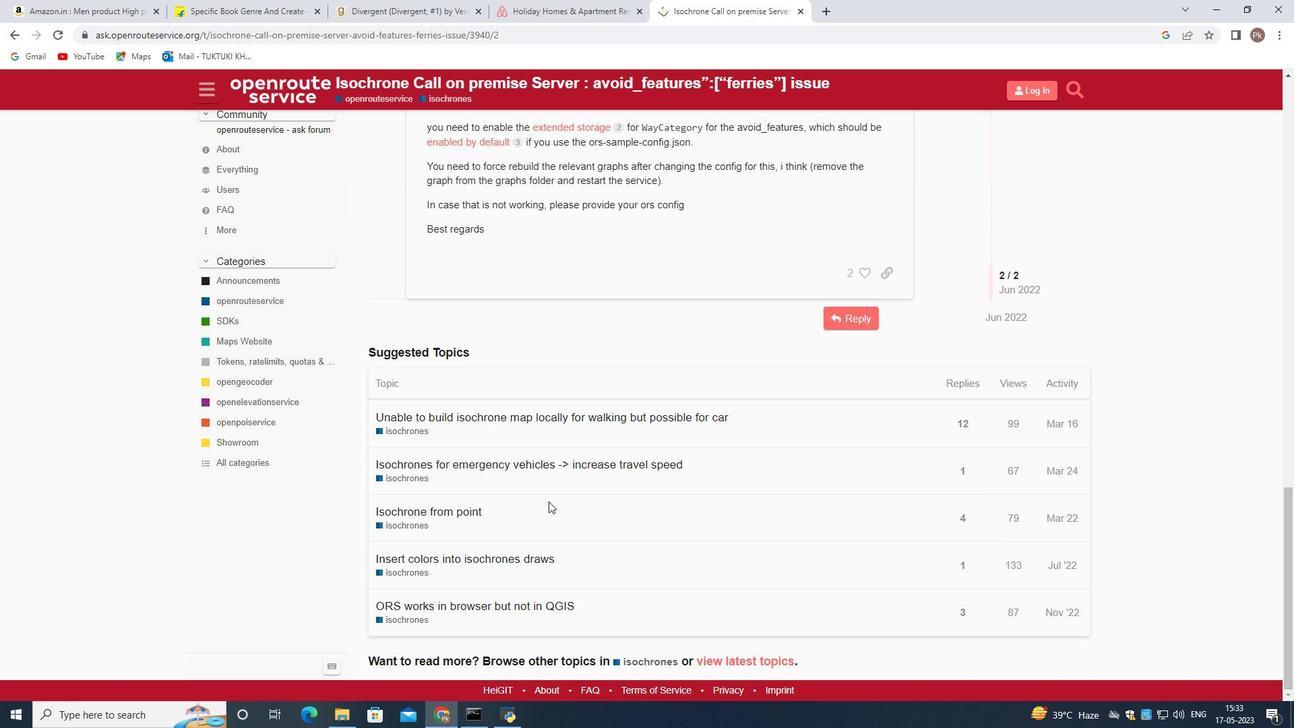 
Action: Mouse scrolled (543, 505) with delta (0, 0)
Screenshot: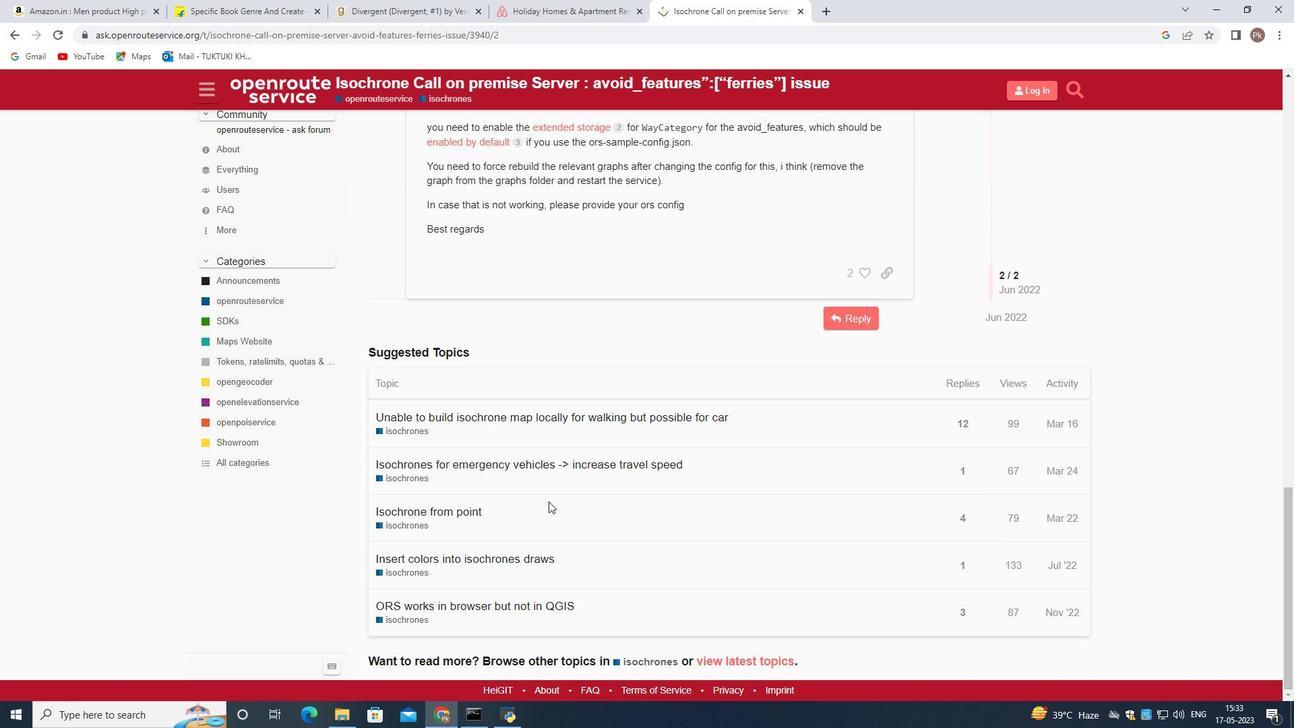 
Action: Mouse moved to (542, 507)
Screenshot: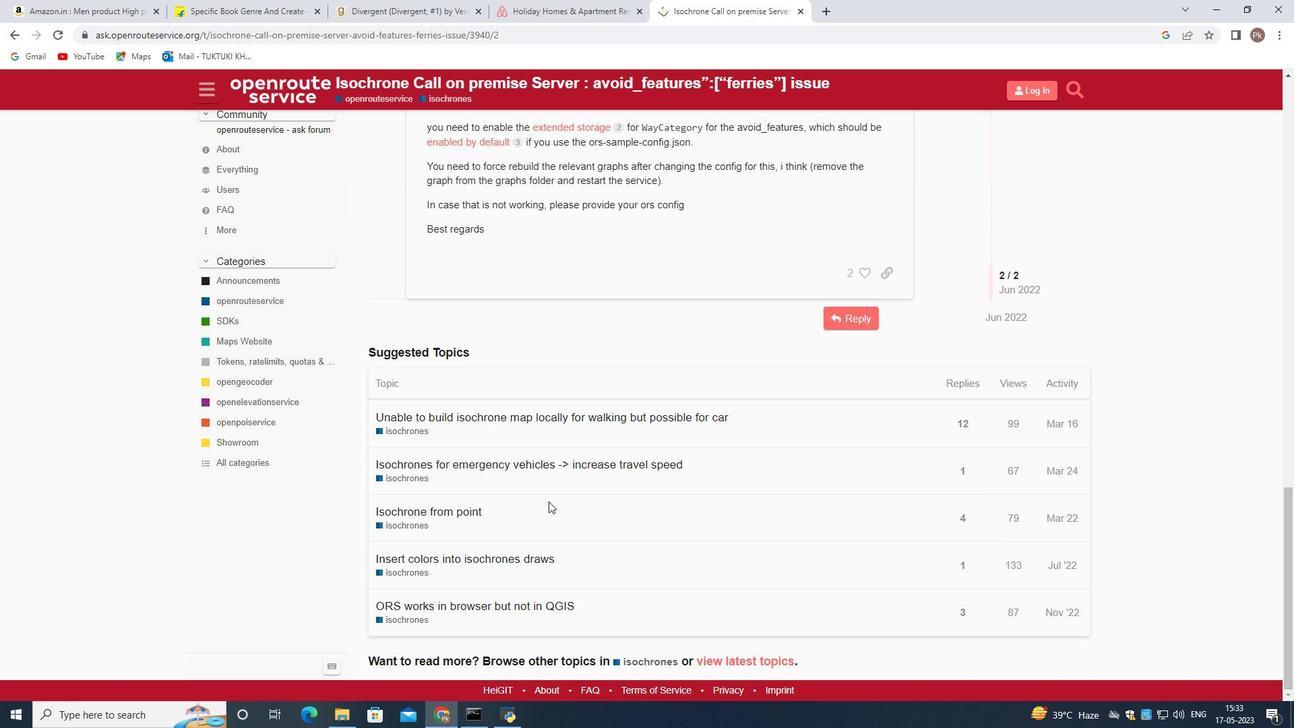 
Action: Mouse scrolled (542, 506) with delta (0, 0)
Screenshot: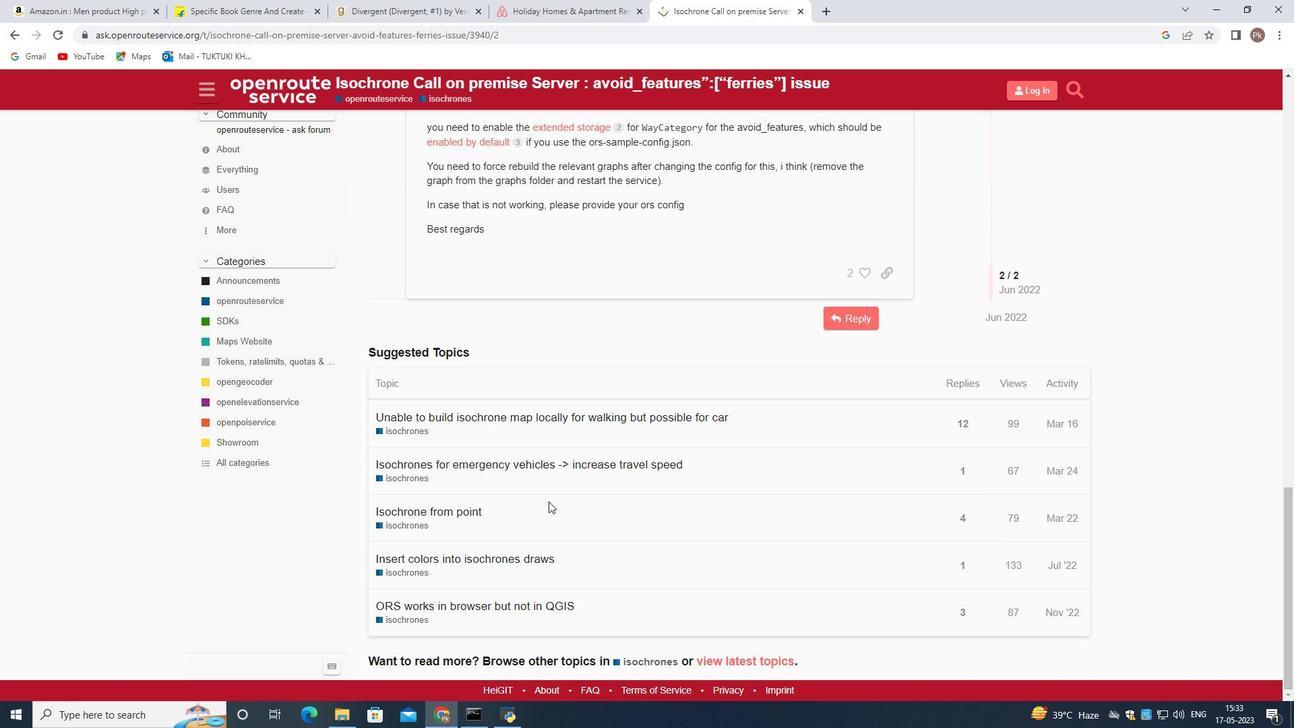 
Action: Mouse moved to (525, 517)
Screenshot: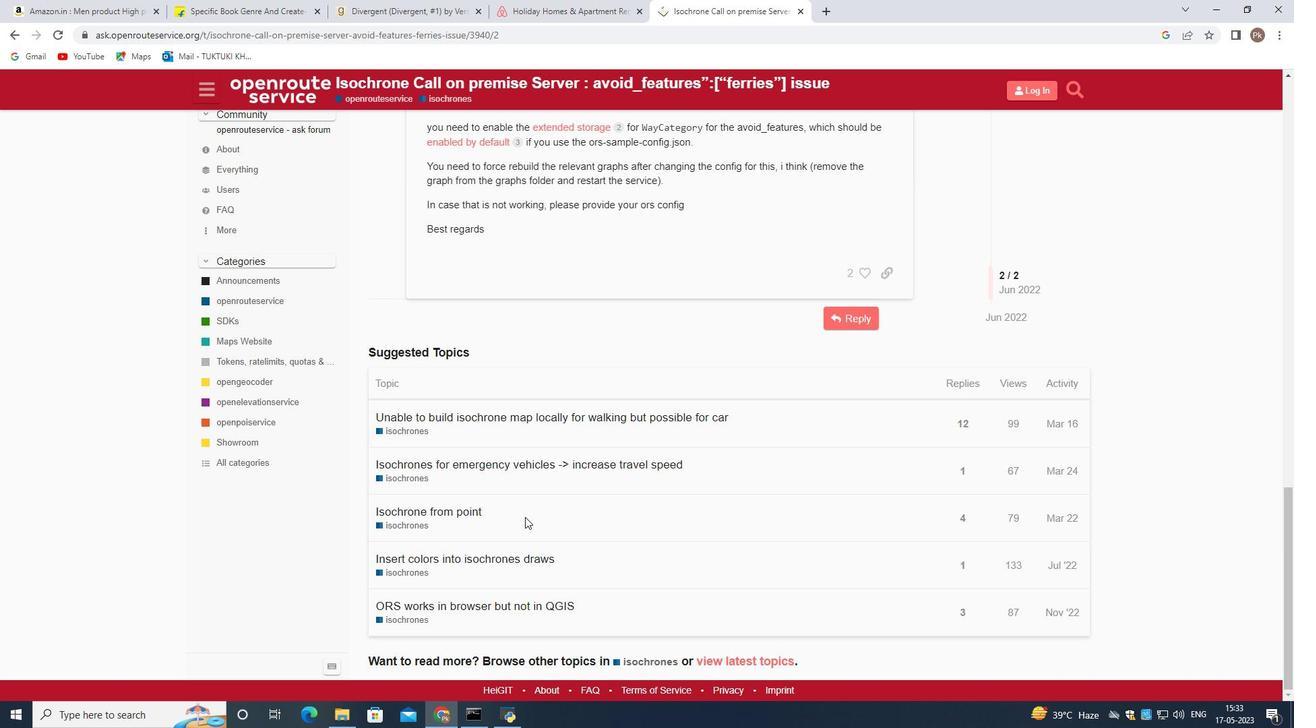 
Action: Mouse scrolled (525, 518) with delta (0, 0)
Screenshot: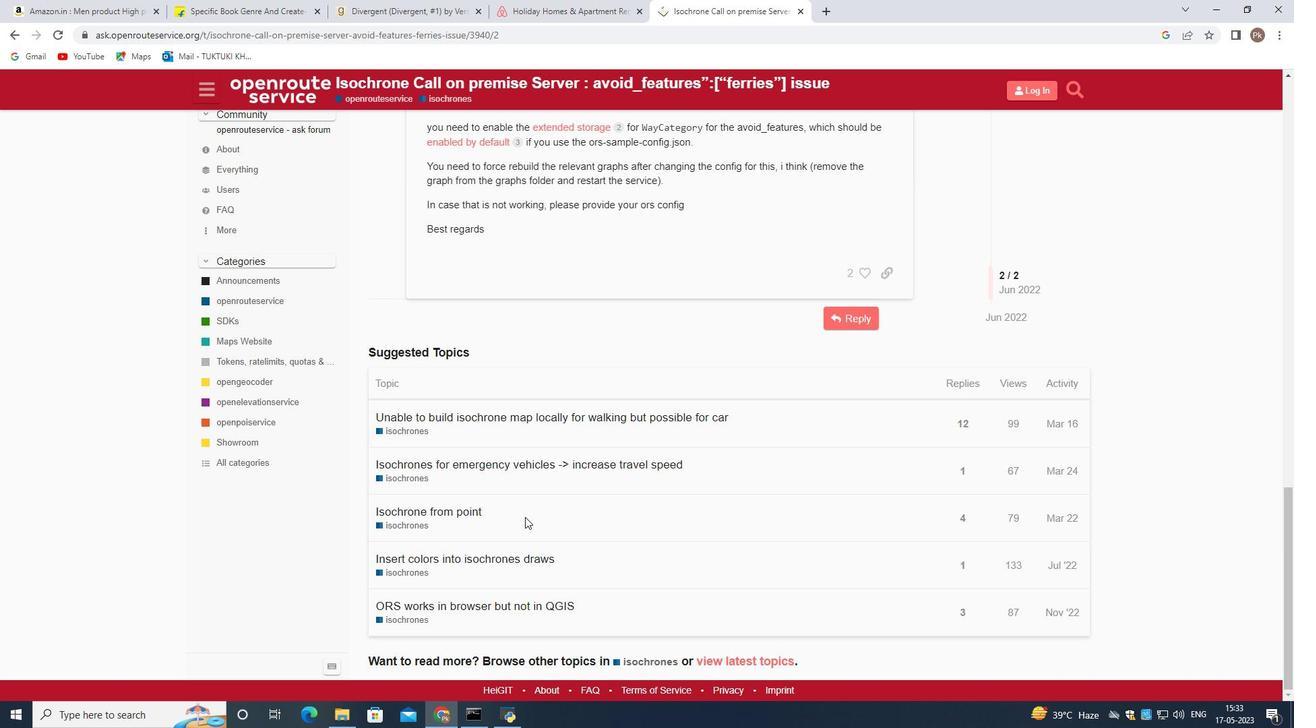 
Action: Mouse scrolled (525, 518) with delta (0, 0)
Screenshot: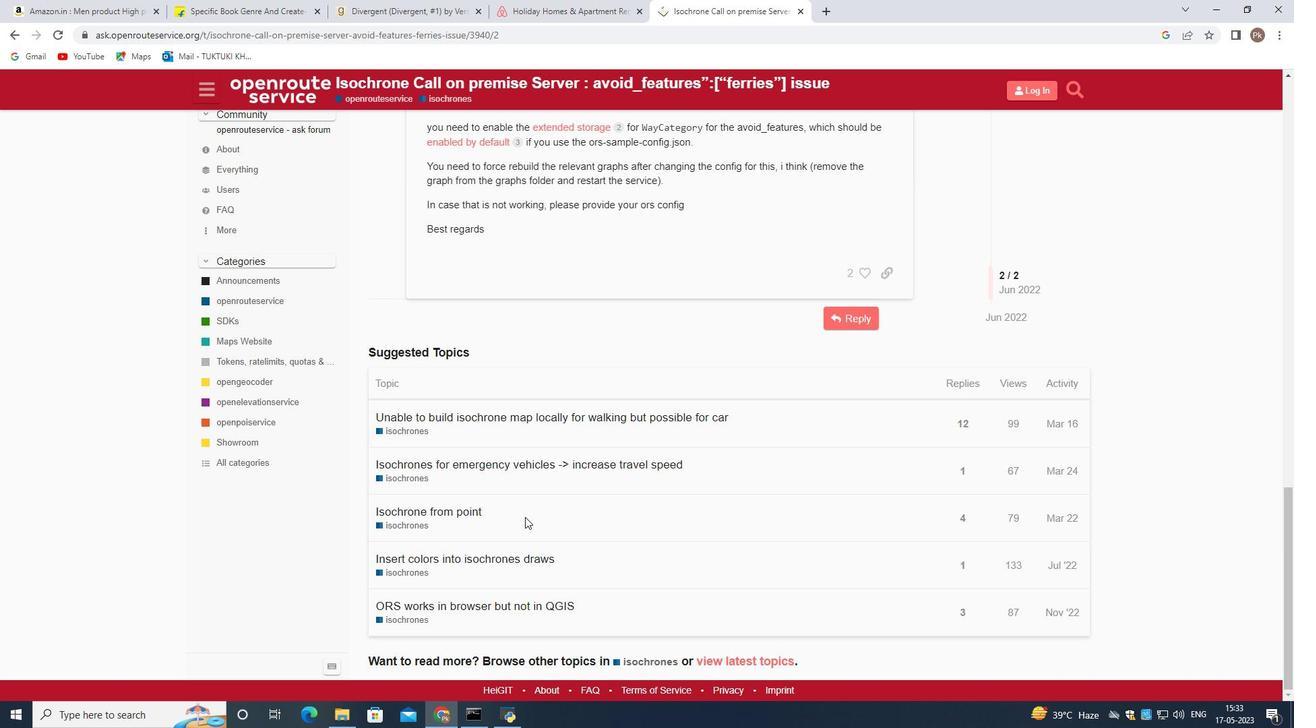 
Action: Mouse scrolled (525, 518) with delta (0, 0)
Screenshot: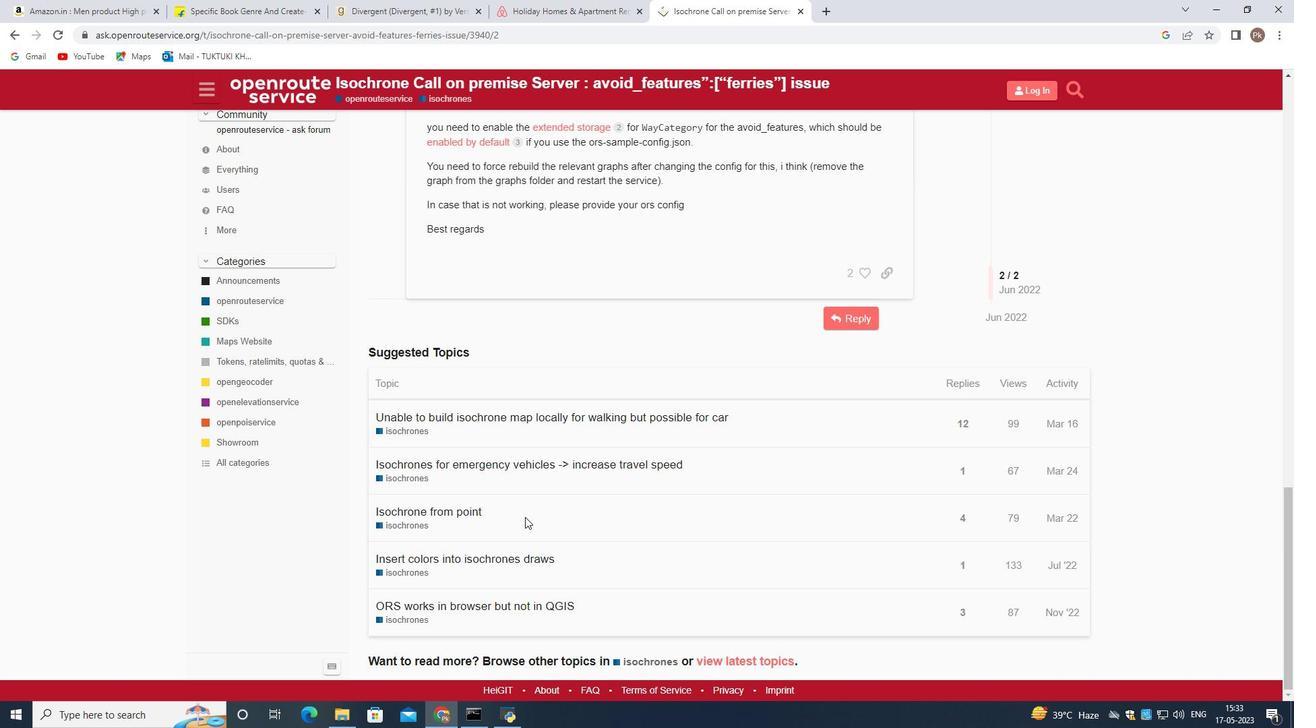 
Action: Mouse scrolled (525, 518) with delta (0, 0)
Screenshot: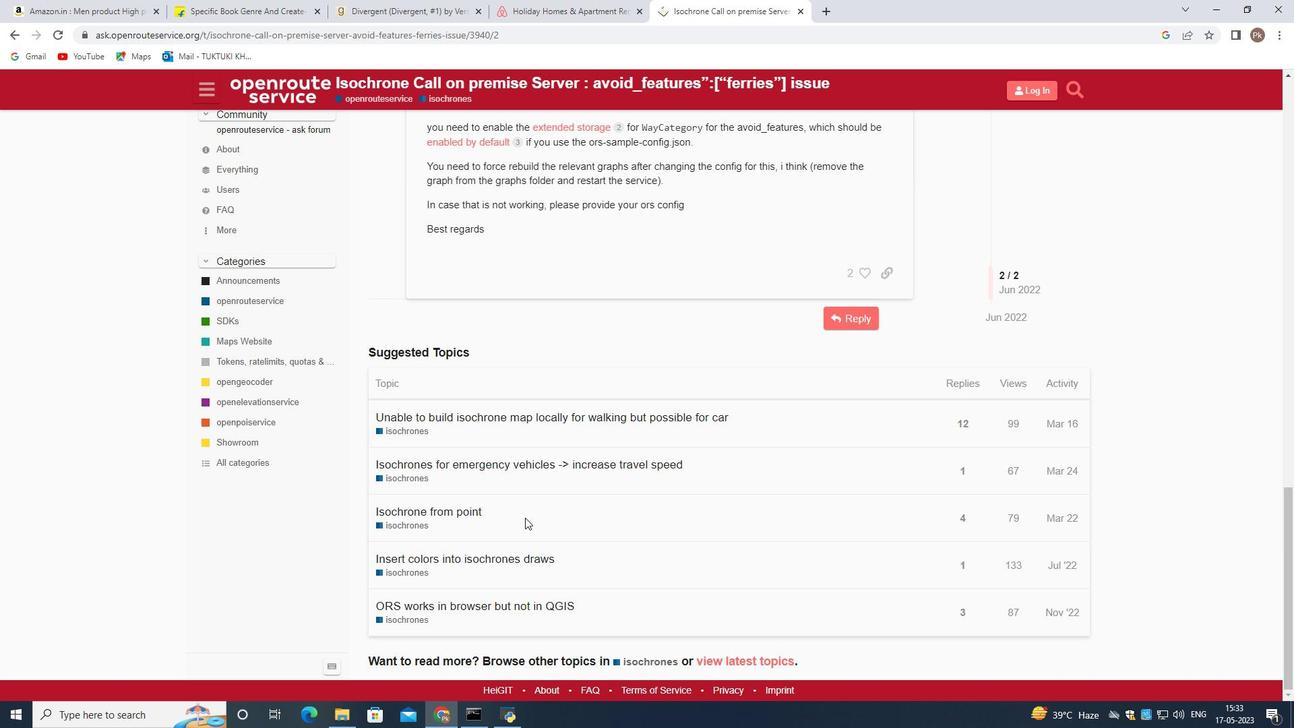 
Action: Mouse scrolled (525, 518) with delta (0, 0)
Screenshot: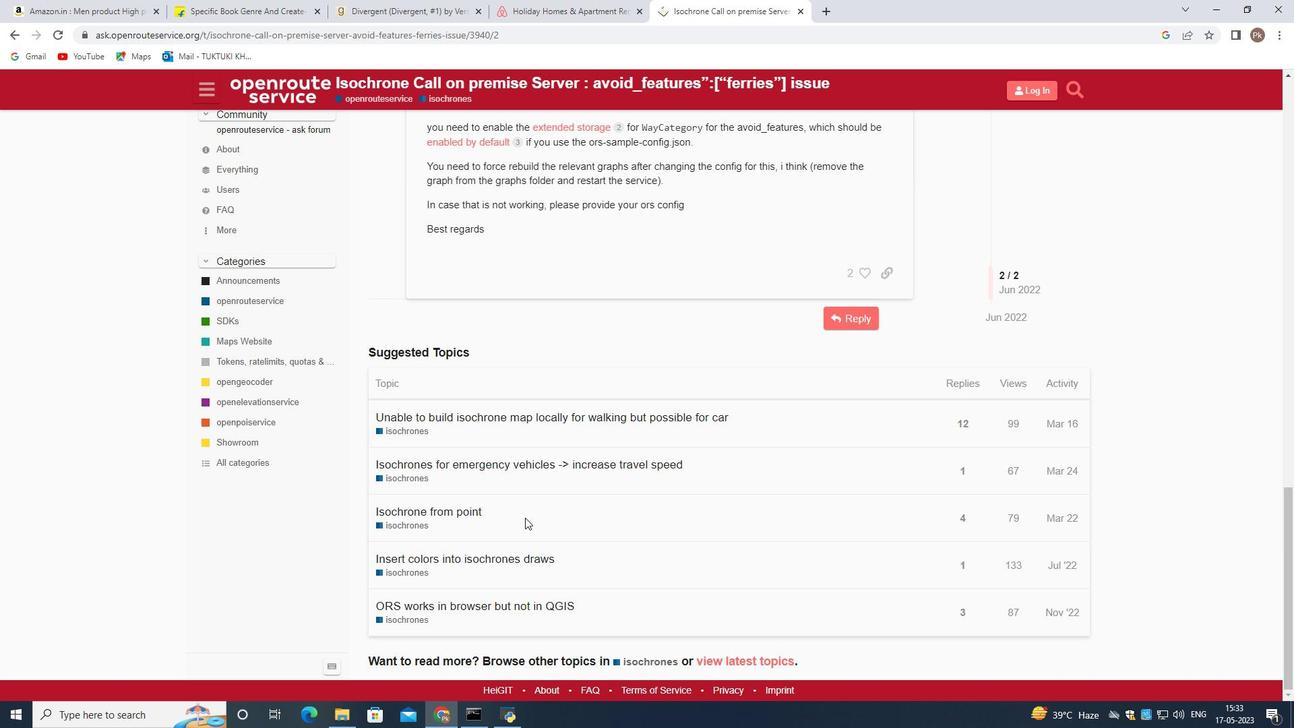 
Action: Mouse moved to (524, 516)
Screenshot: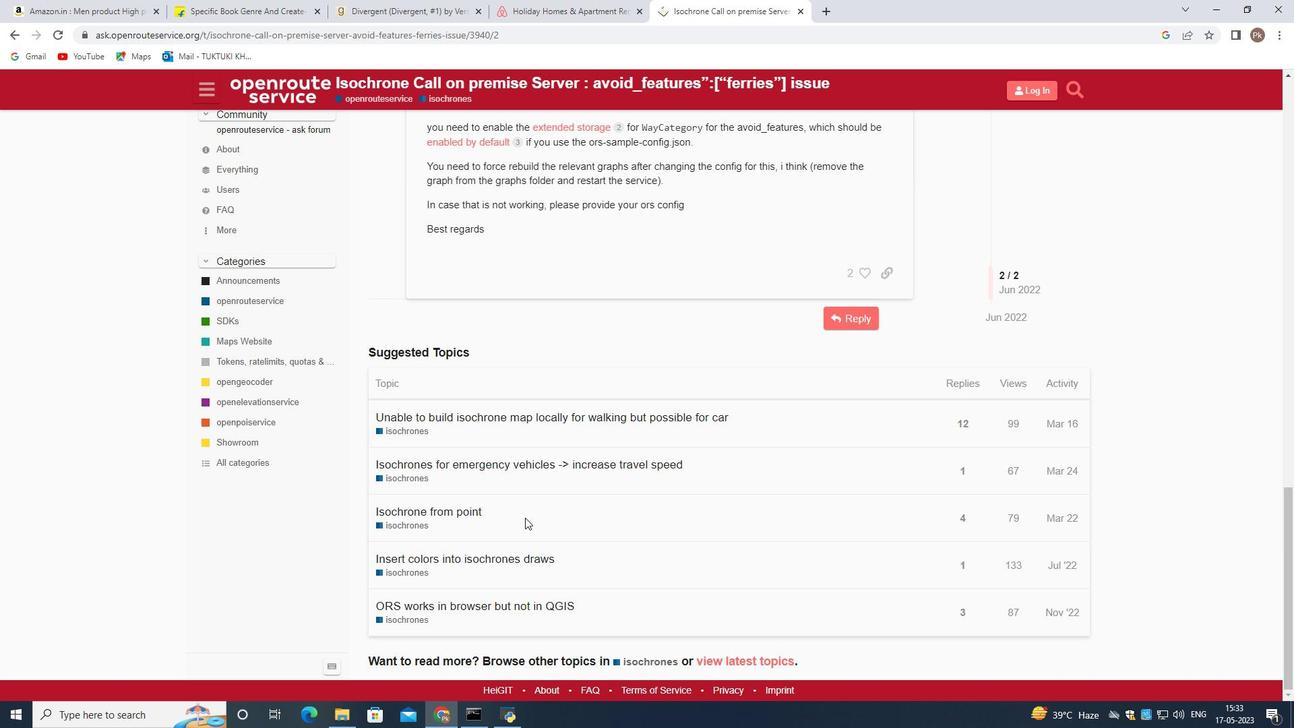 
Action: Mouse scrolled (524, 517) with delta (0, 0)
Screenshot: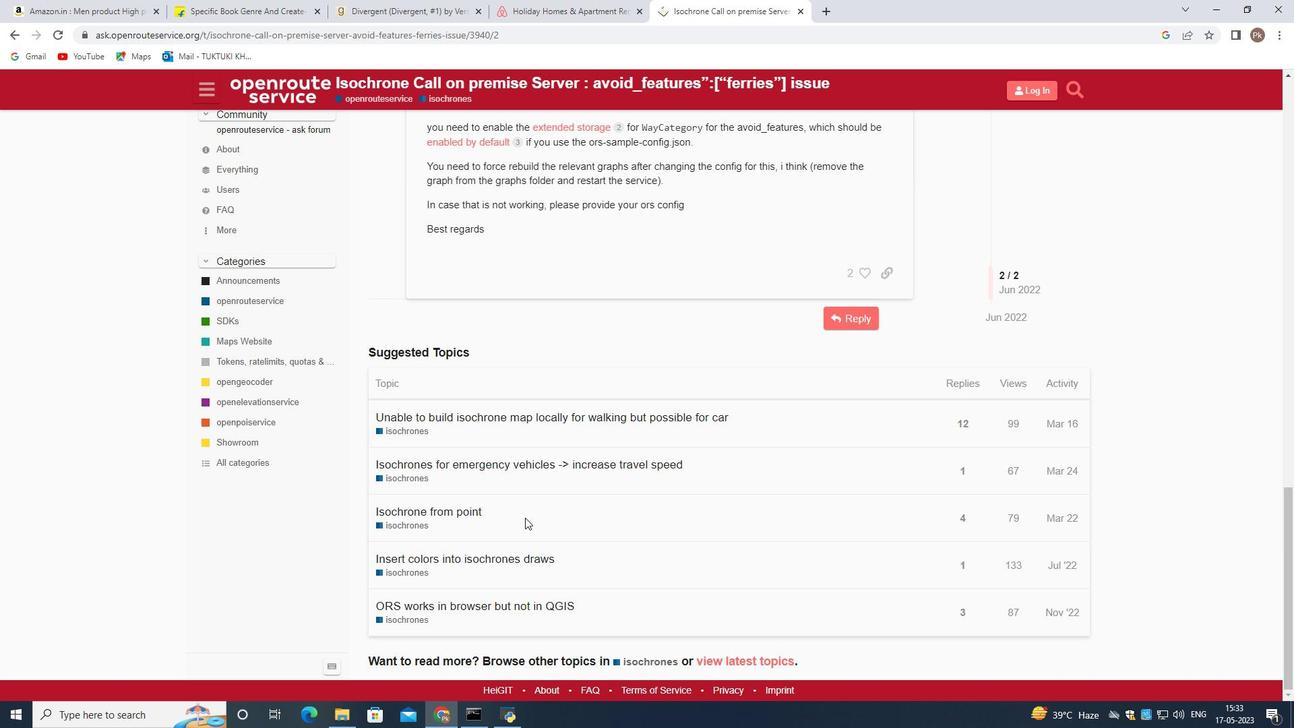 
Action: Mouse moved to (448, 430)
Screenshot: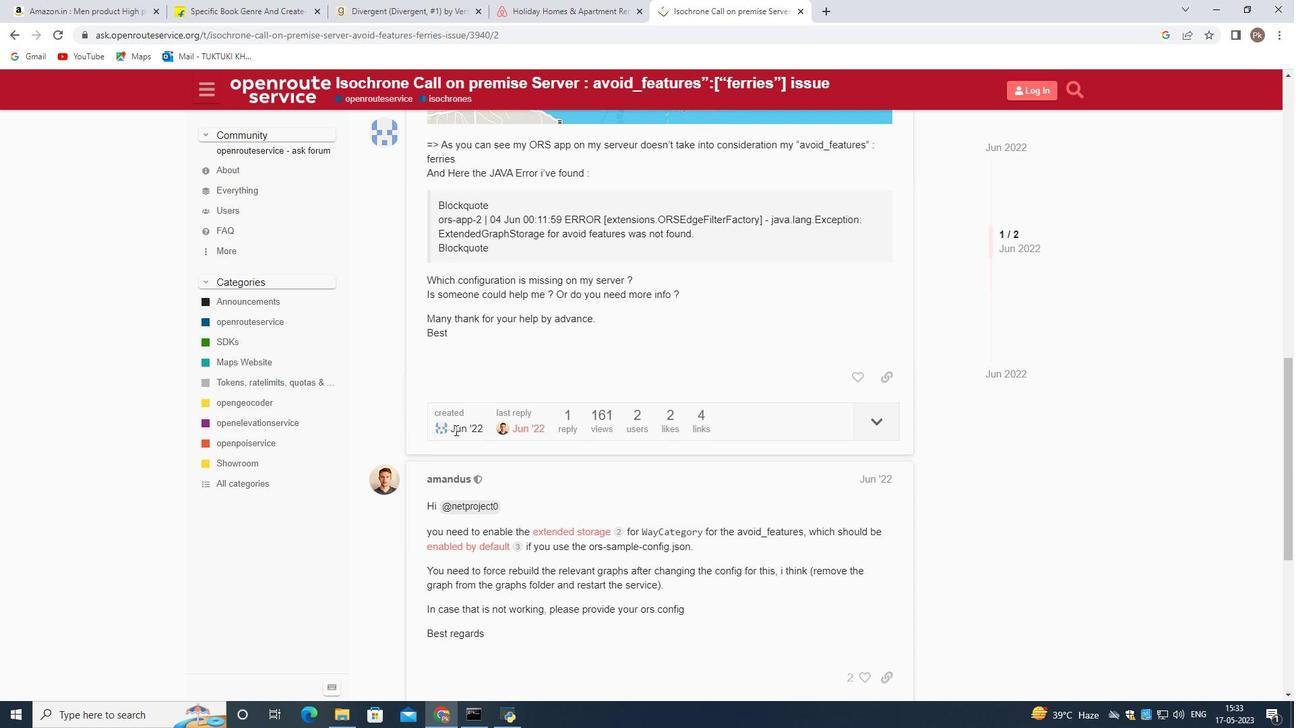 
Action: Mouse scrolled (448, 430) with delta (0, 0)
Screenshot: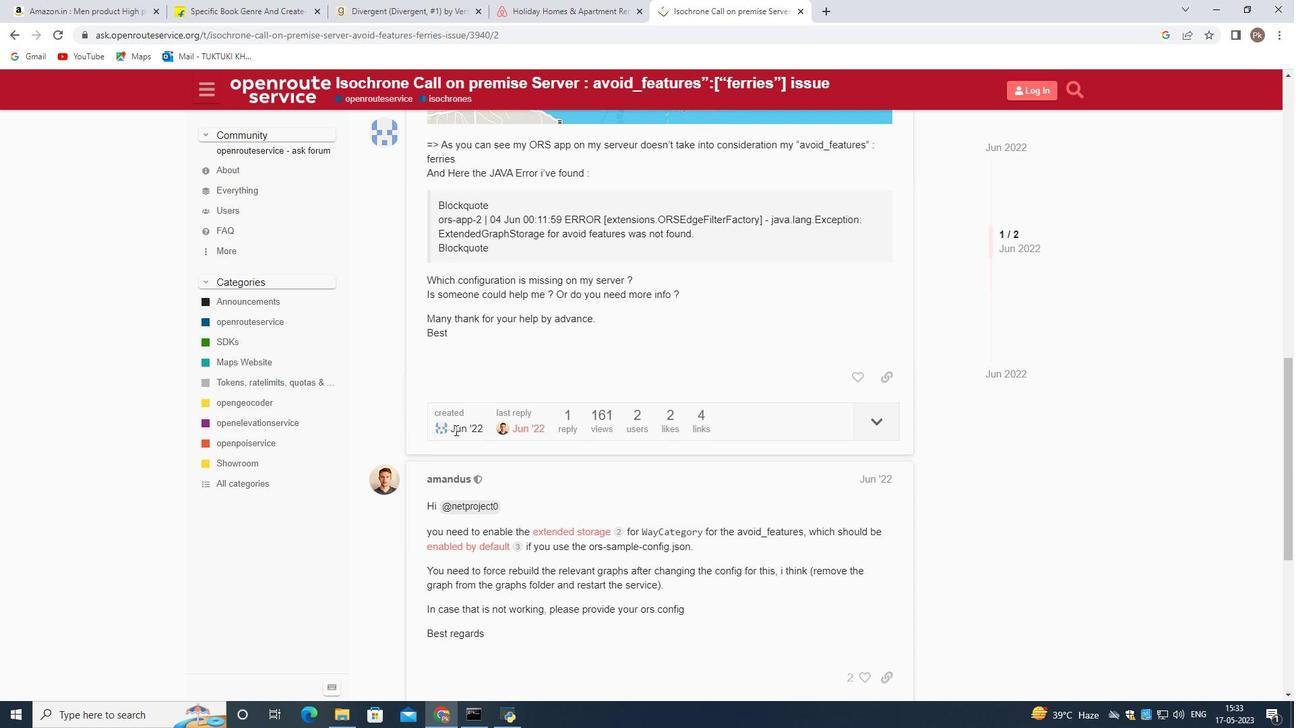 
Action: Mouse moved to (447, 430)
Screenshot: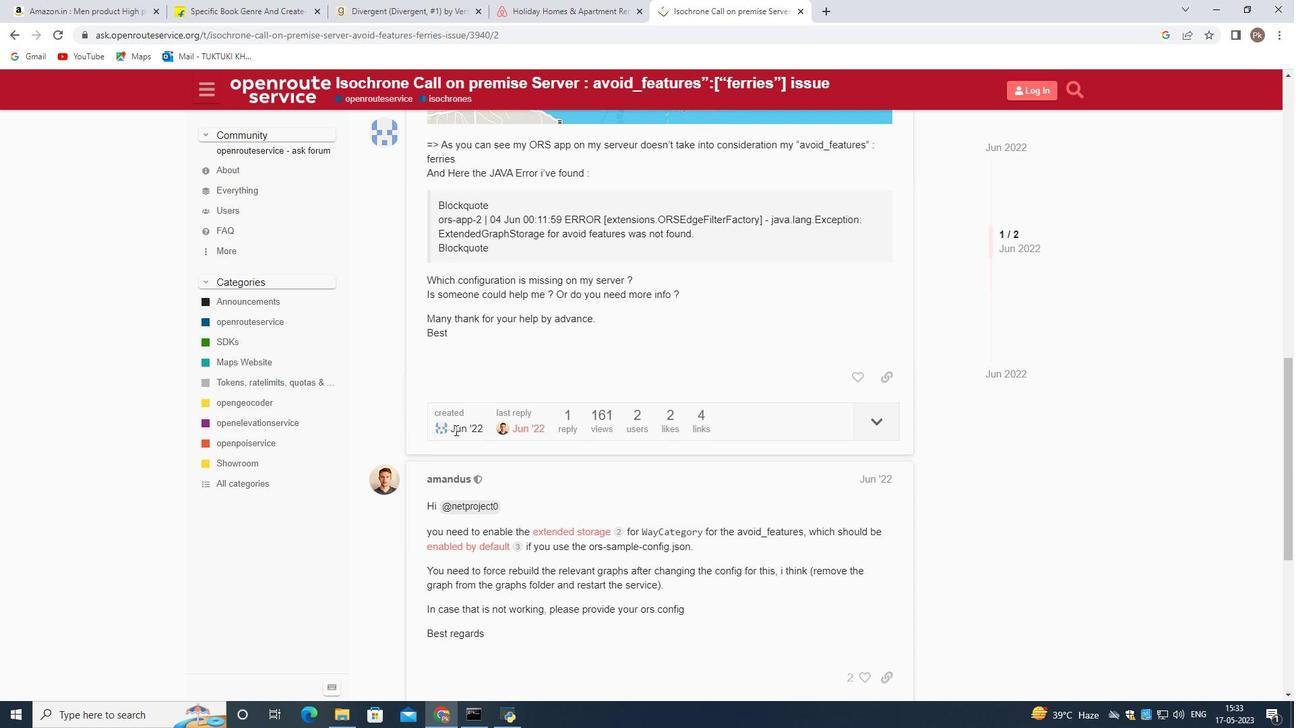 
Action: Mouse scrolled (448, 430) with delta (0, 0)
Screenshot: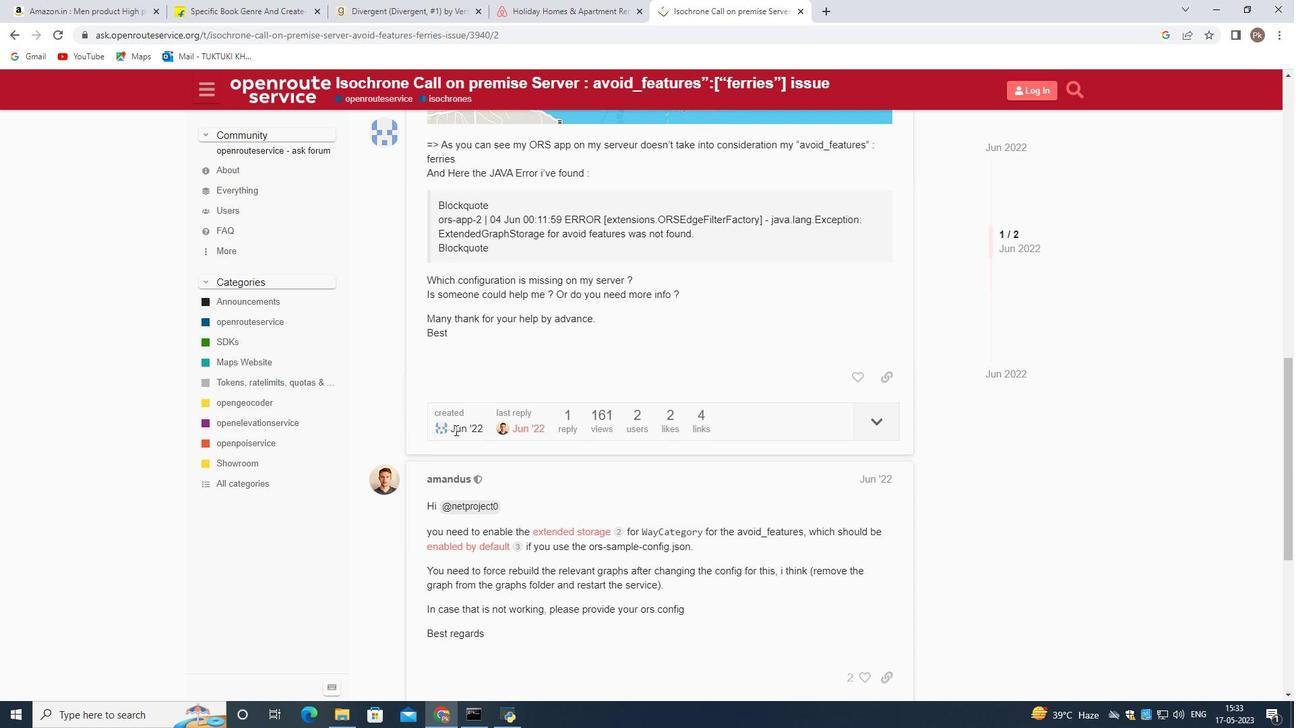 
Action: Mouse moved to (447, 430)
Screenshot: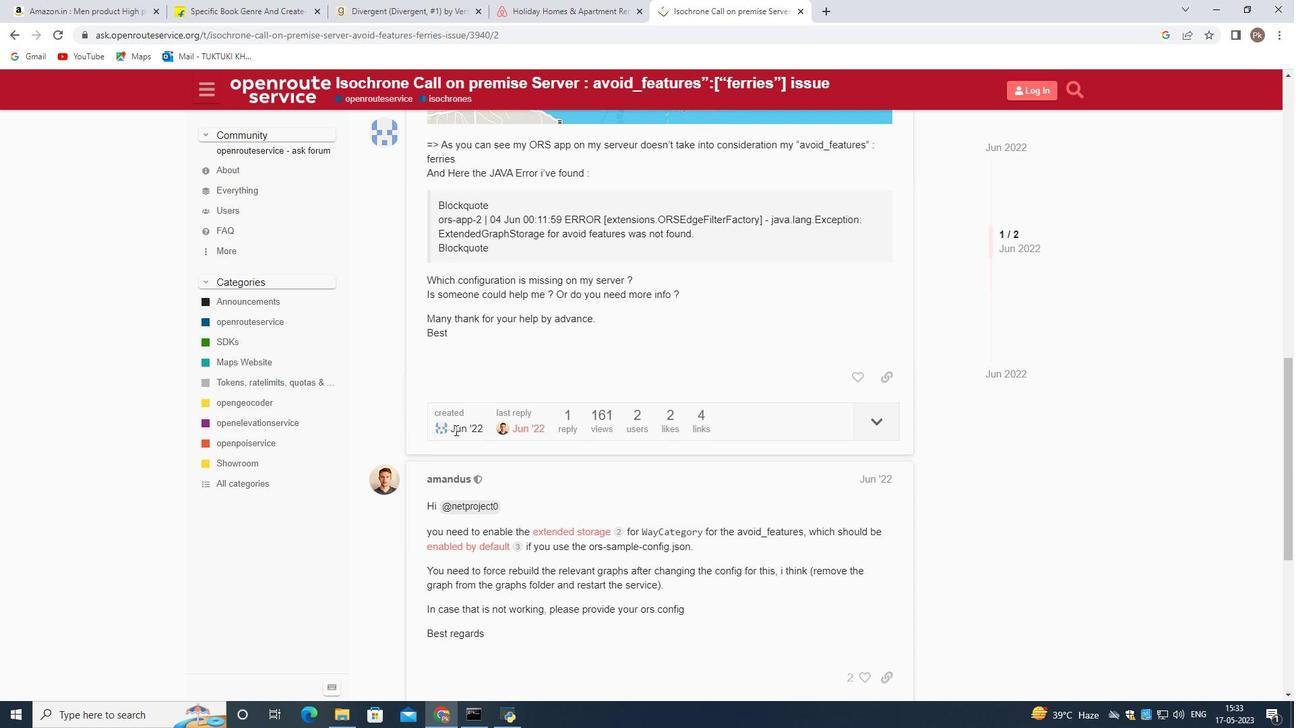 
Action: Mouse scrolled (447, 430) with delta (0, 0)
Screenshot: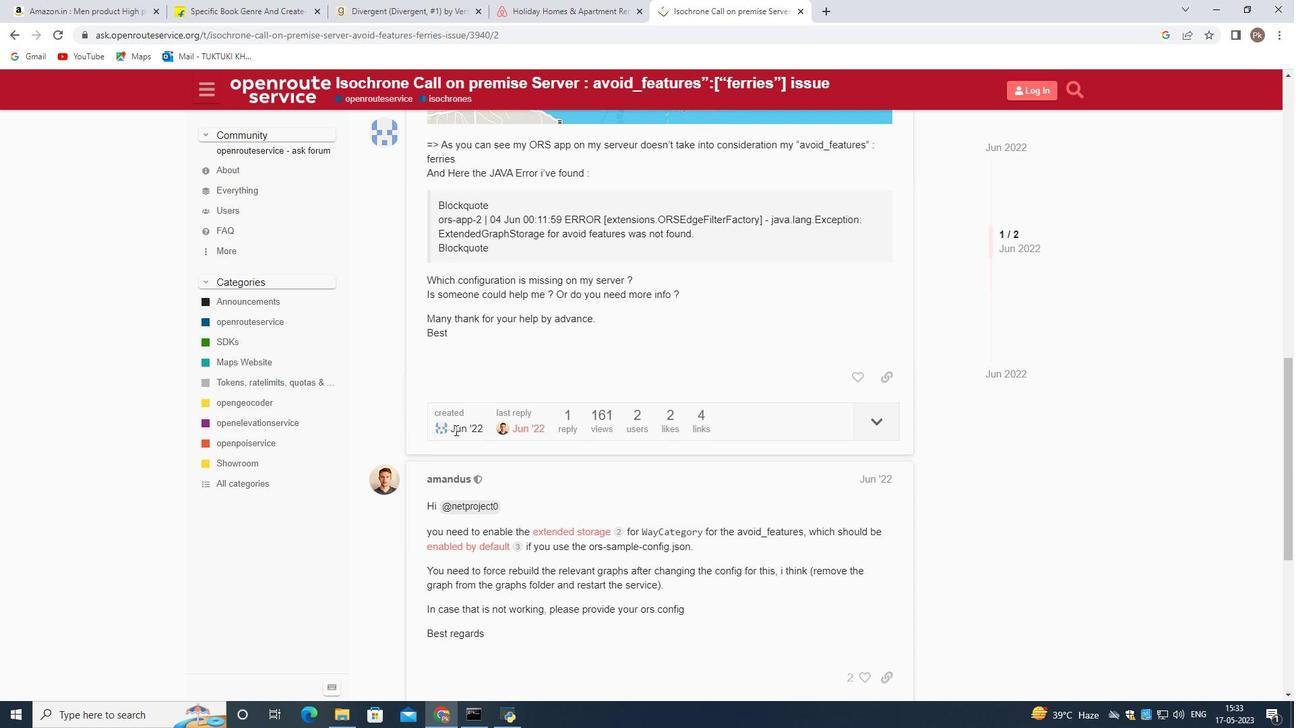 
Action: Mouse scrolled (447, 430) with delta (0, 0)
Screenshot: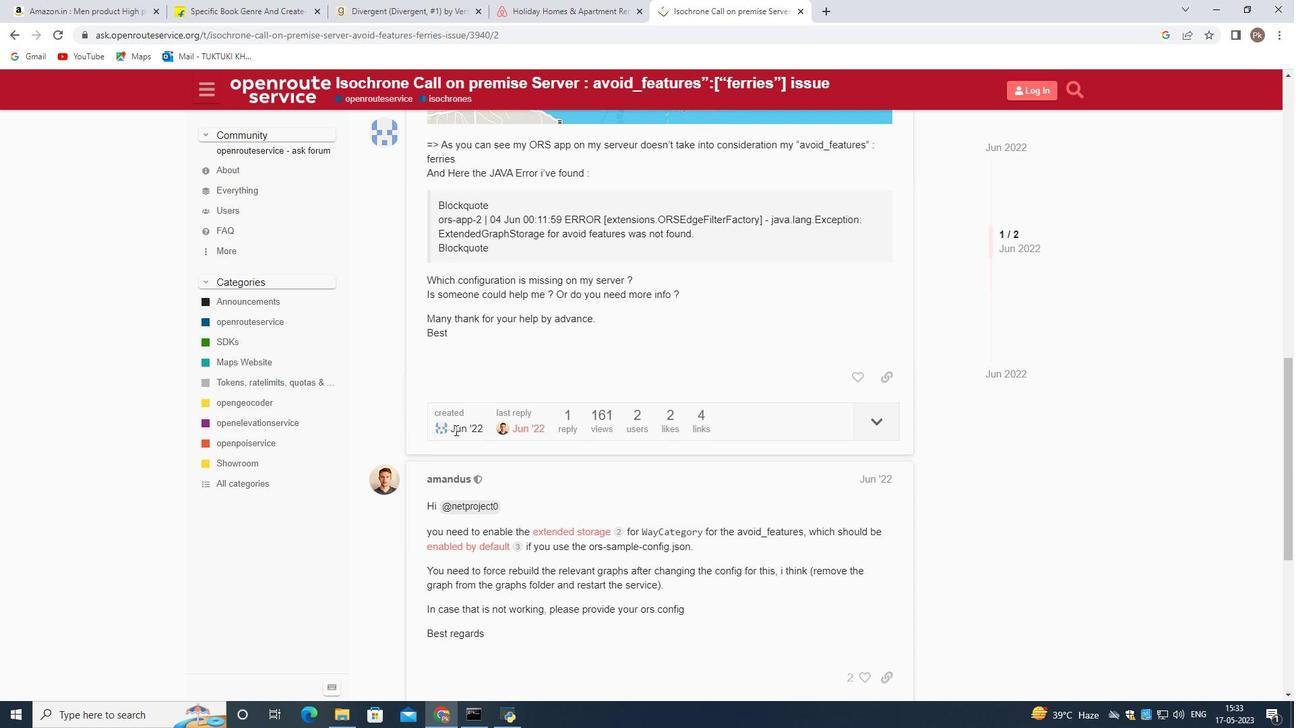 
Action: Mouse scrolled (447, 430) with delta (0, 0)
Screenshot: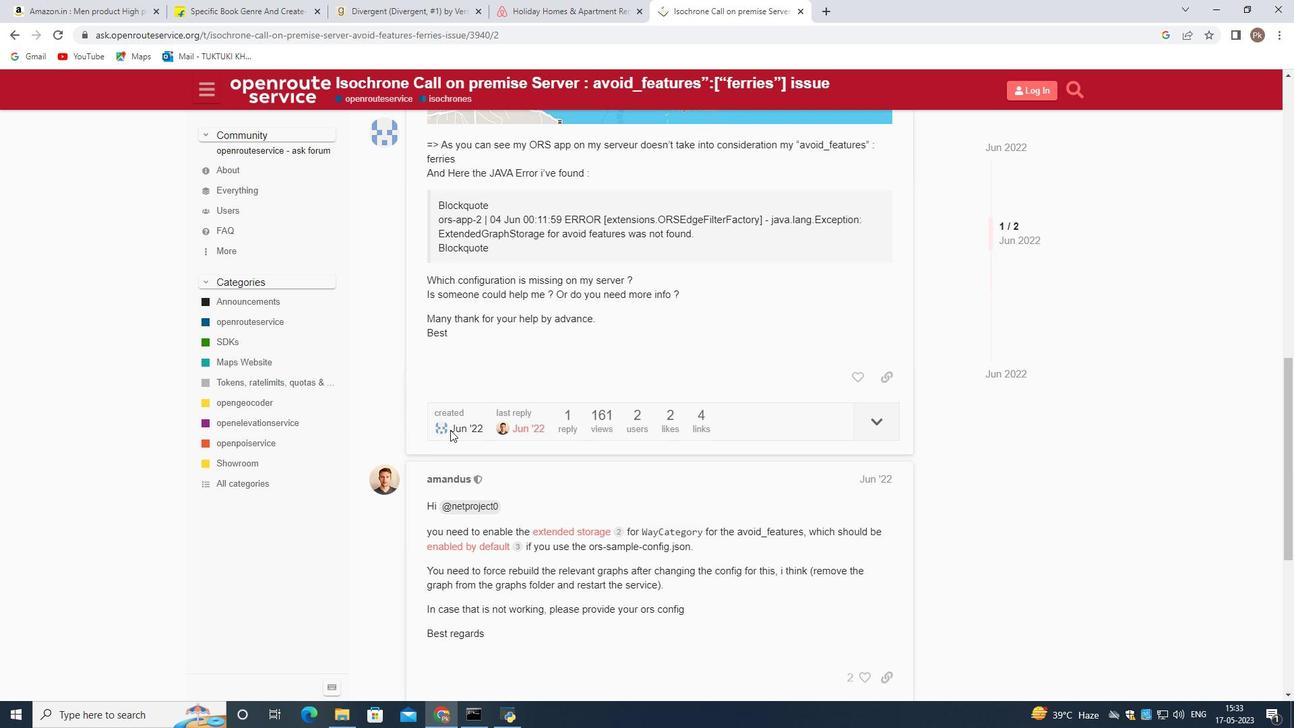 
Action: Mouse scrolled (447, 430) with delta (0, 0)
Screenshot: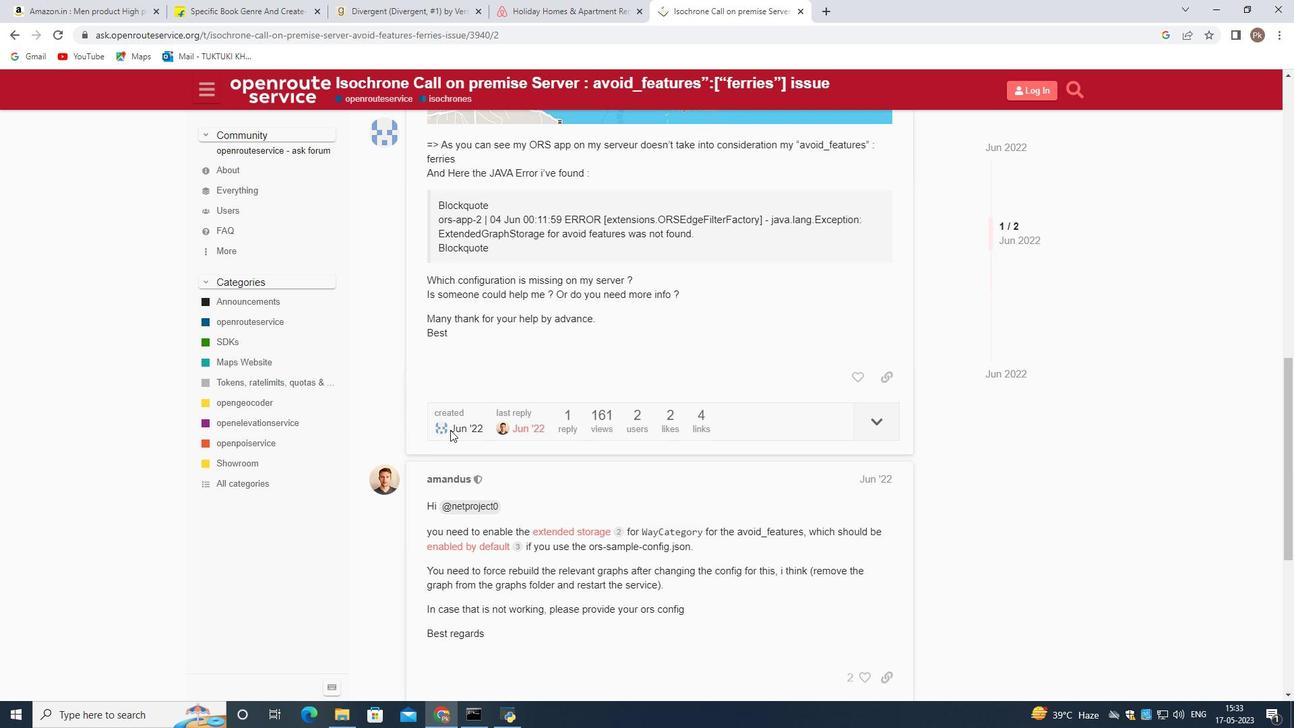 
Action: Mouse moved to (343, 409)
Screenshot: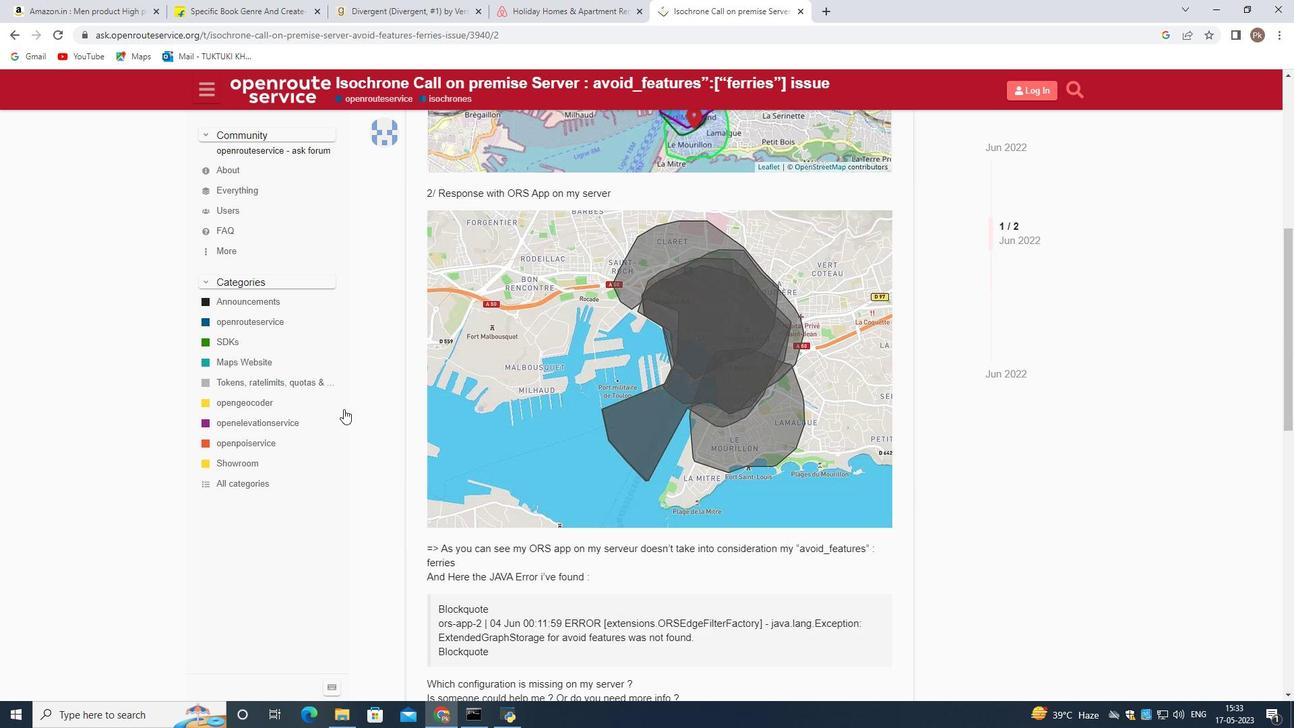 
Action: Mouse scrolled (343, 409) with delta (0, 0)
Screenshot: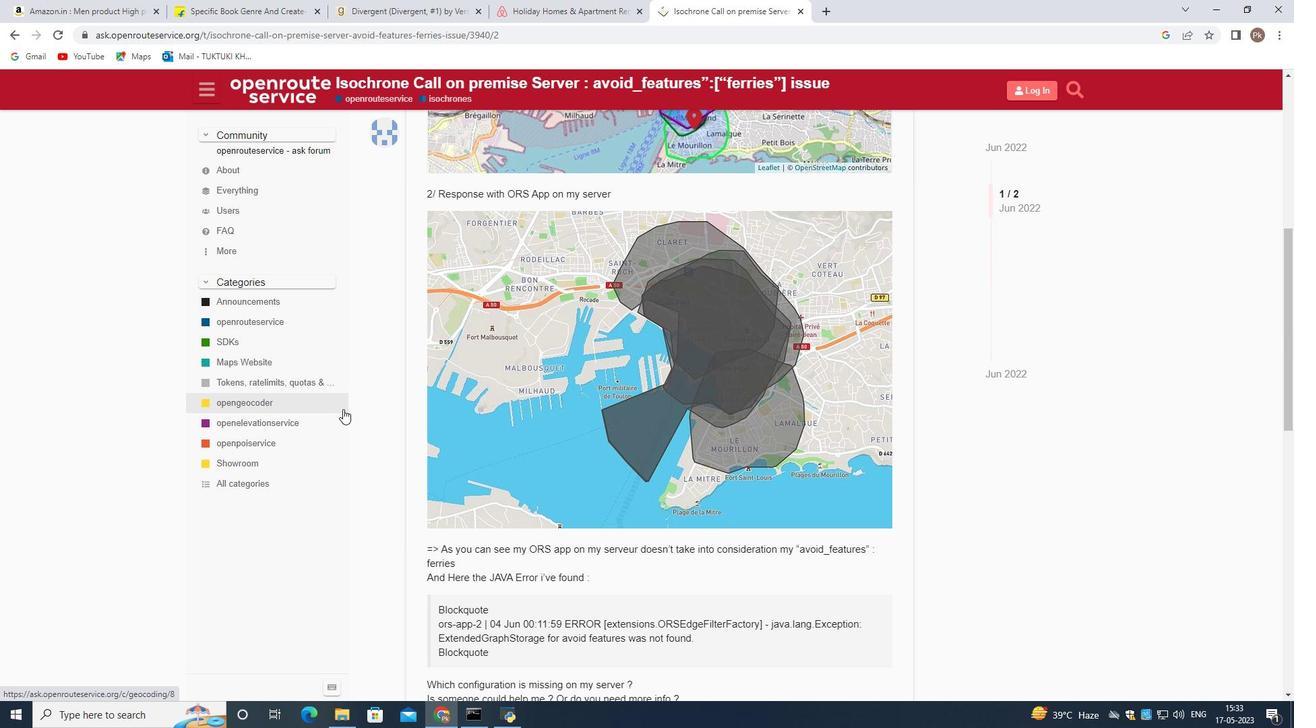 
Action: Mouse scrolled (343, 409) with delta (0, 0)
Screenshot: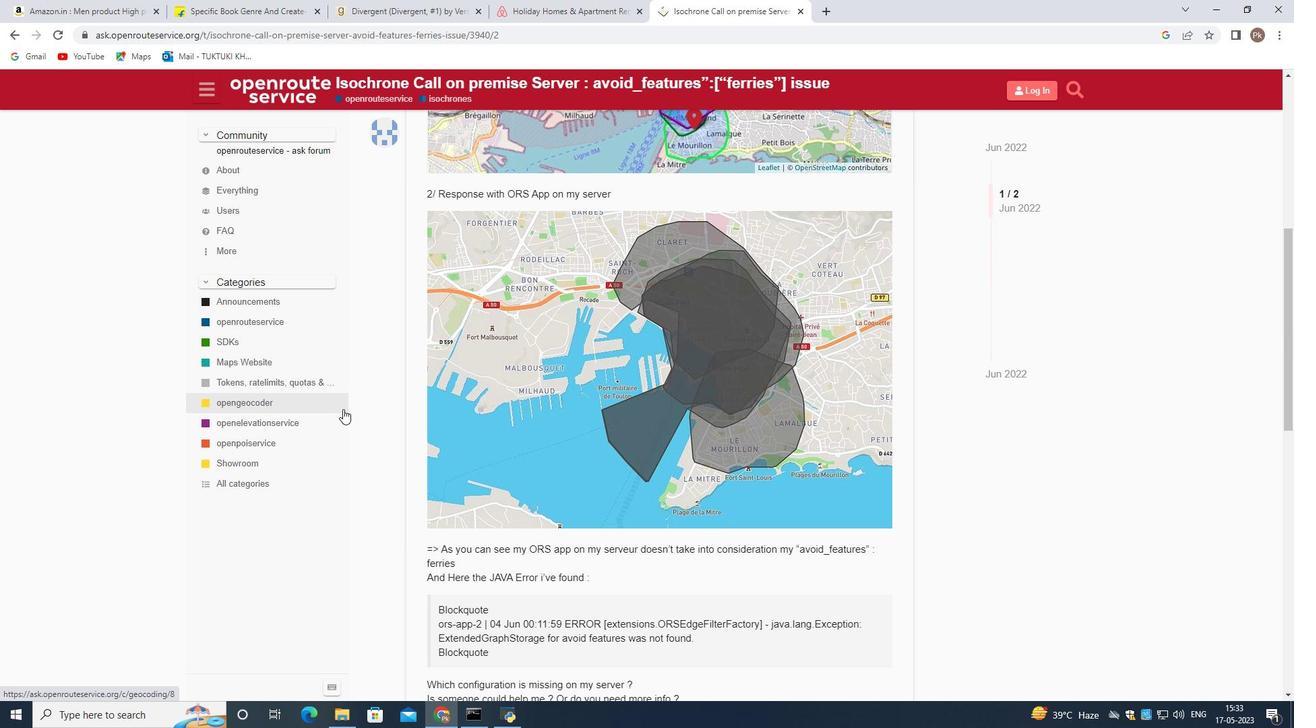 
Action: Mouse scrolled (343, 409) with delta (0, 0)
Screenshot: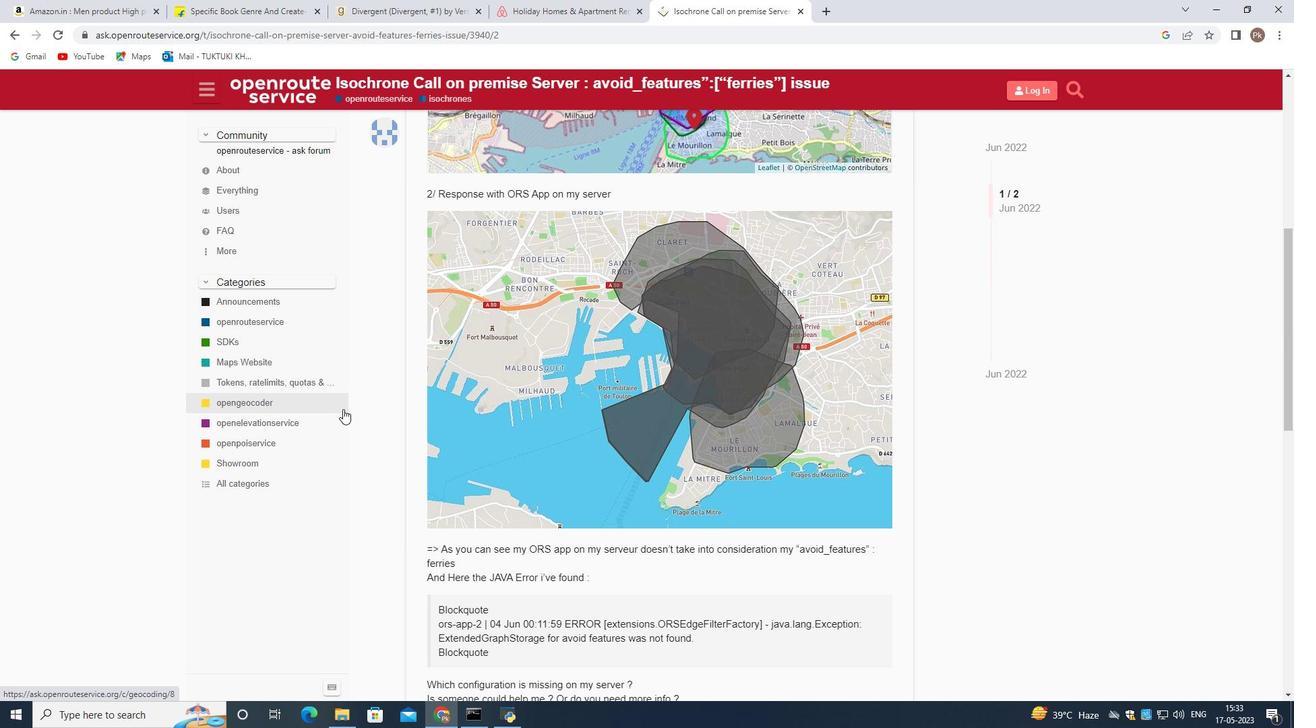 
Action: Mouse scrolled (343, 409) with delta (0, 0)
Screenshot: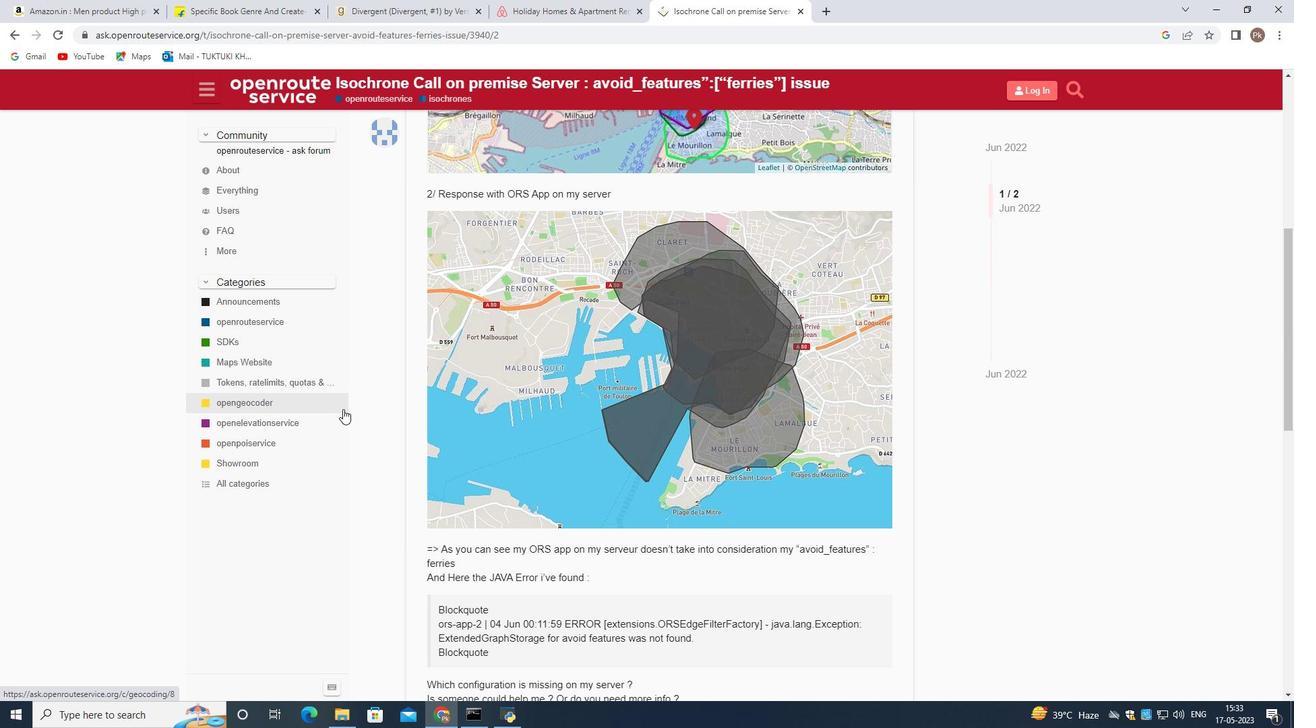 
Action: Mouse scrolled (343, 409) with delta (0, 0)
Screenshot: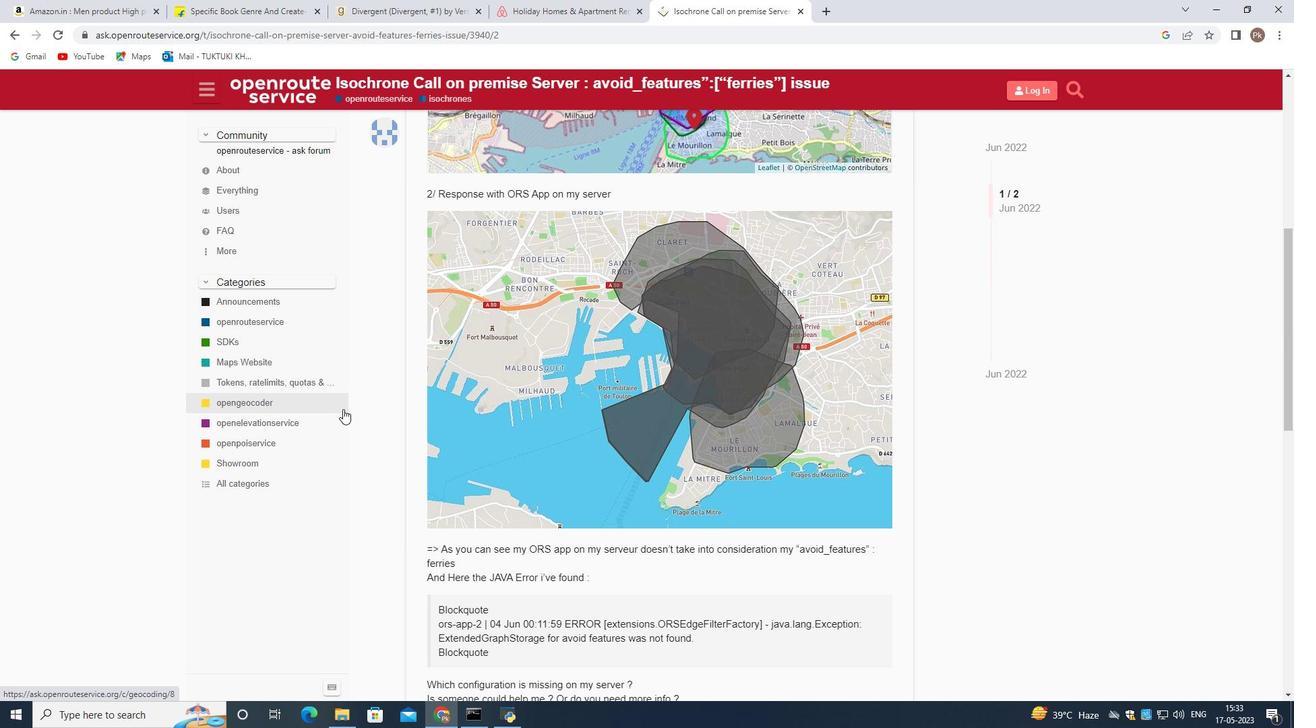 
Action: Mouse scrolled (343, 409) with delta (0, 0)
Screenshot: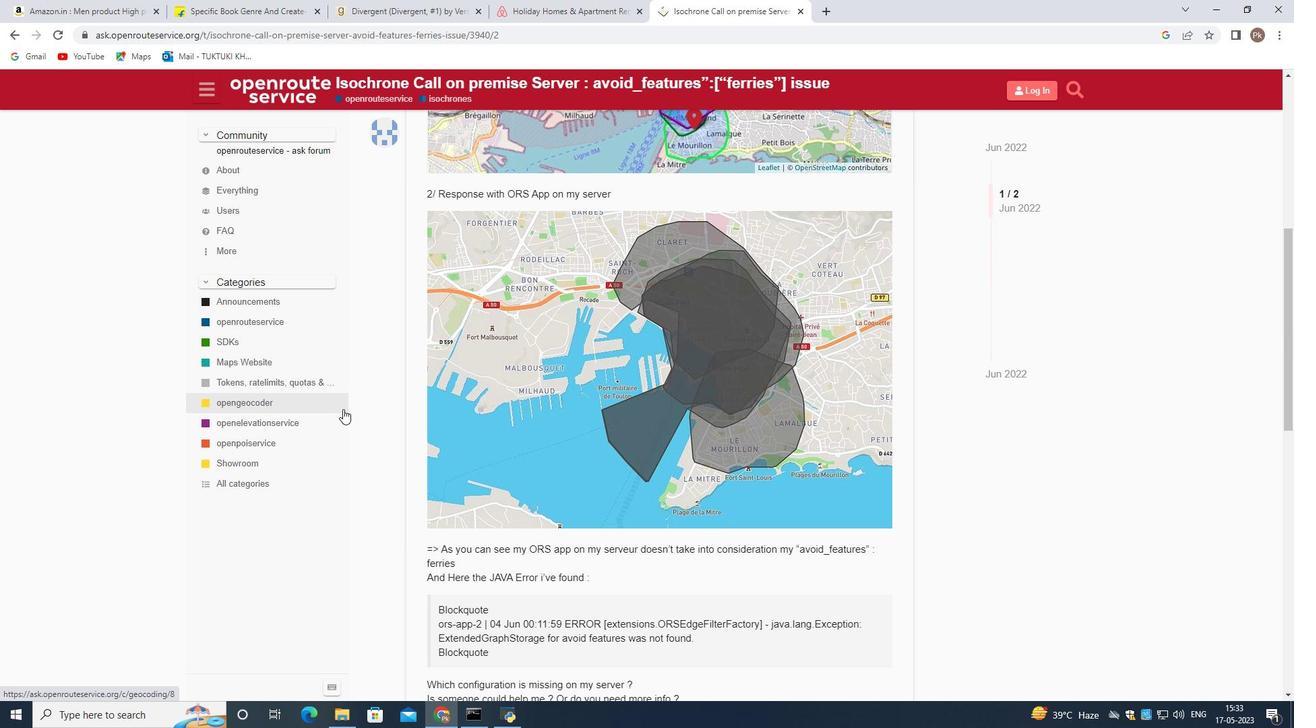 
Action: Mouse moved to (338, 398)
Screenshot: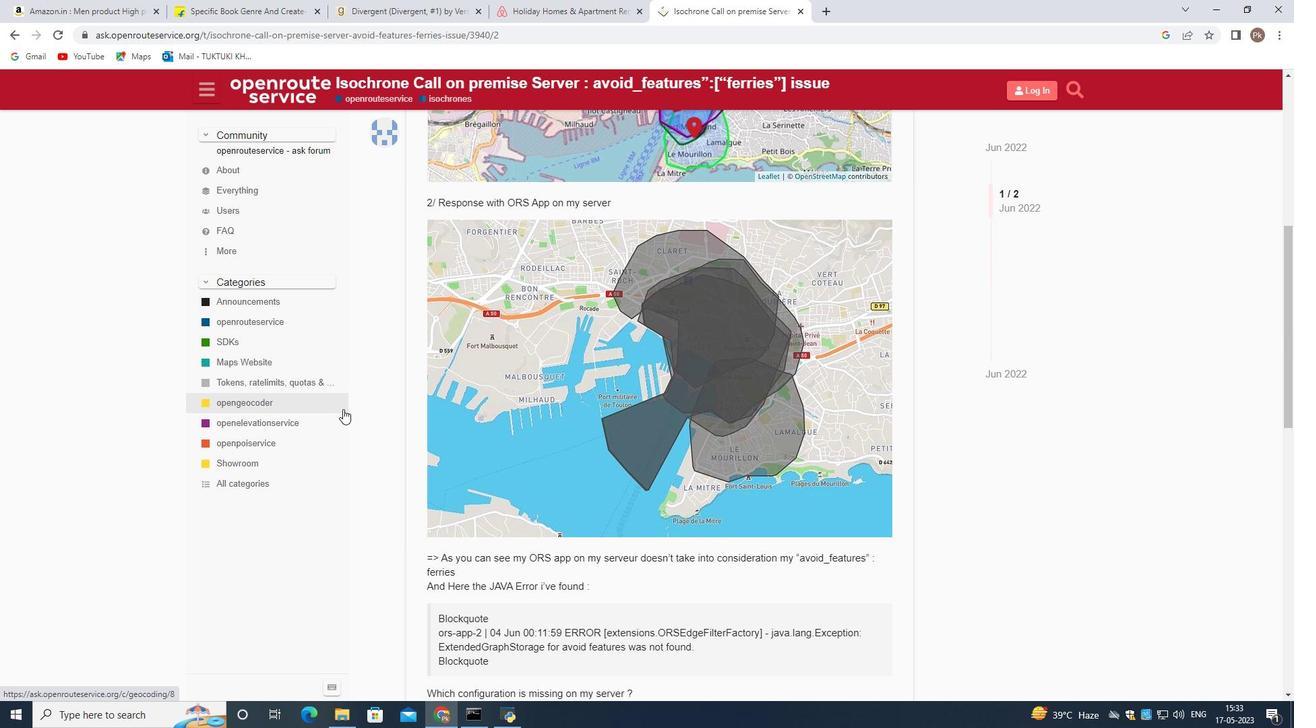 
Action: Mouse scrolled (338, 399) with delta (0, 0)
Screenshot: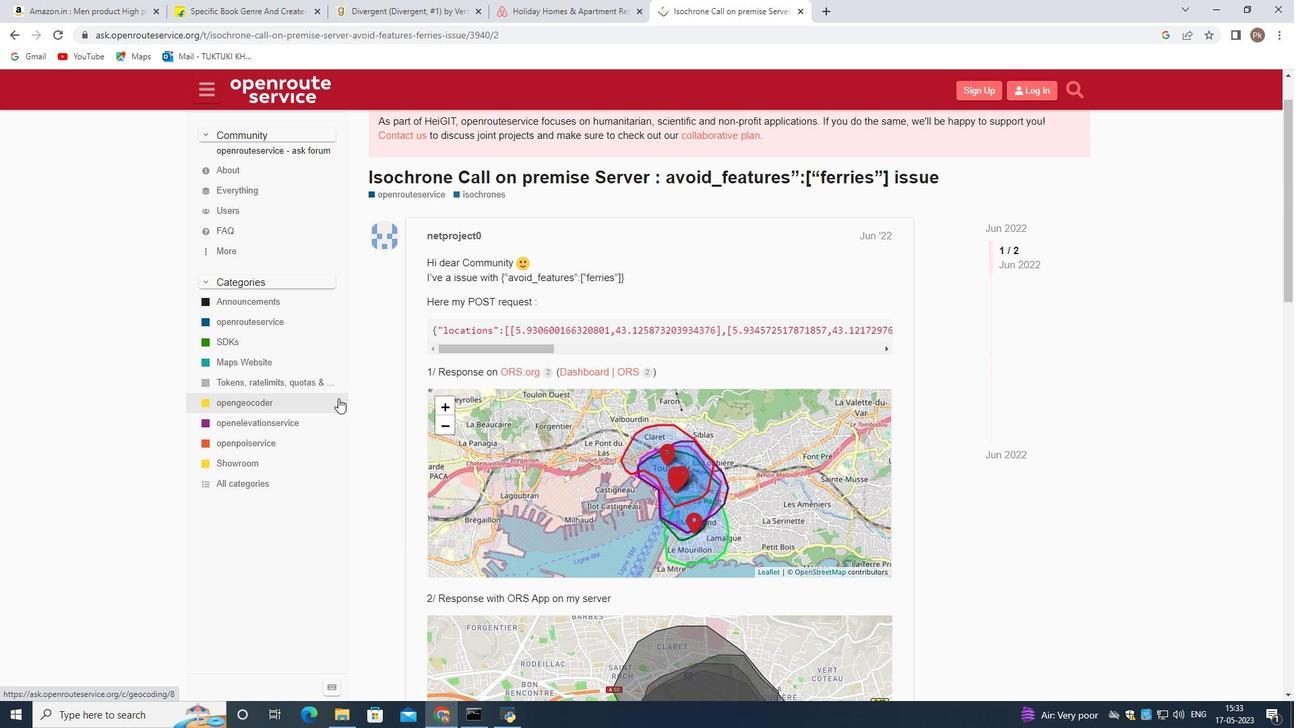 
Action: Mouse scrolled (338, 399) with delta (0, 0)
Screenshot: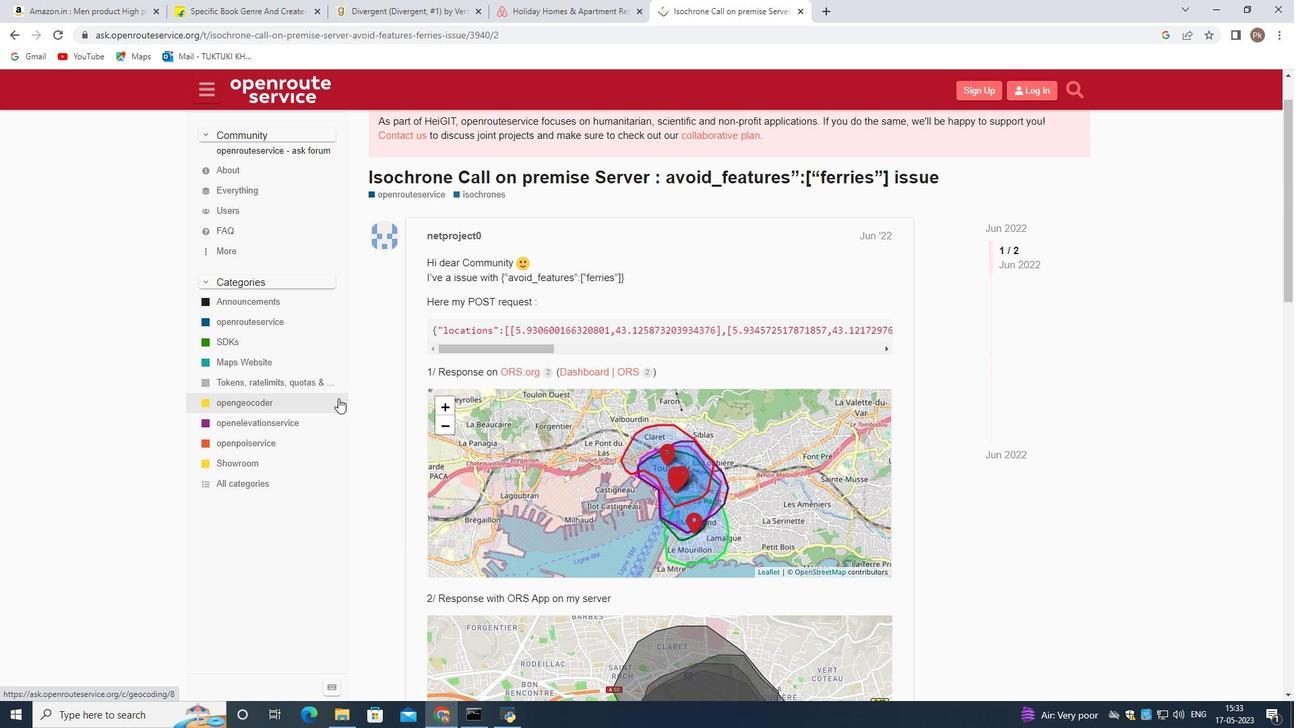 
Action: Mouse scrolled (338, 399) with delta (0, 0)
Screenshot: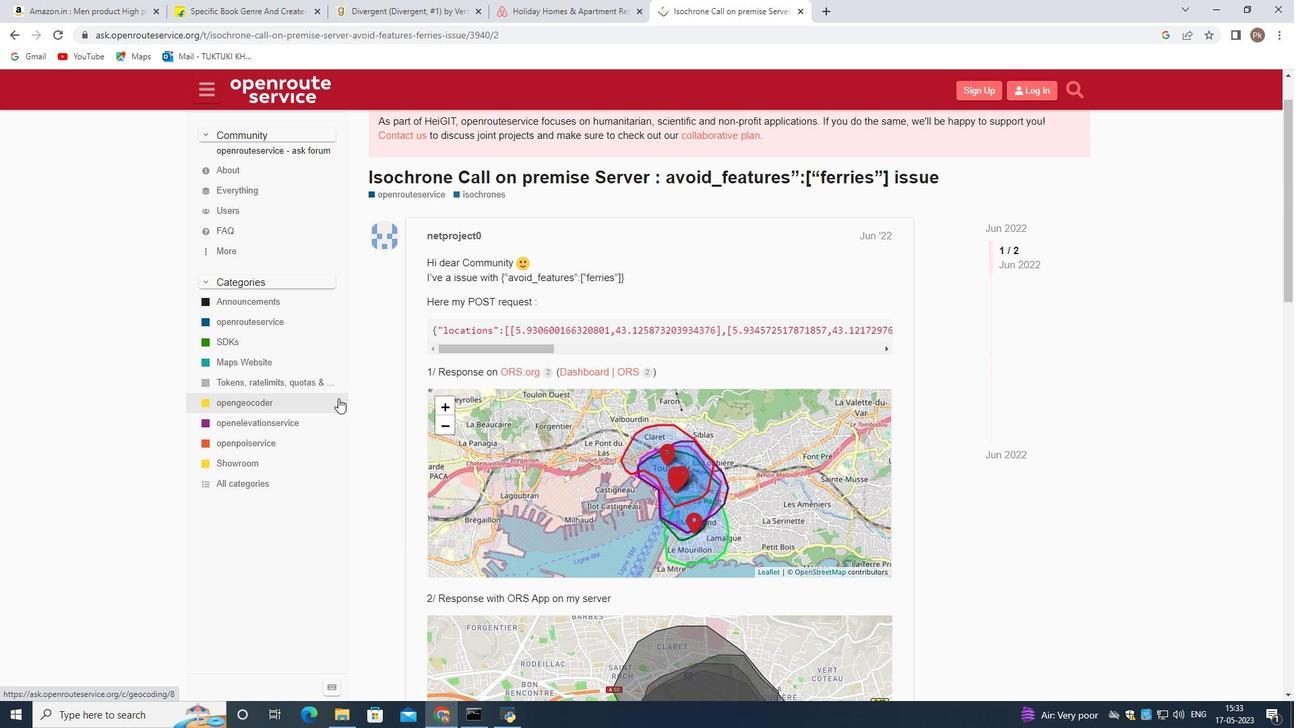 
Action: Mouse scrolled (338, 399) with delta (0, 0)
Screenshot: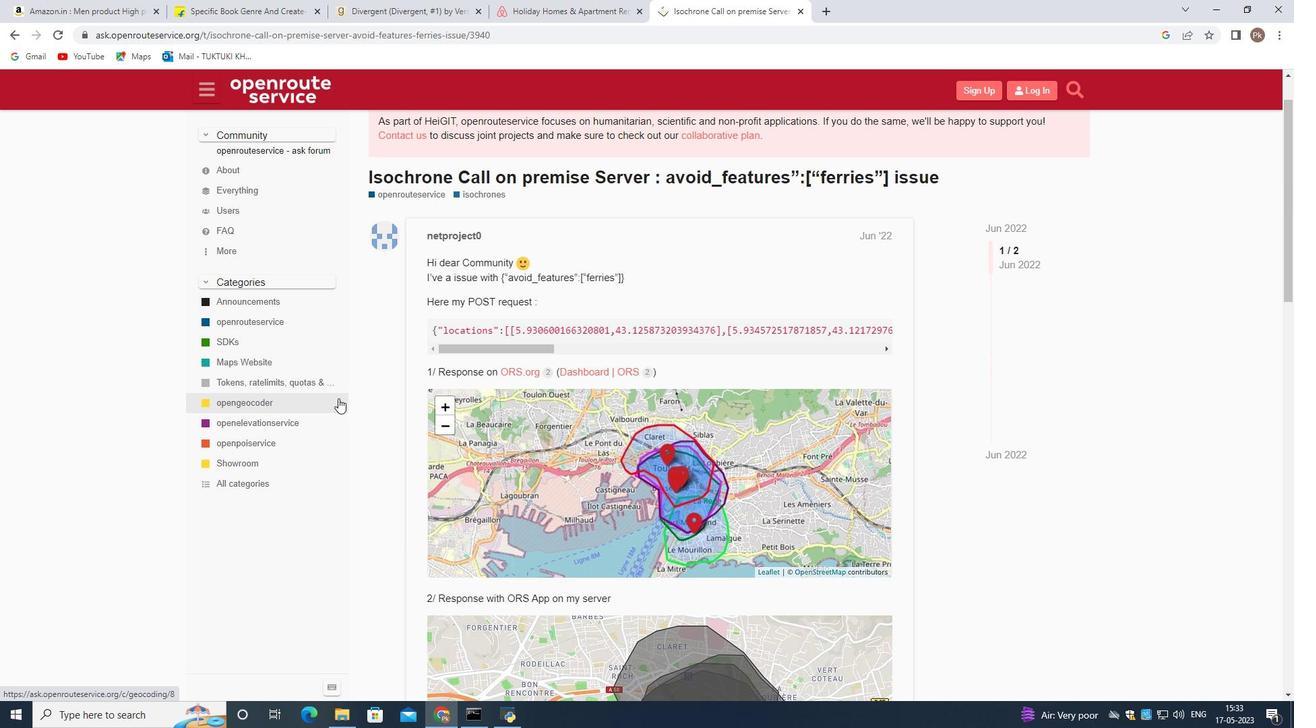 
Action: Mouse scrolled (338, 399) with delta (0, 0)
Screenshot: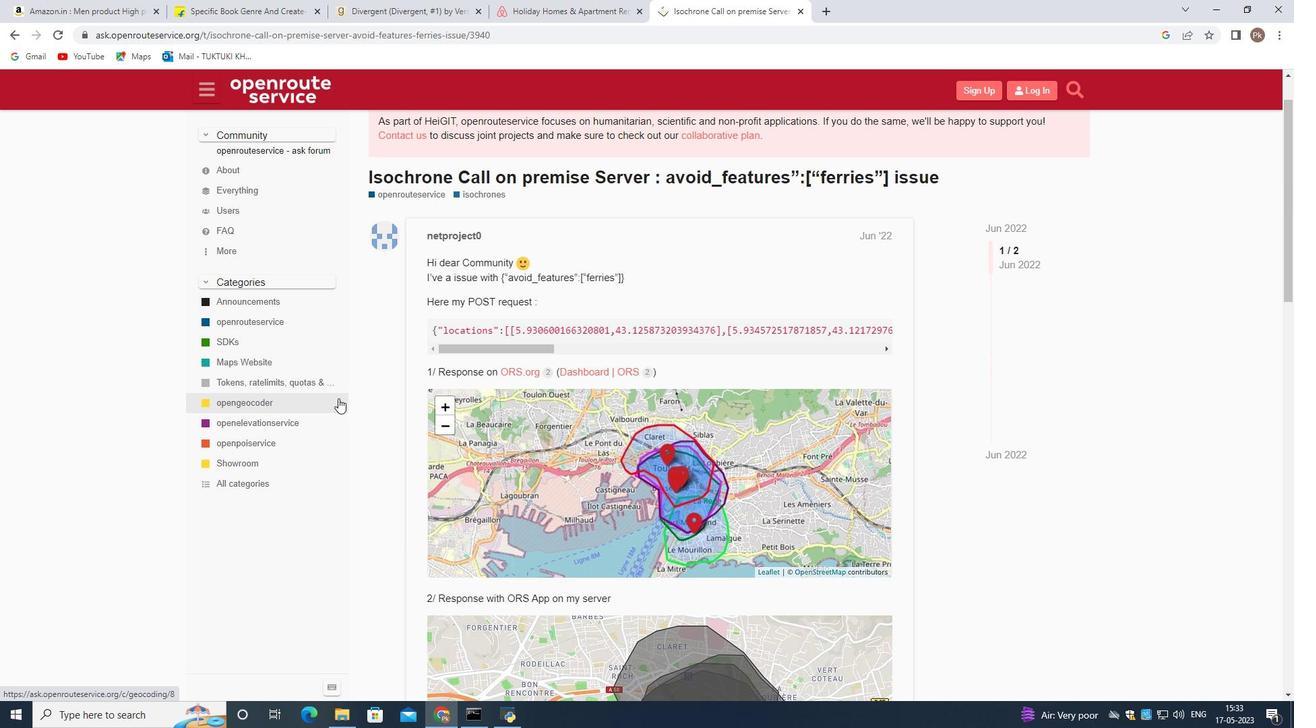 
Action: Mouse moved to (328, 391)
Screenshot: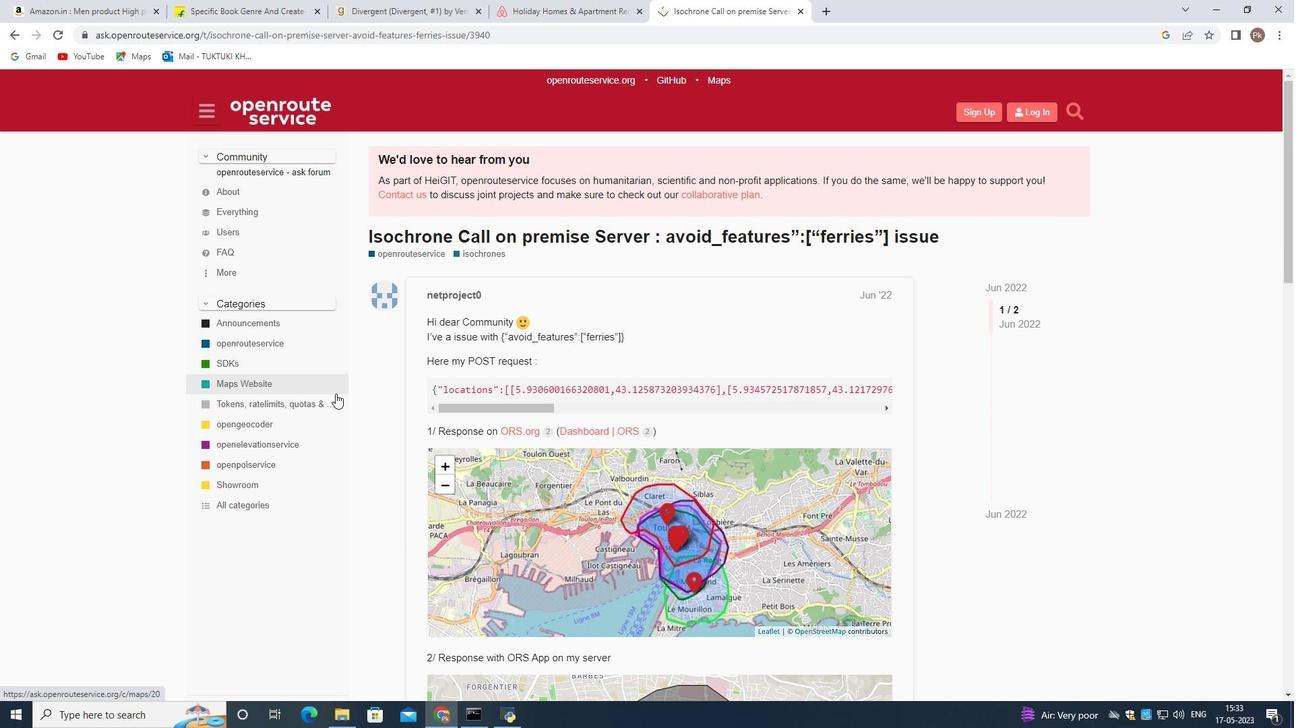 
Action: Mouse scrolled (328, 391) with delta (0, 0)
Screenshot: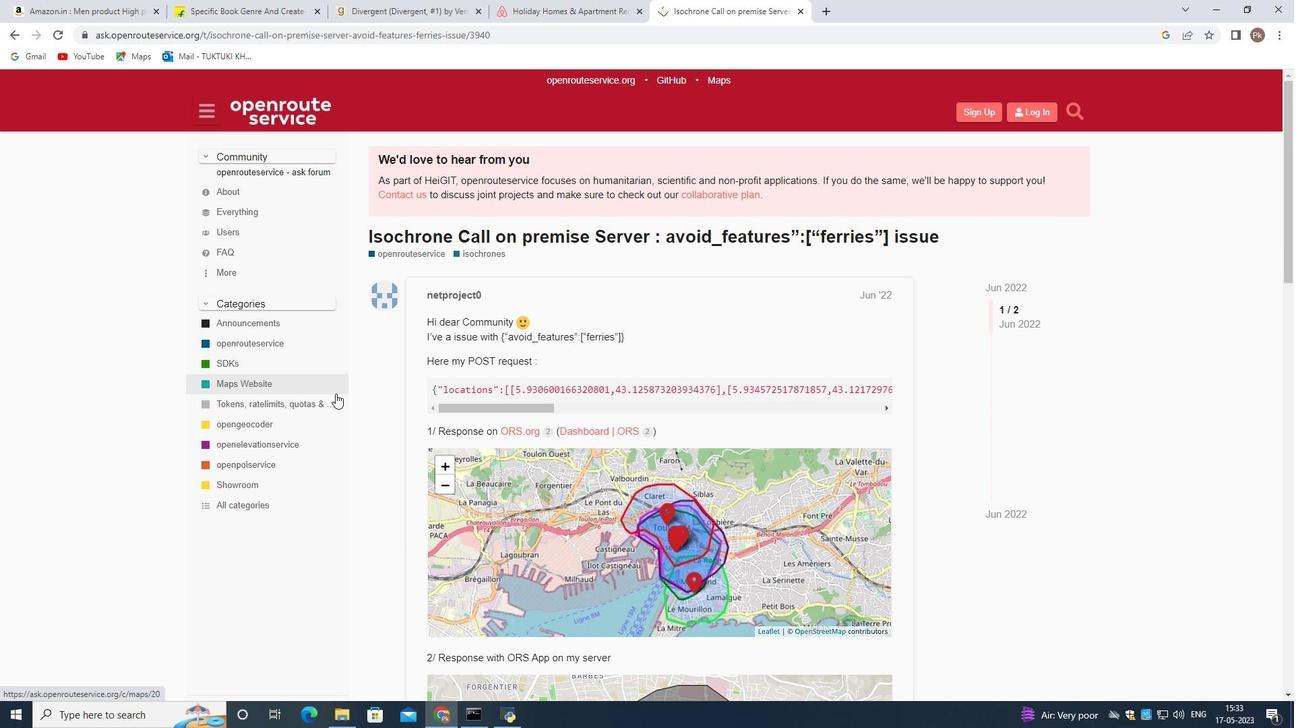 
Action: Mouse moved to (324, 388)
Screenshot: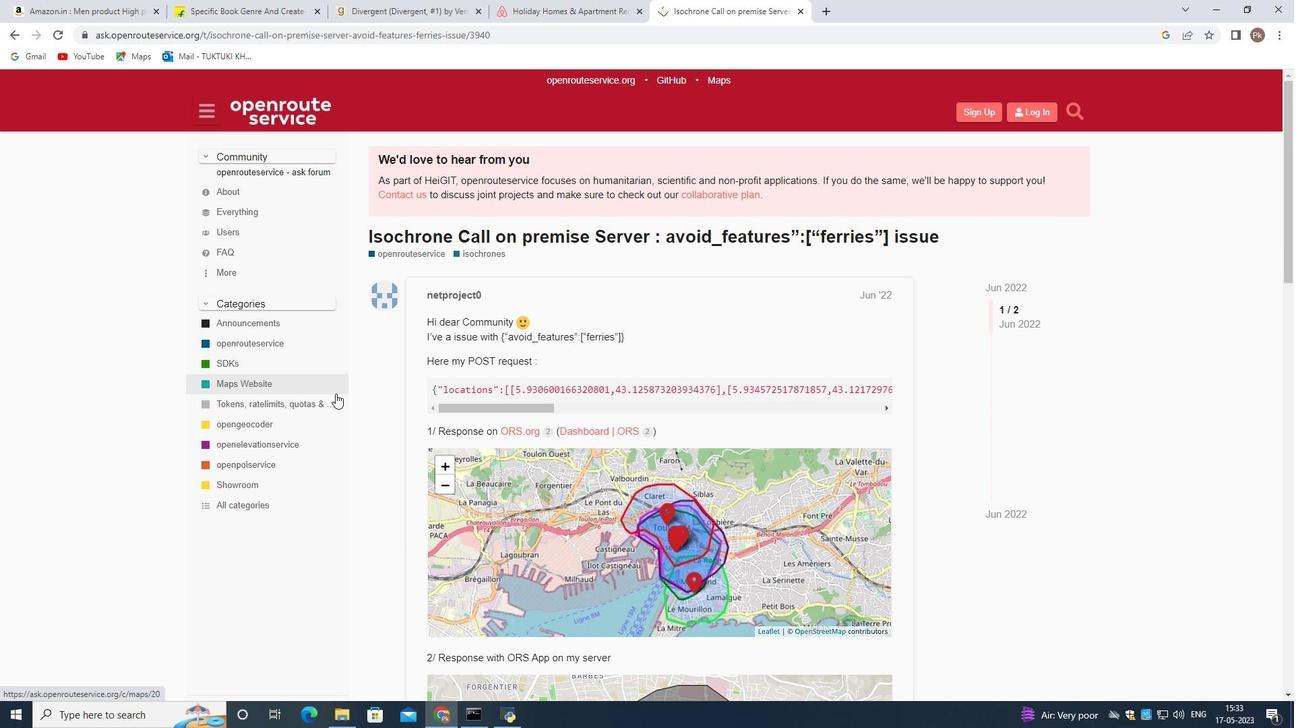 
Action: Mouse scrolled (324, 389) with delta (0, 0)
Screenshot: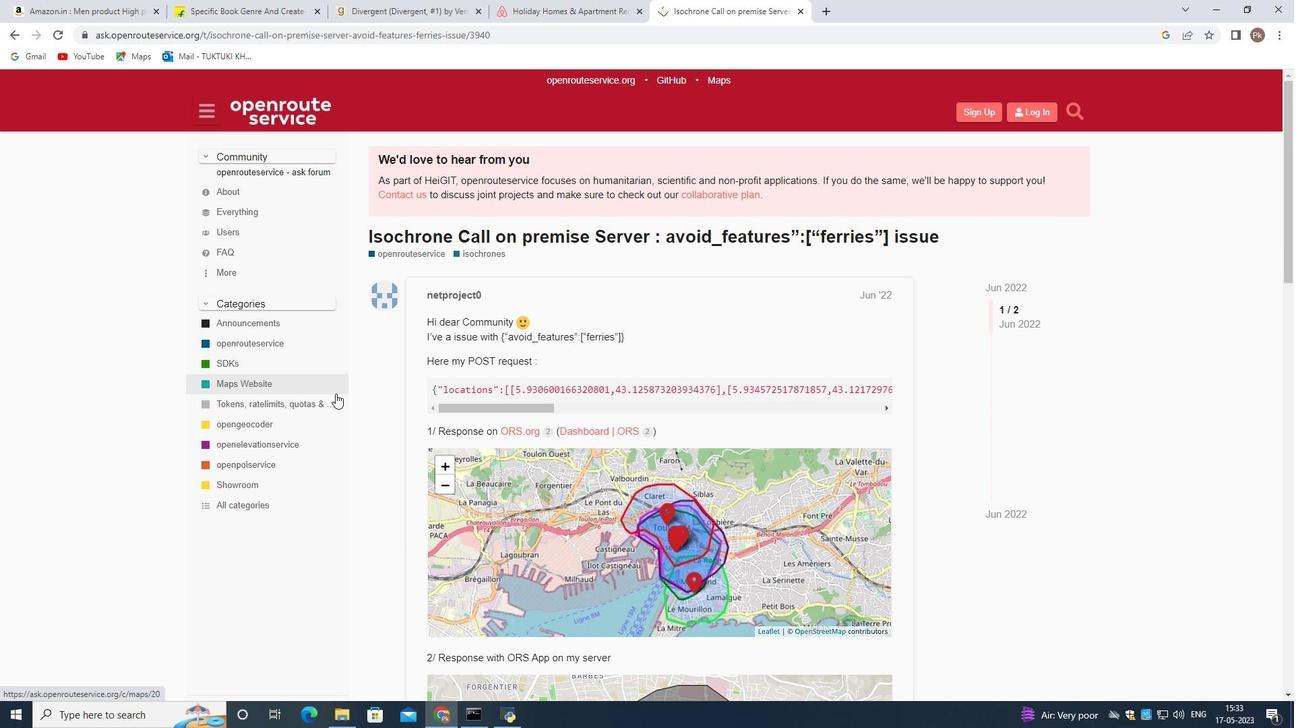 
Action: Mouse moved to (312, 381)
Screenshot: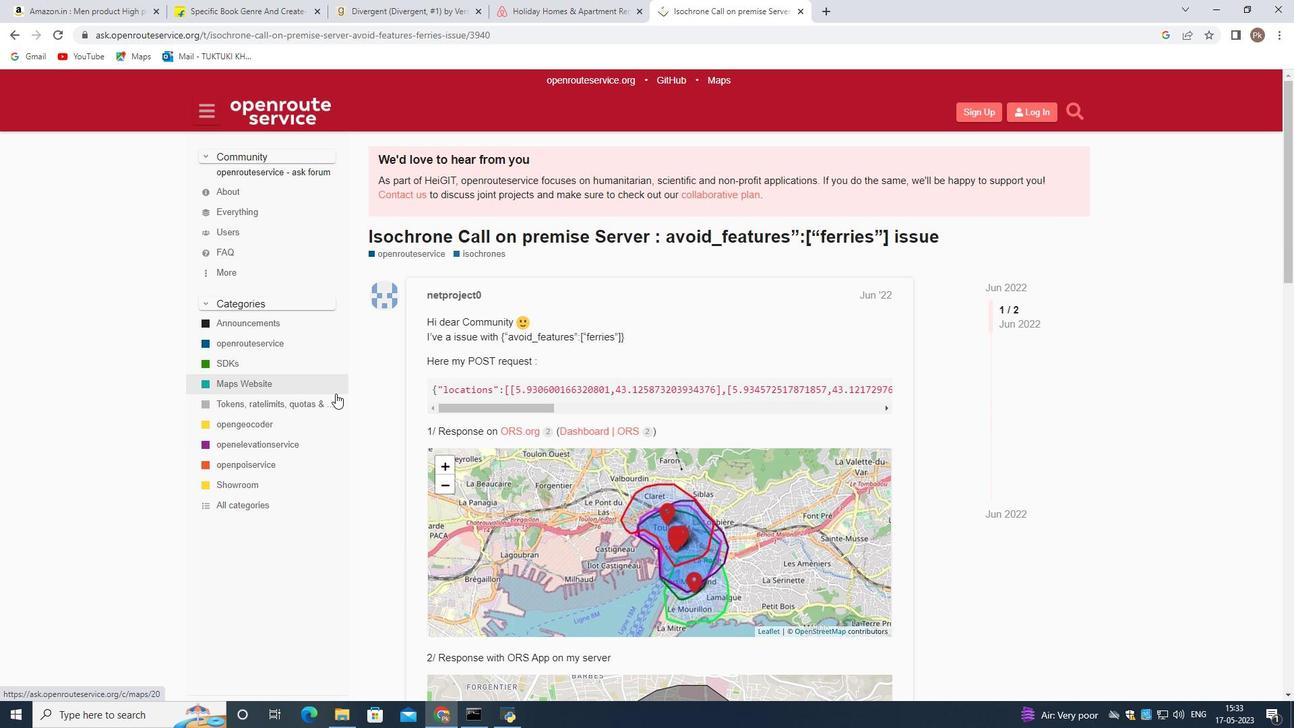 
Action: Mouse scrolled (312, 382) with delta (0, 0)
Screenshot: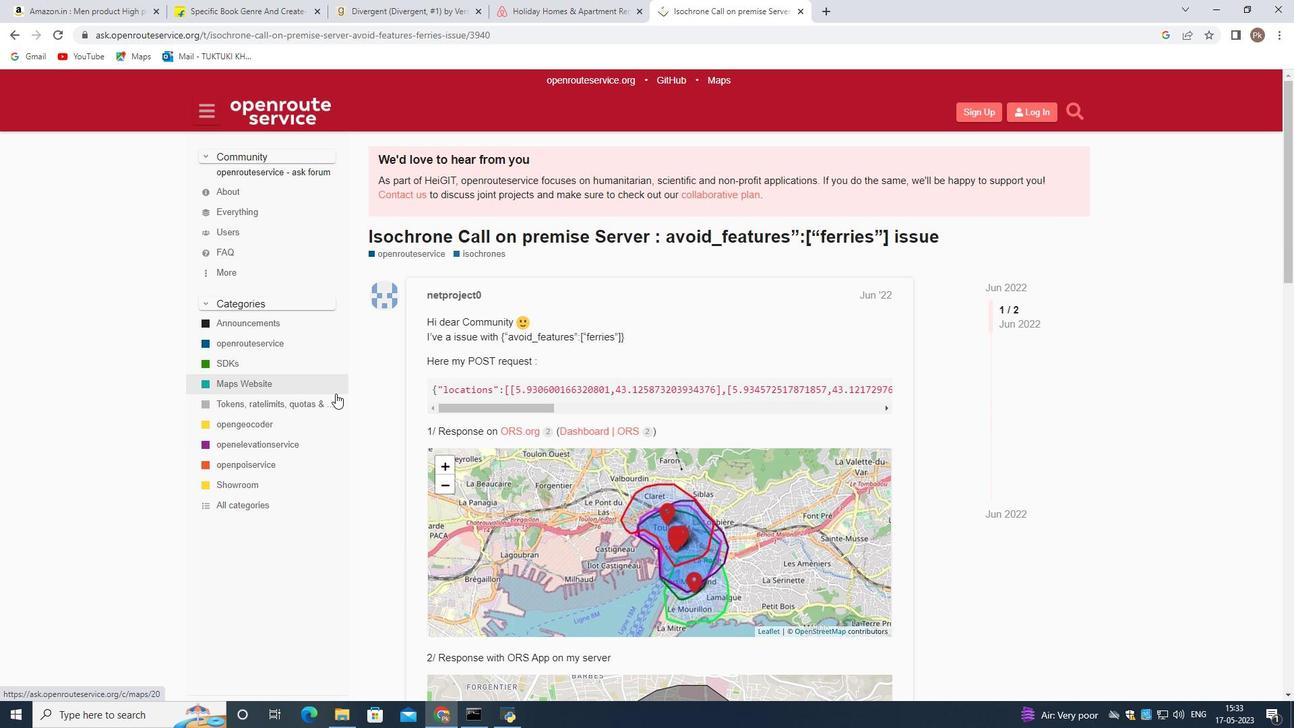 
Action: Mouse moved to (310, 380)
Screenshot: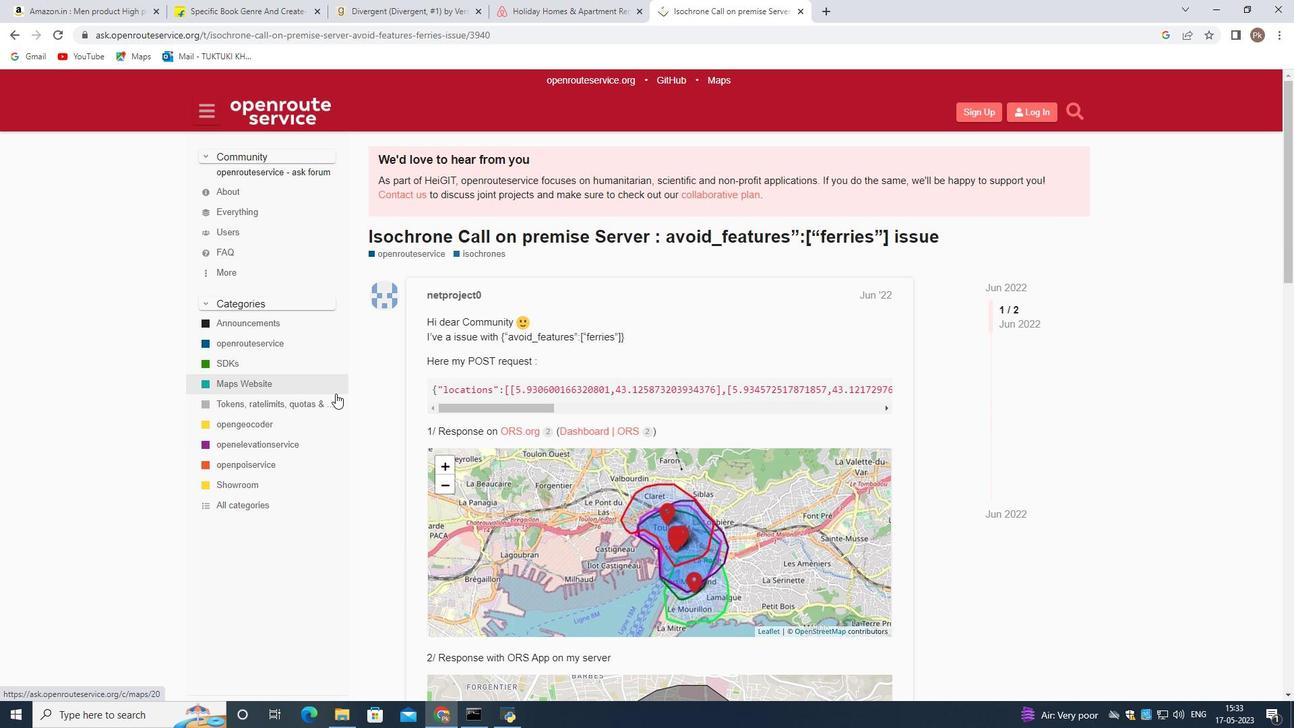 
Action: Mouse scrolled (310, 380) with delta (0, 0)
Screenshot: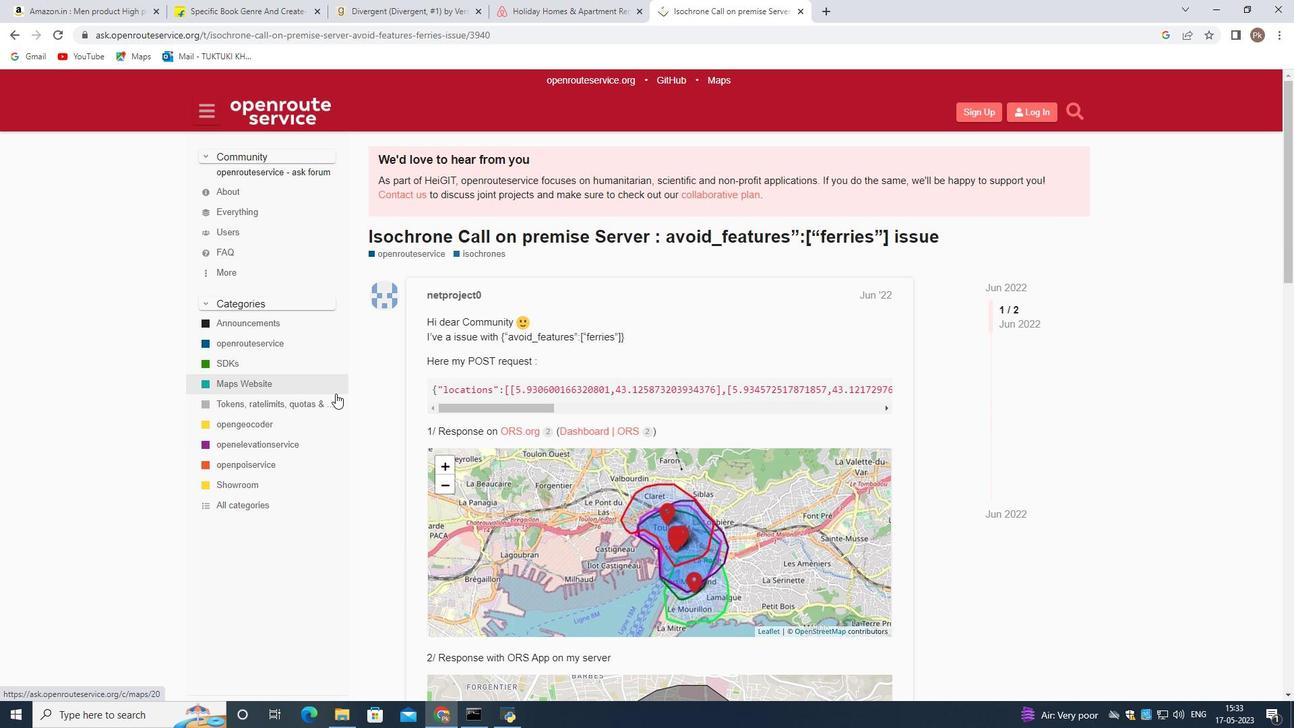 
Action: Mouse moved to (308, 378)
Screenshot: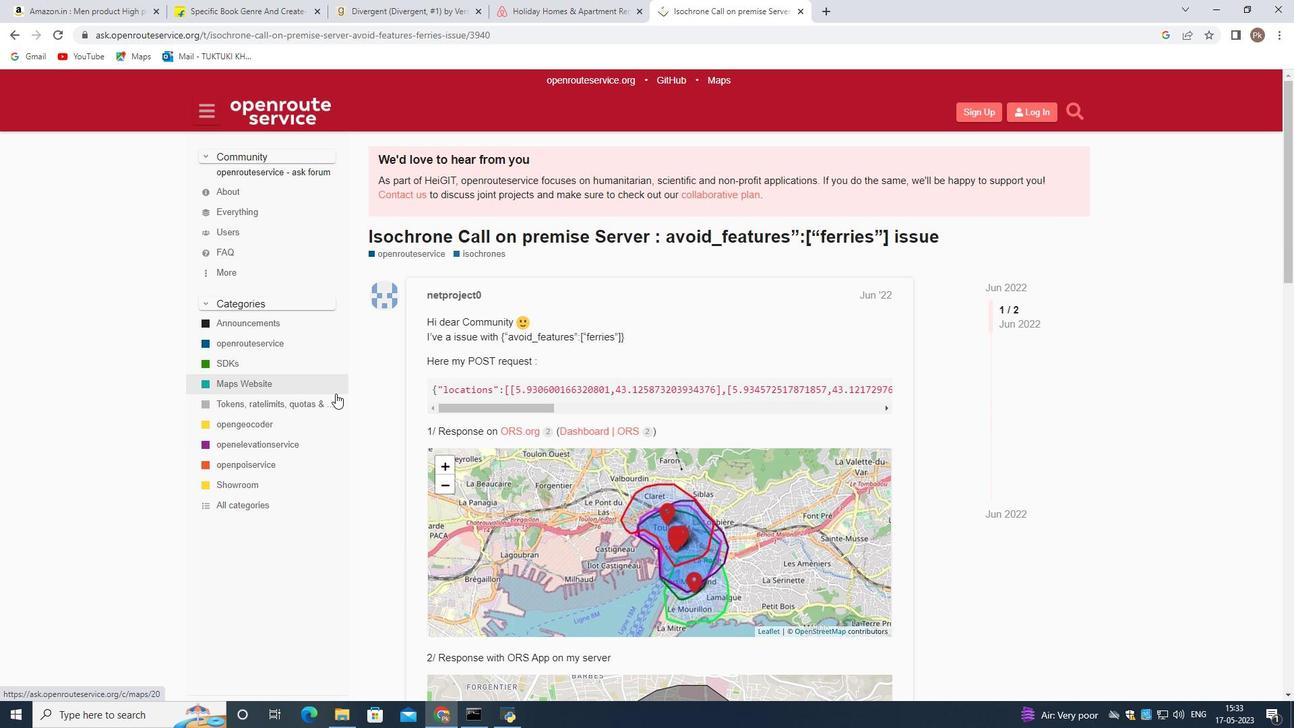 
Action: Mouse scrolled (308, 379) with delta (0, 0)
Screenshot: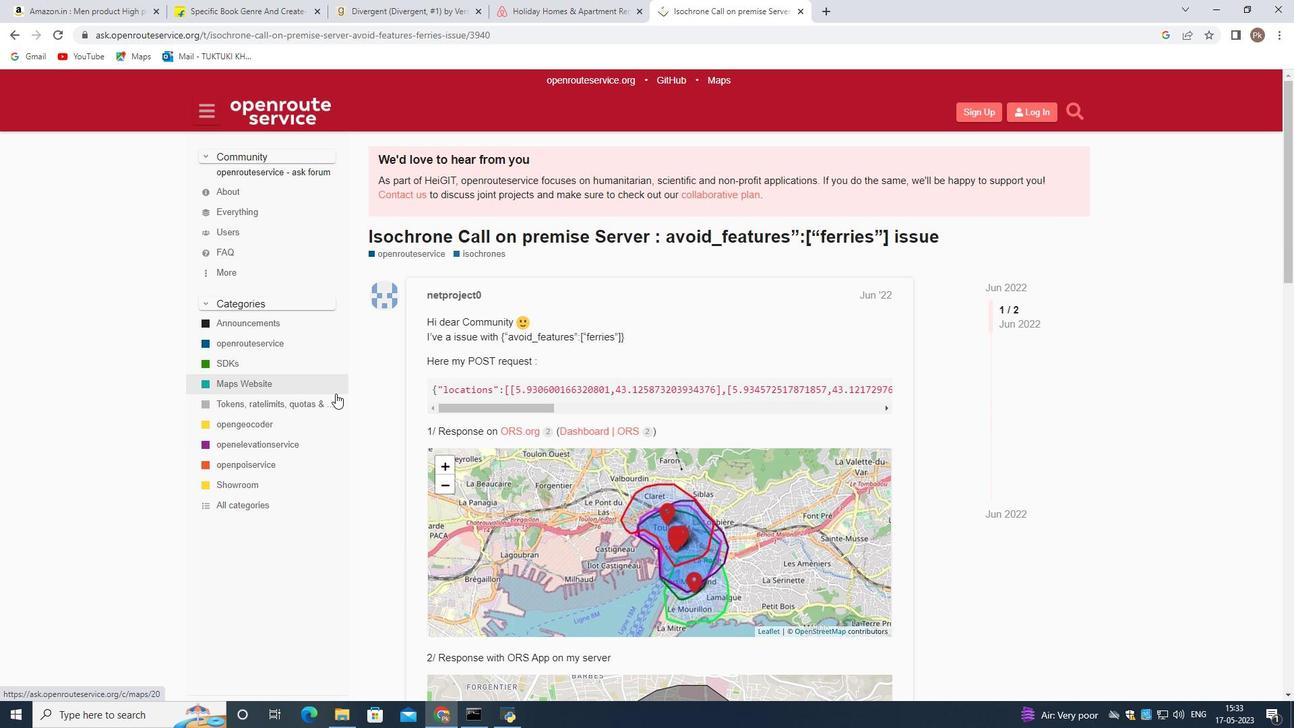 
Action: Mouse moved to (618, 327)
Screenshot: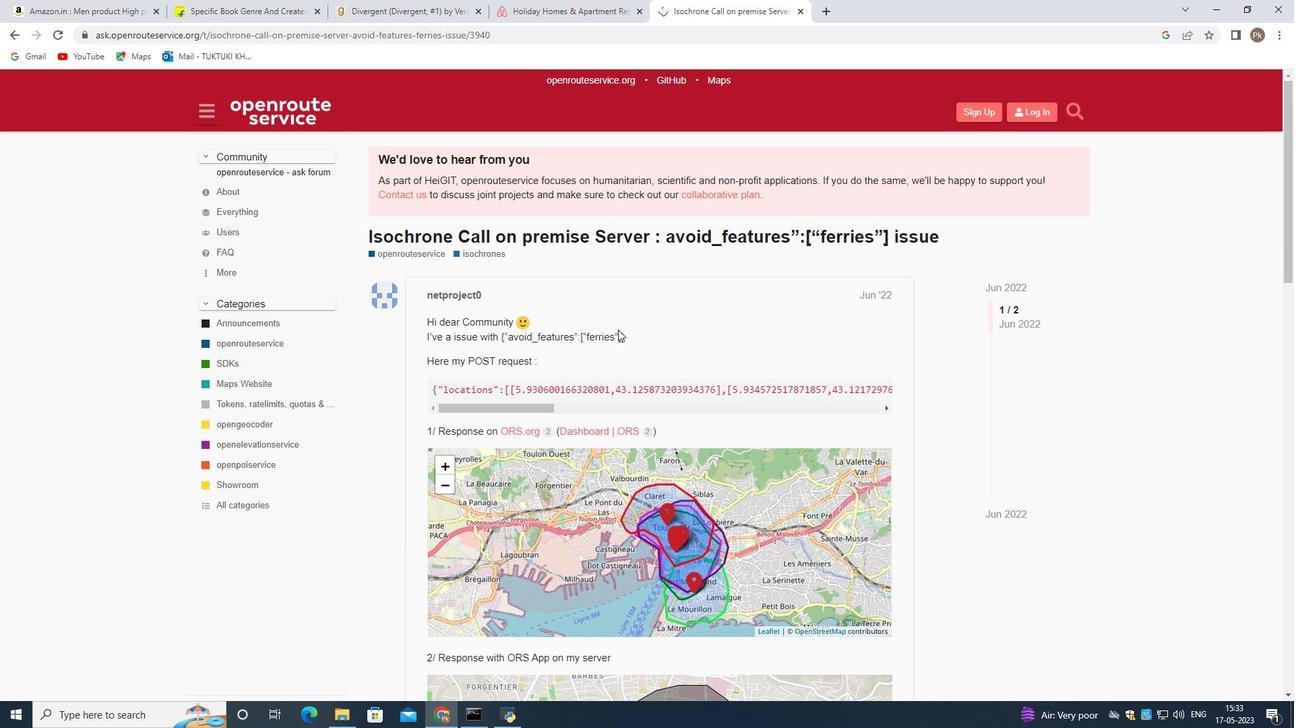 
